 Task: Find connections with filter location Mangalagiri with filter topic #Personalbrandingwith filter profile language German with filter current company CloudSEK with filter school Valliammai Engineering College with filter industry Retail Motor Vehicles with filter service category Negotiation with filter keywords title Sociologist
Action: Mouse moved to (618, 80)
Screenshot: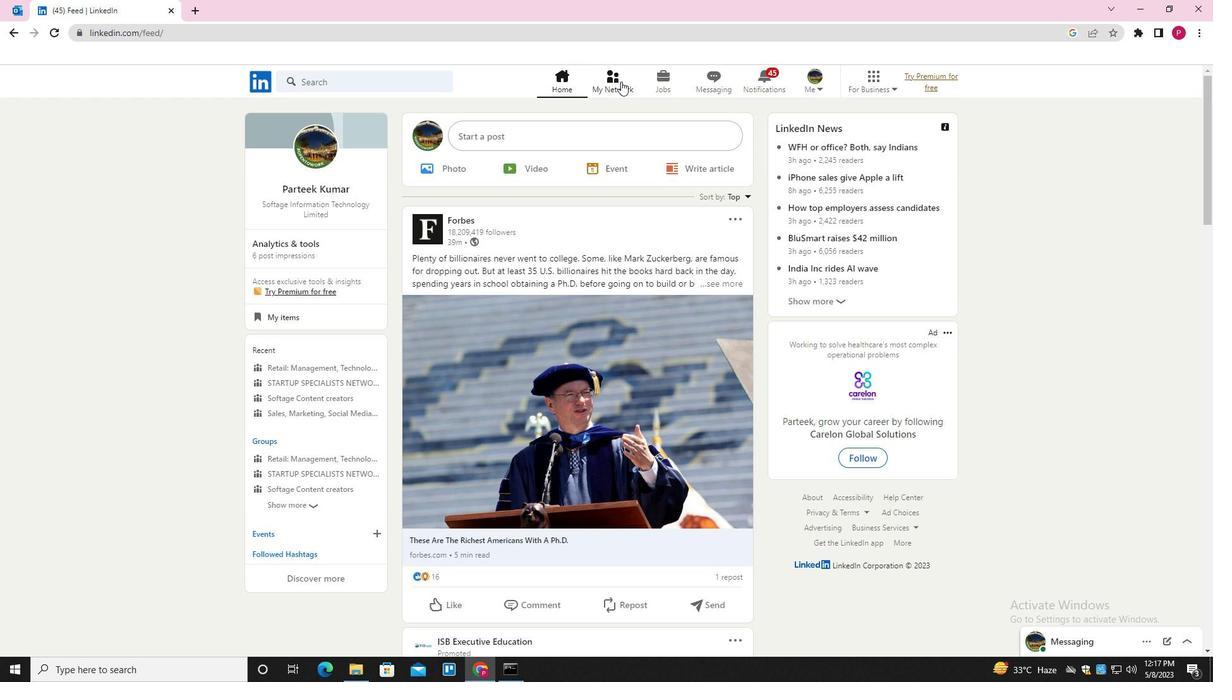 
Action: Mouse pressed left at (618, 80)
Screenshot: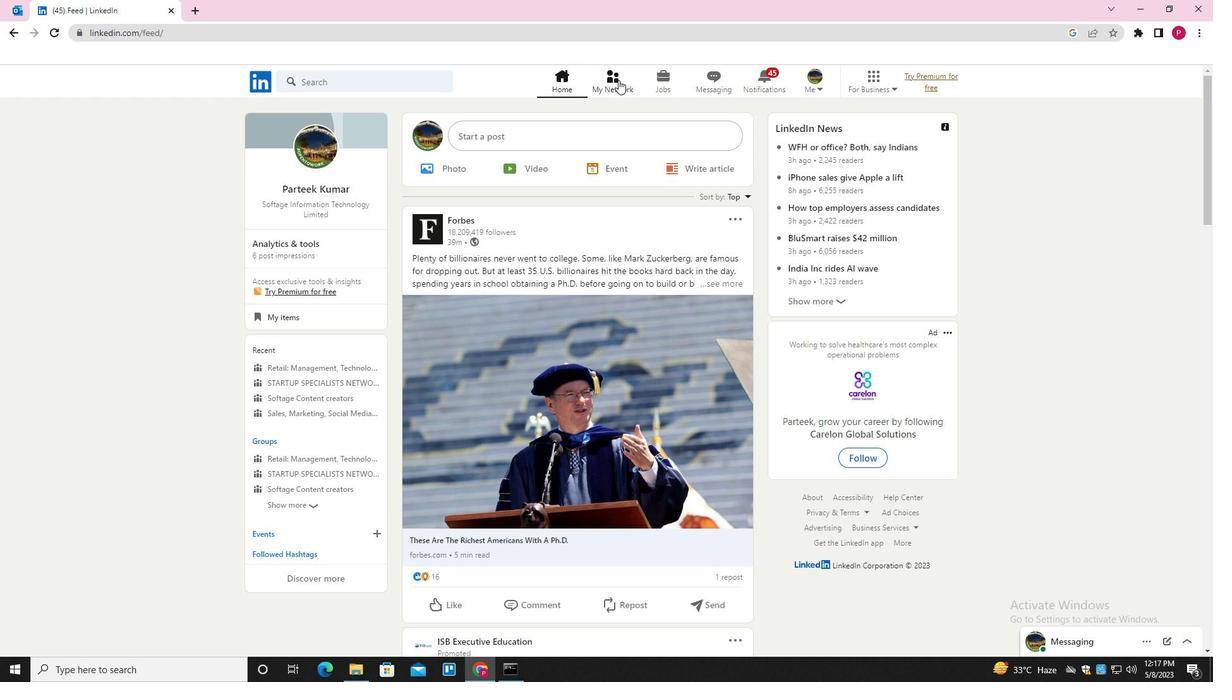 
Action: Mouse moved to (378, 154)
Screenshot: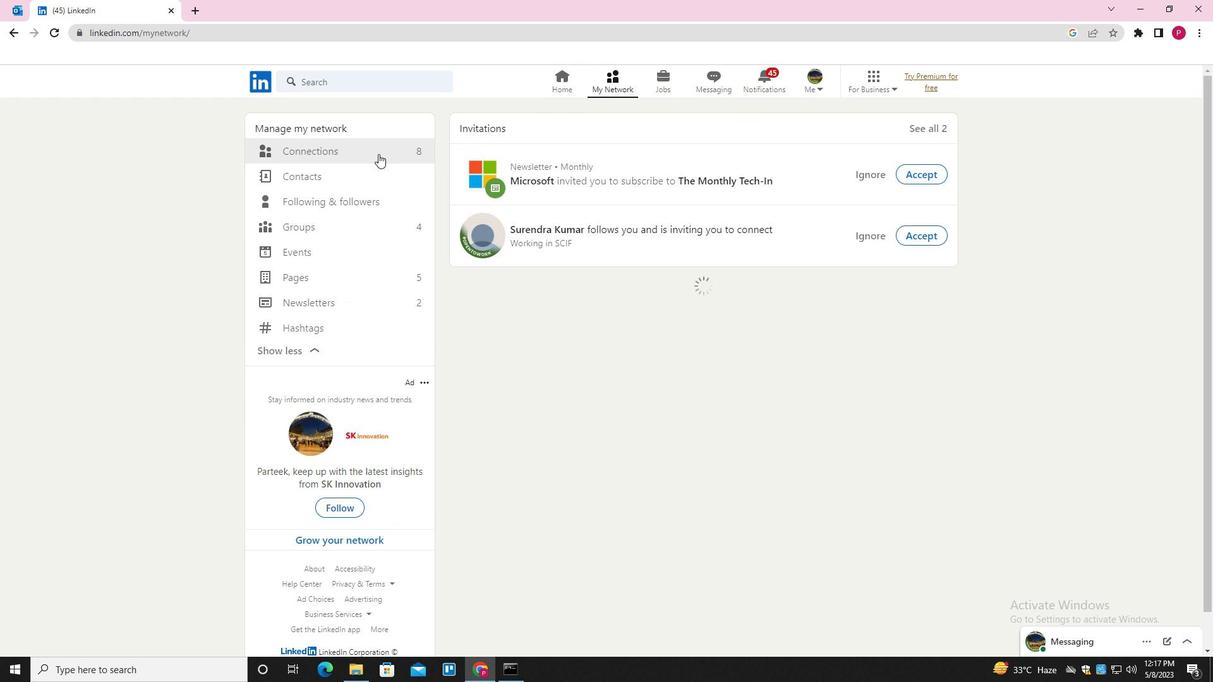 
Action: Mouse pressed left at (378, 154)
Screenshot: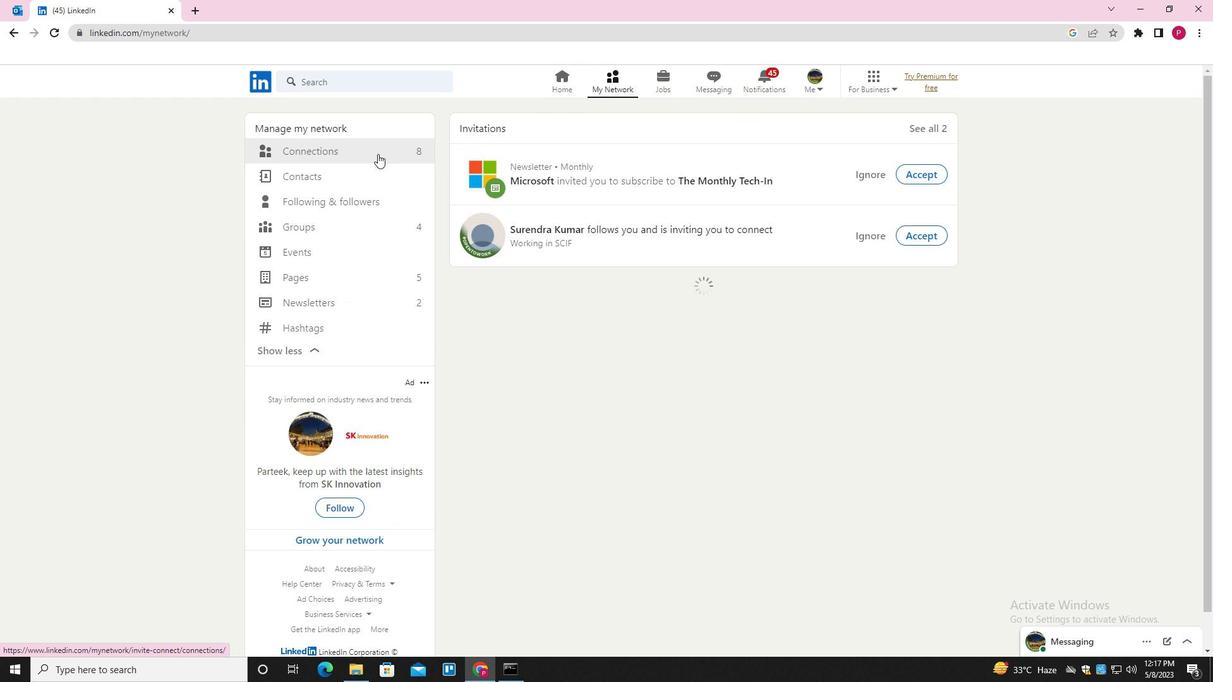 
Action: Mouse moved to (703, 151)
Screenshot: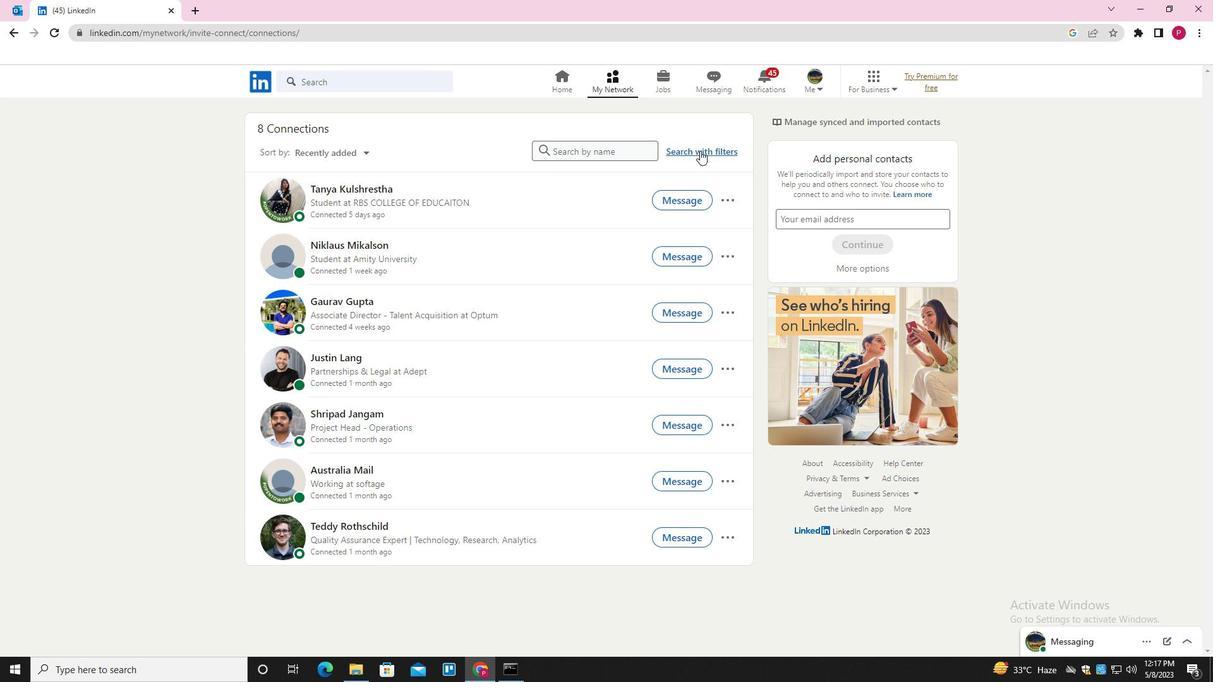
Action: Mouse pressed left at (703, 151)
Screenshot: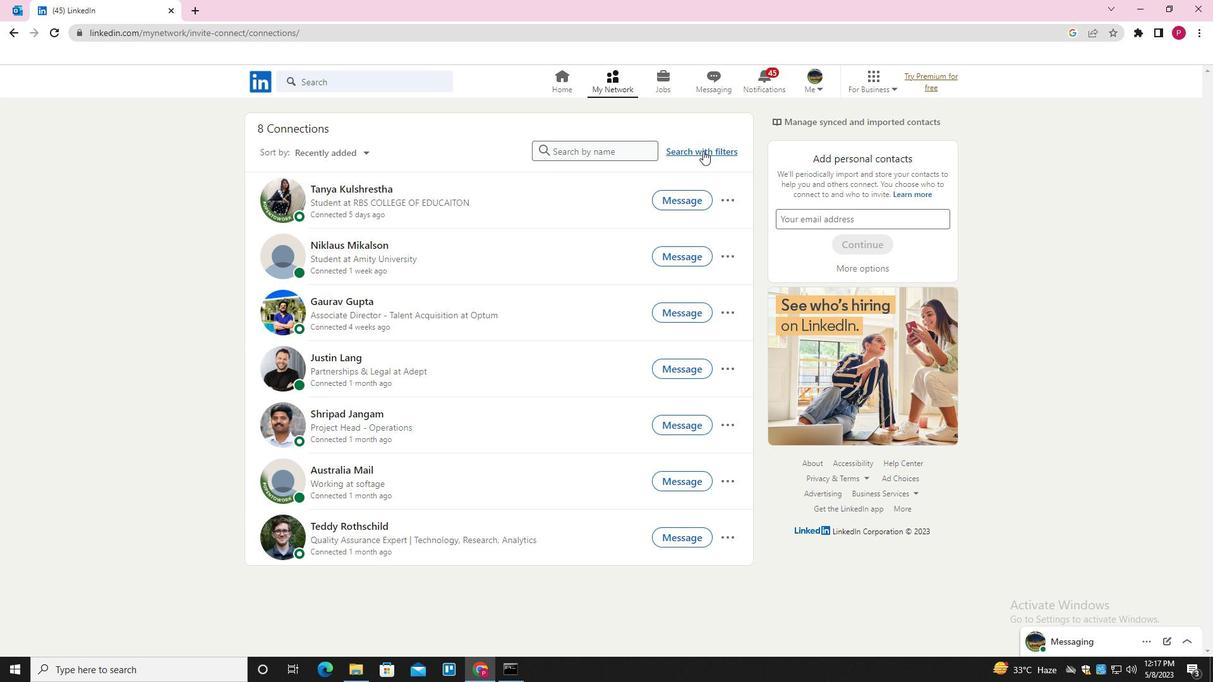 
Action: Mouse moved to (650, 119)
Screenshot: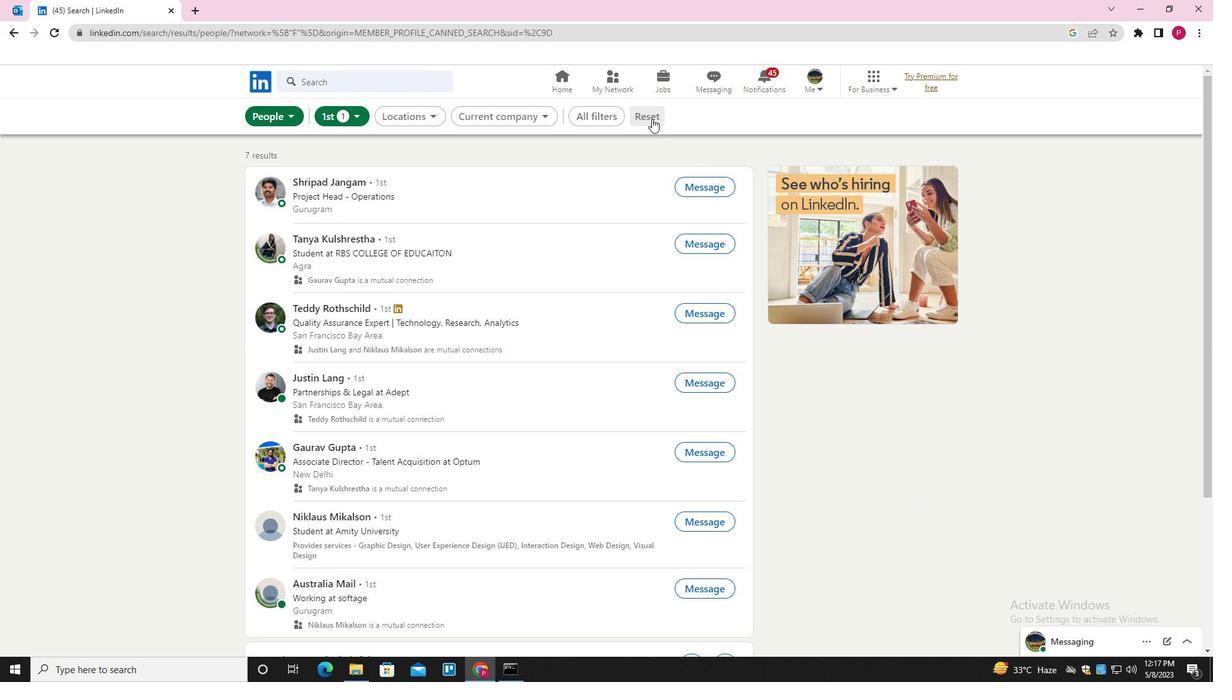 
Action: Mouse pressed left at (650, 119)
Screenshot: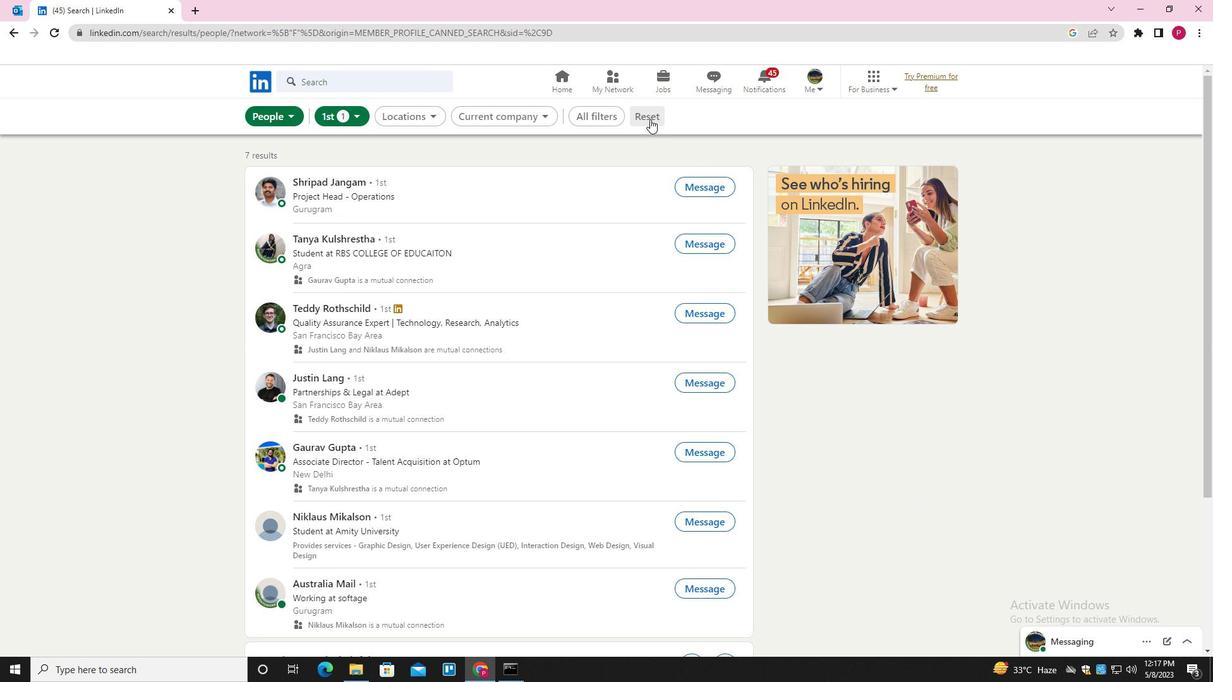 
Action: Mouse moved to (630, 115)
Screenshot: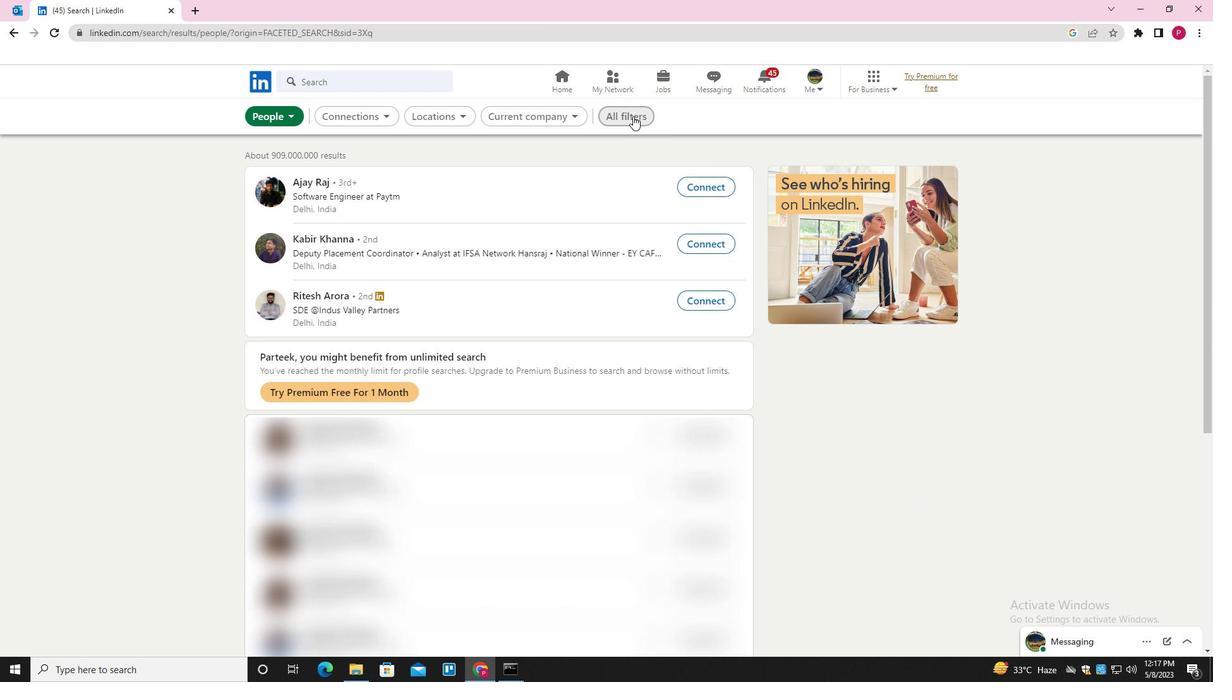 
Action: Mouse pressed left at (630, 115)
Screenshot: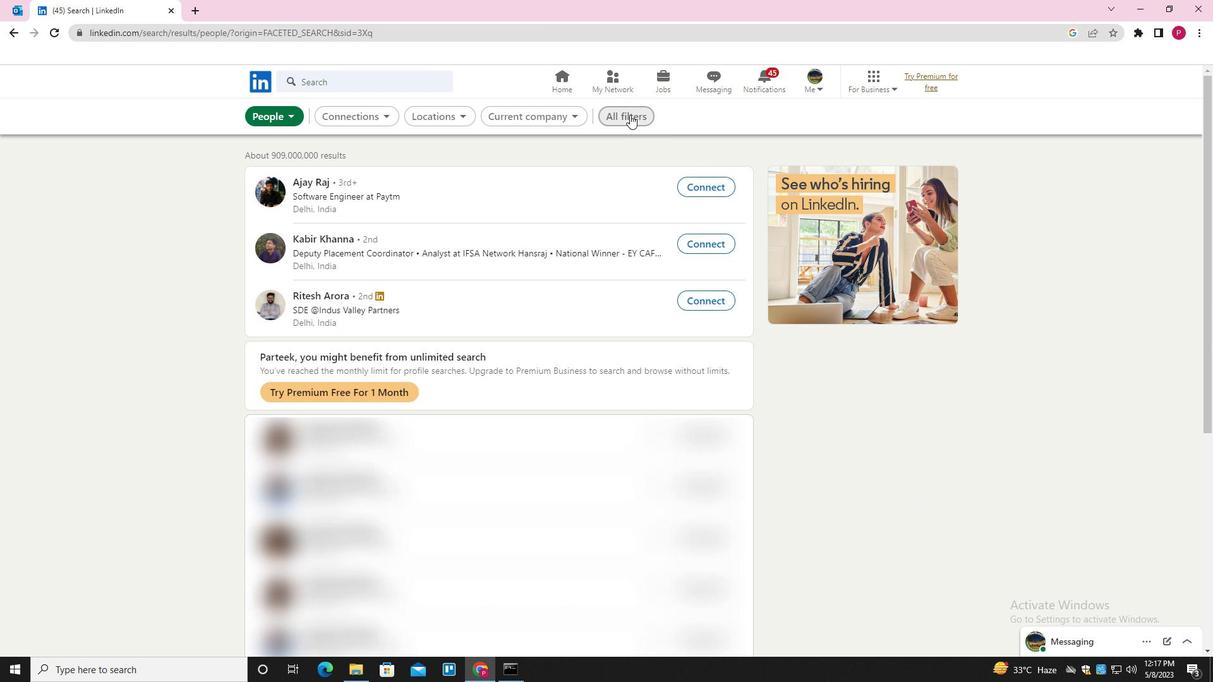 
Action: Mouse moved to (964, 284)
Screenshot: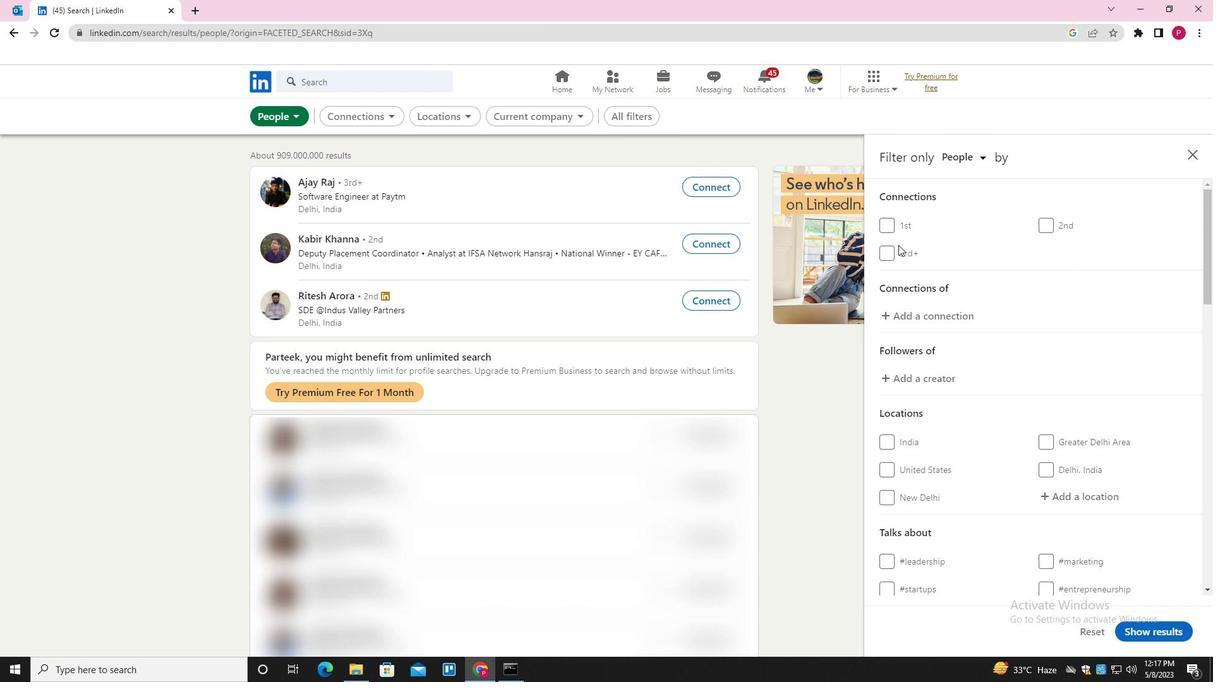 
Action: Mouse scrolled (964, 283) with delta (0, 0)
Screenshot: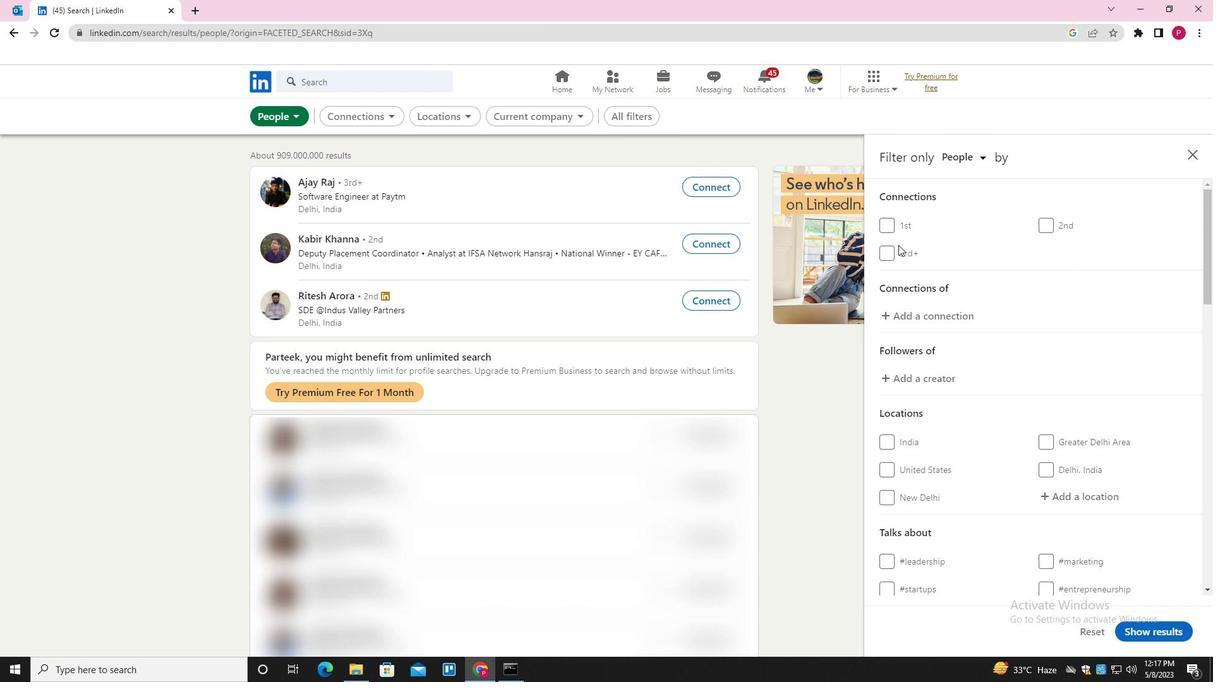 
Action: Mouse moved to (994, 299)
Screenshot: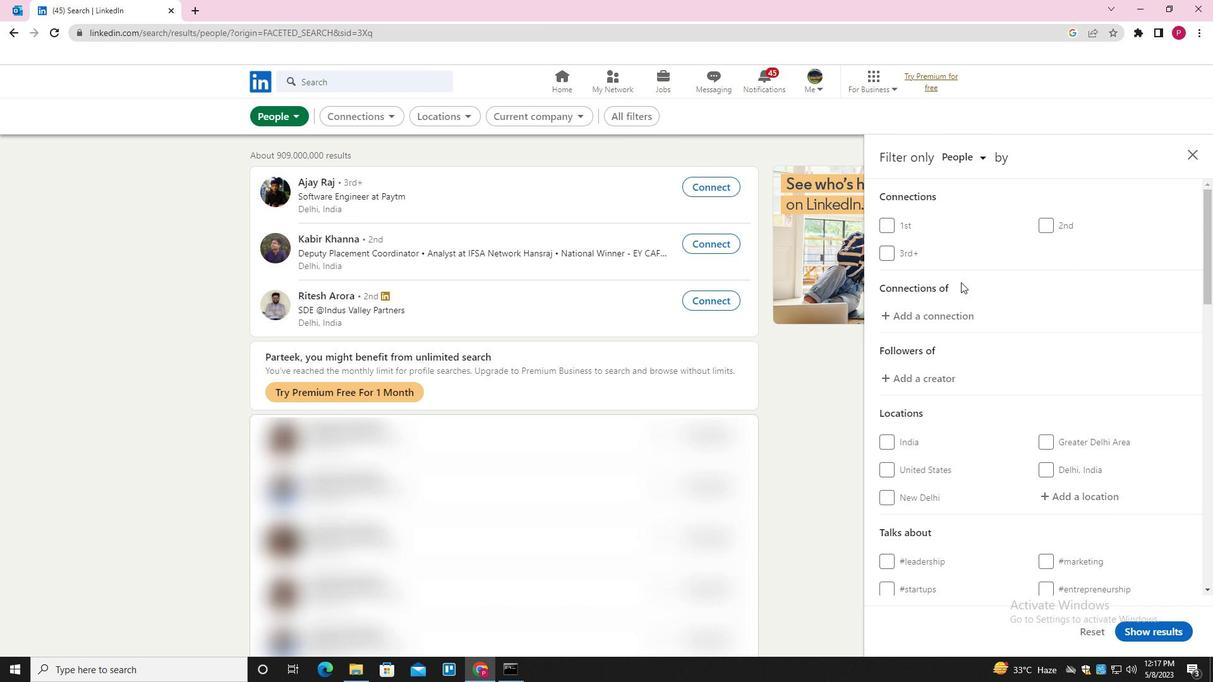 
Action: Mouse scrolled (994, 298) with delta (0, 0)
Screenshot: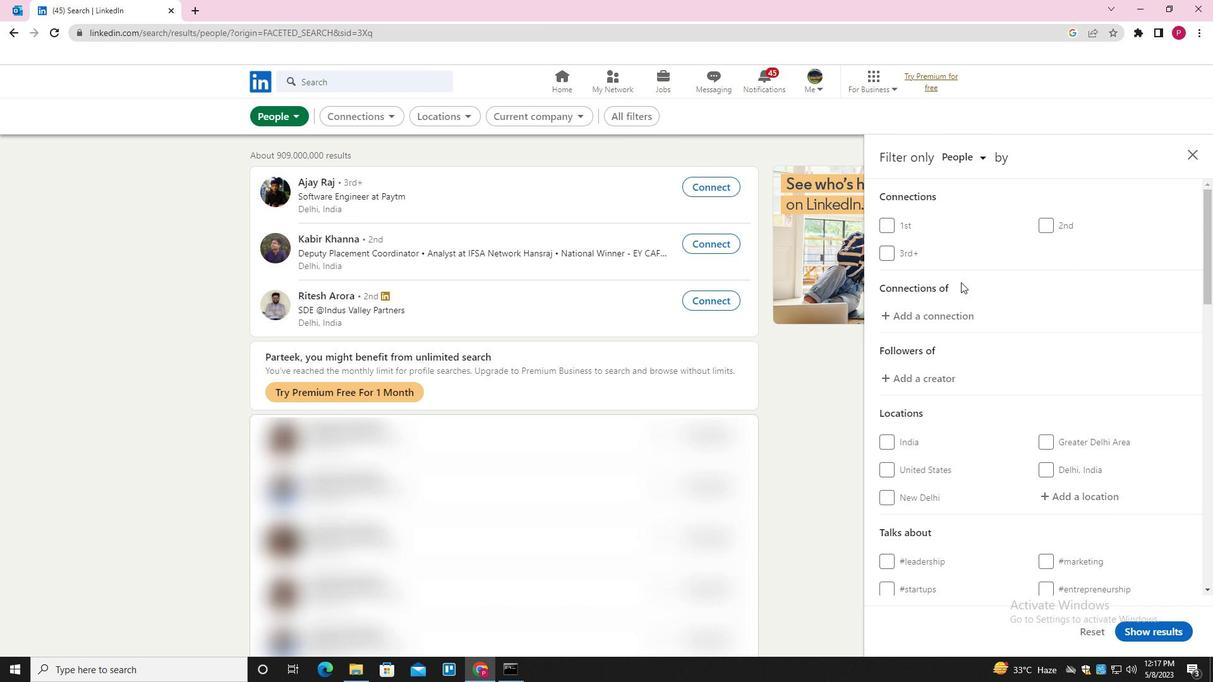 
Action: Mouse moved to (1103, 371)
Screenshot: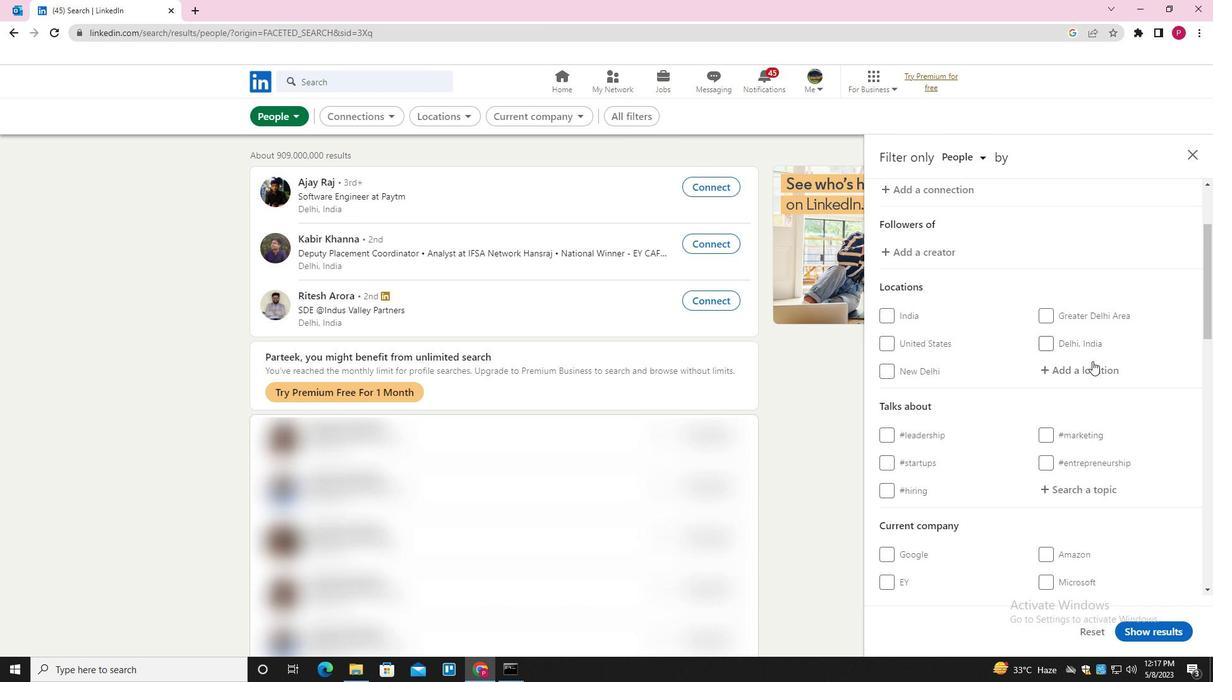 
Action: Mouse pressed left at (1103, 371)
Screenshot: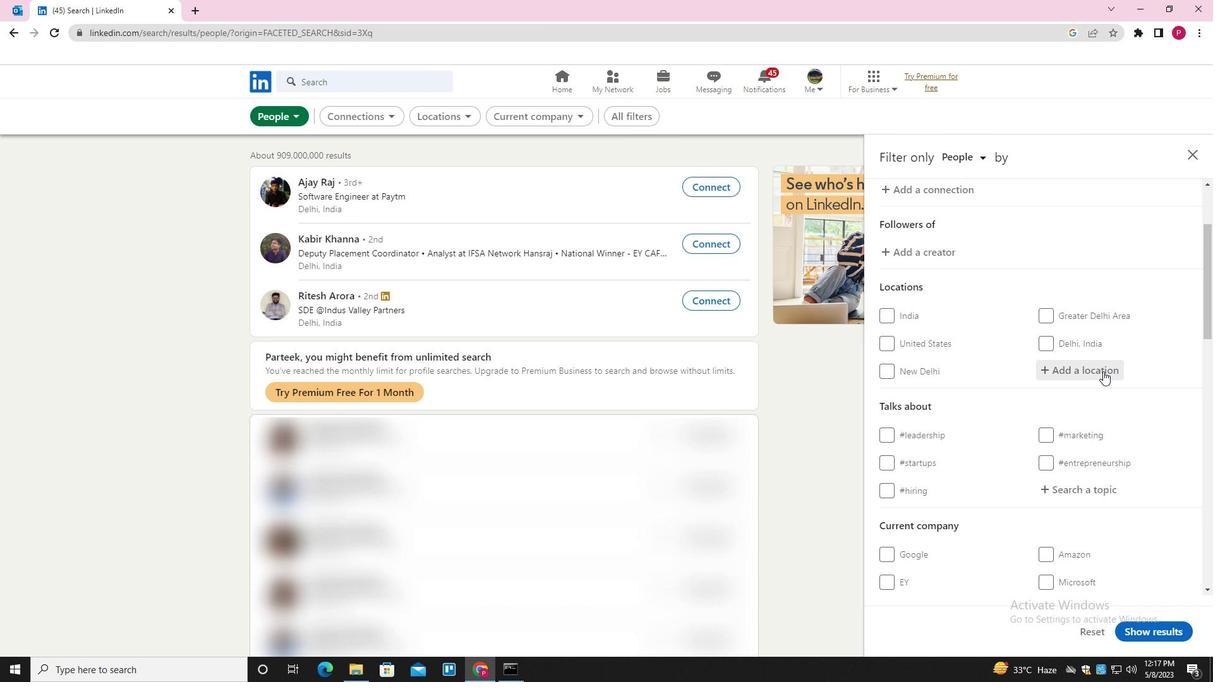 
Action: Mouse moved to (1057, 398)
Screenshot: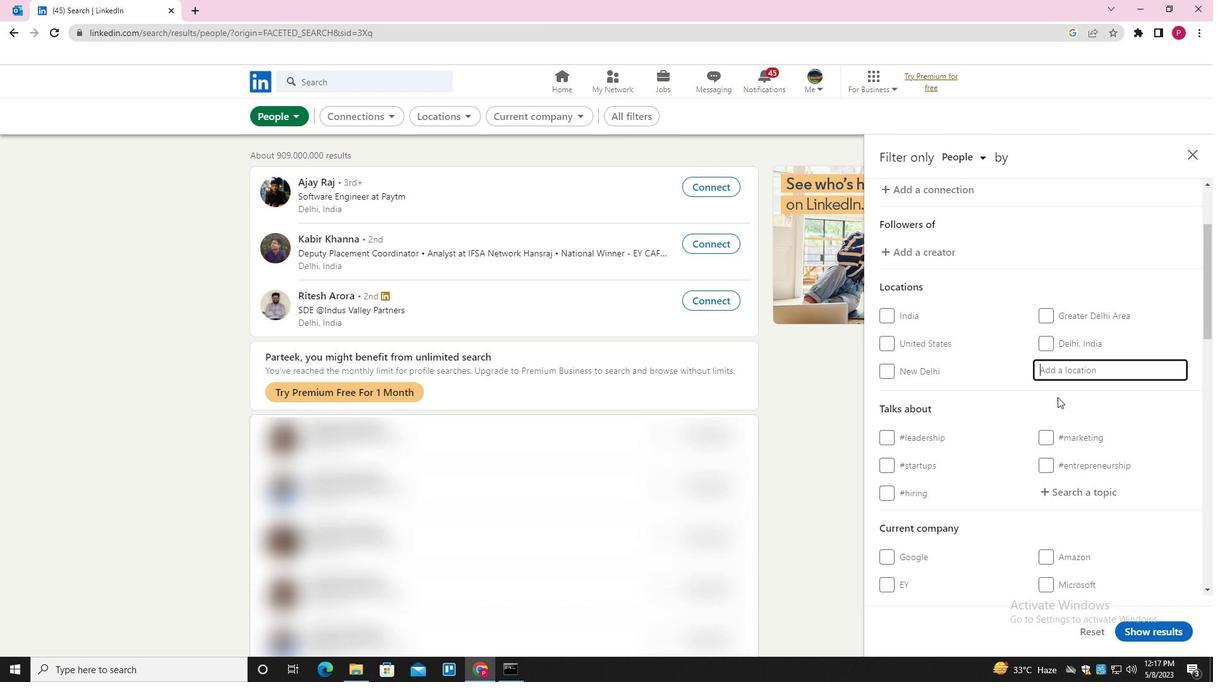 
Action: Key pressed <Key.shift>MANGALAGIRI<Key.down><Key.enter>
Screenshot: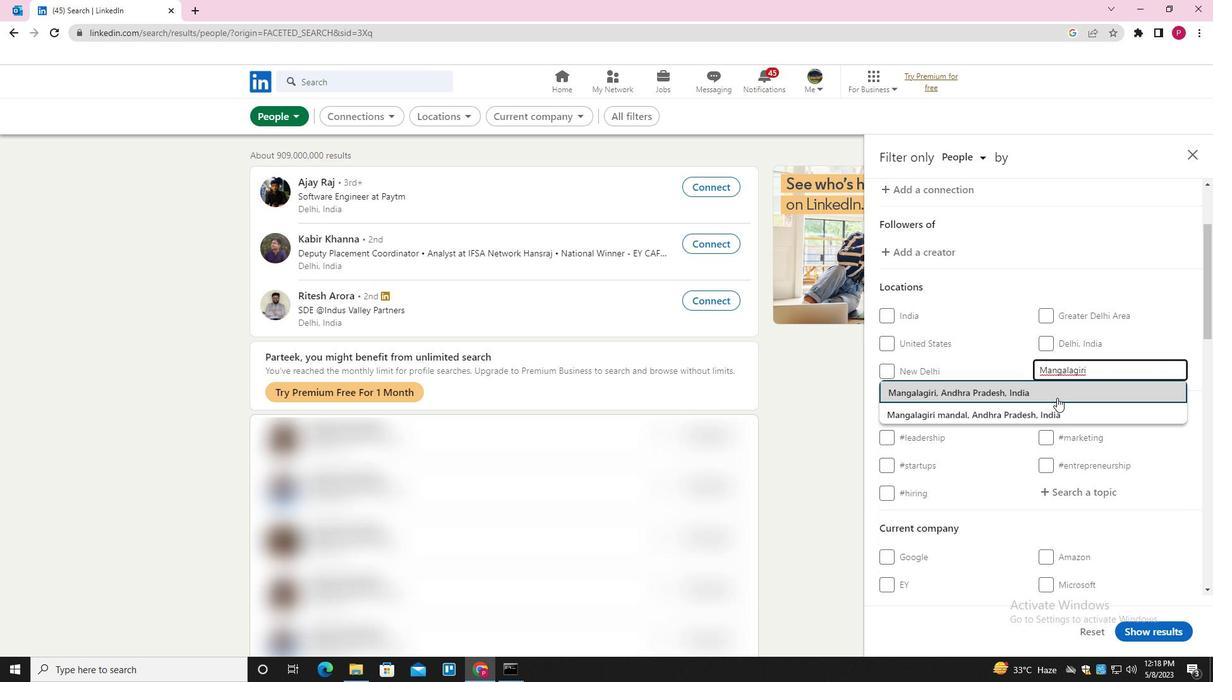 
Action: Mouse moved to (1064, 419)
Screenshot: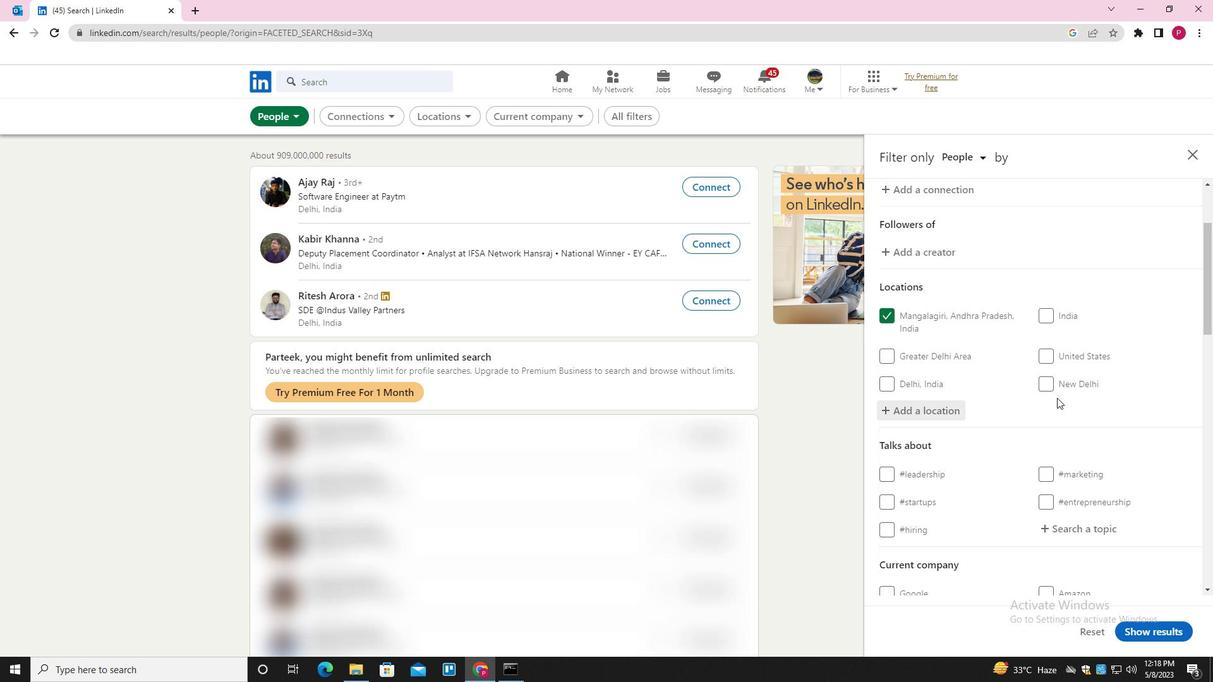 
Action: Mouse scrolled (1064, 419) with delta (0, 0)
Screenshot: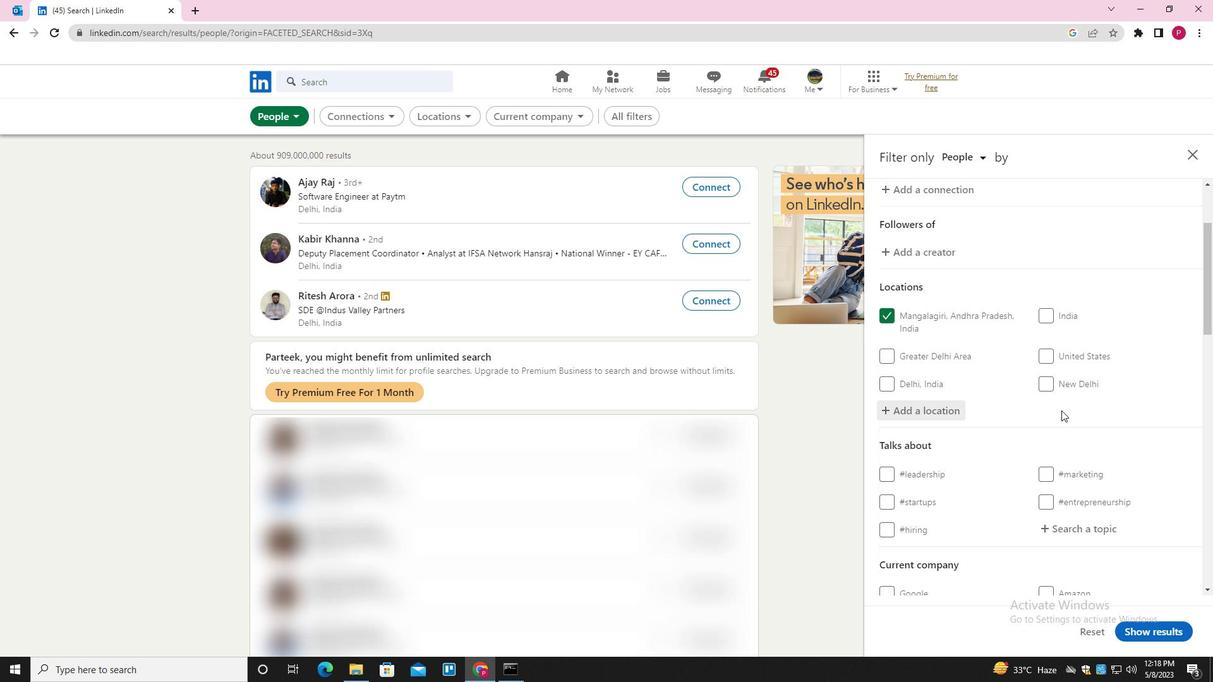 
Action: Mouse moved to (1064, 420)
Screenshot: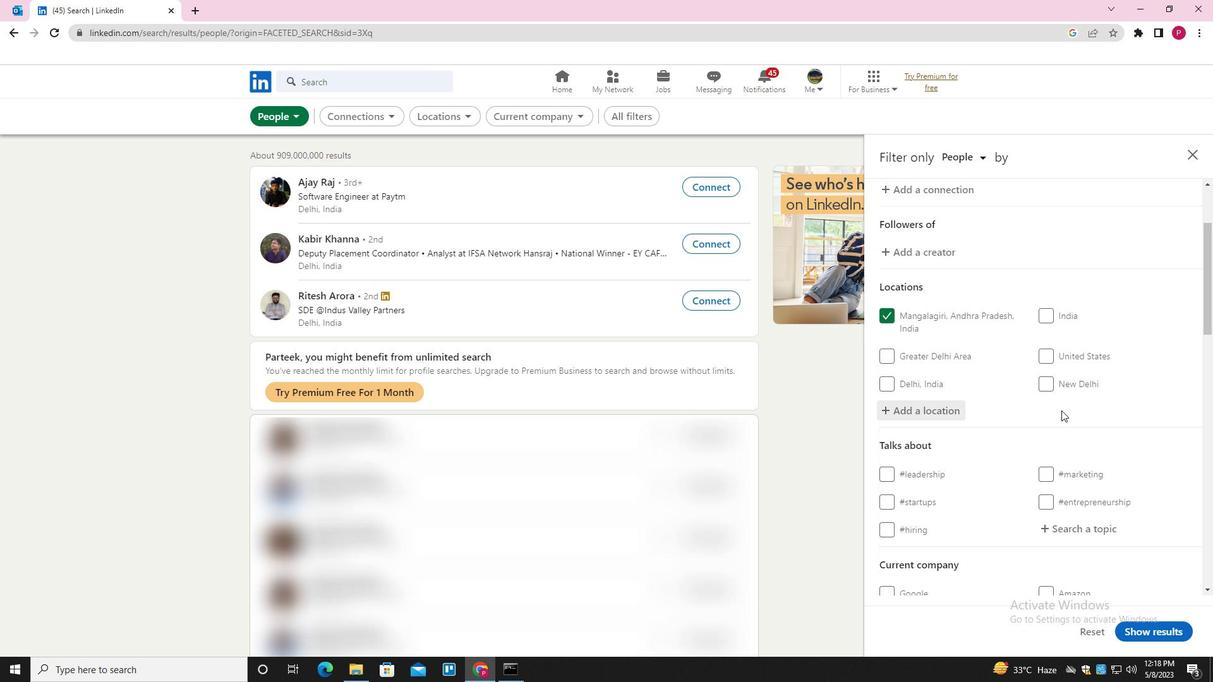
Action: Mouse scrolled (1064, 419) with delta (0, 0)
Screenshot: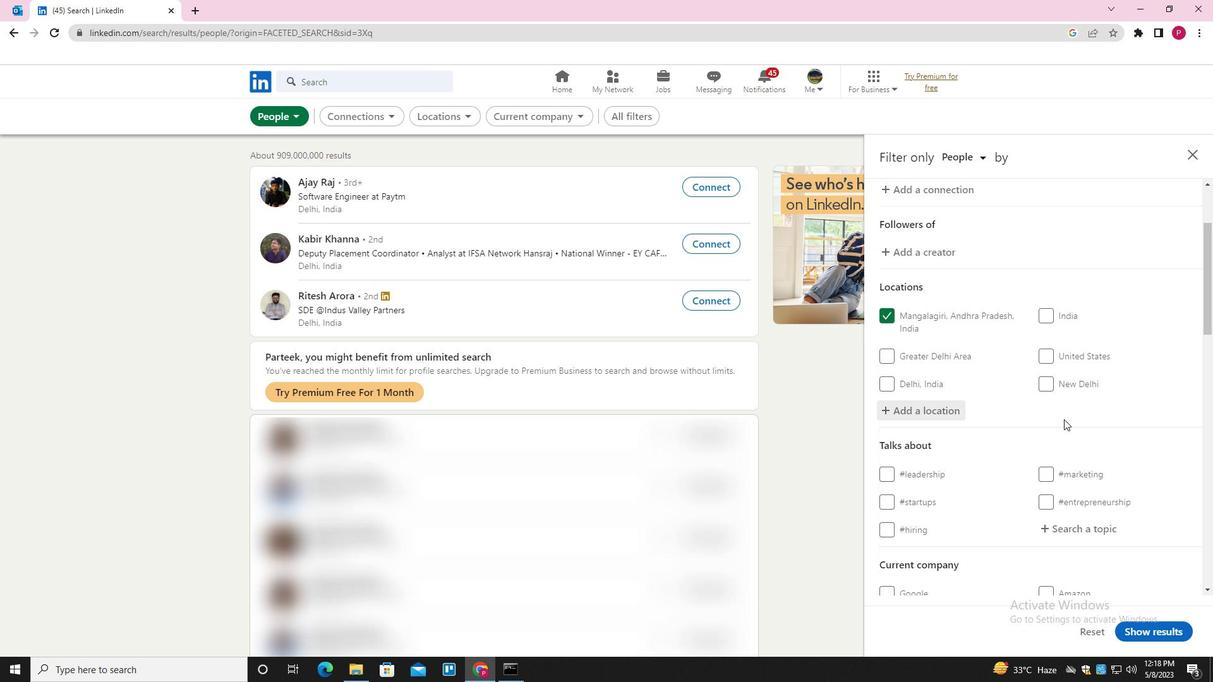 
Action: Mouse scrolled (1064, 419) with delta (0, 0)
Screenshot: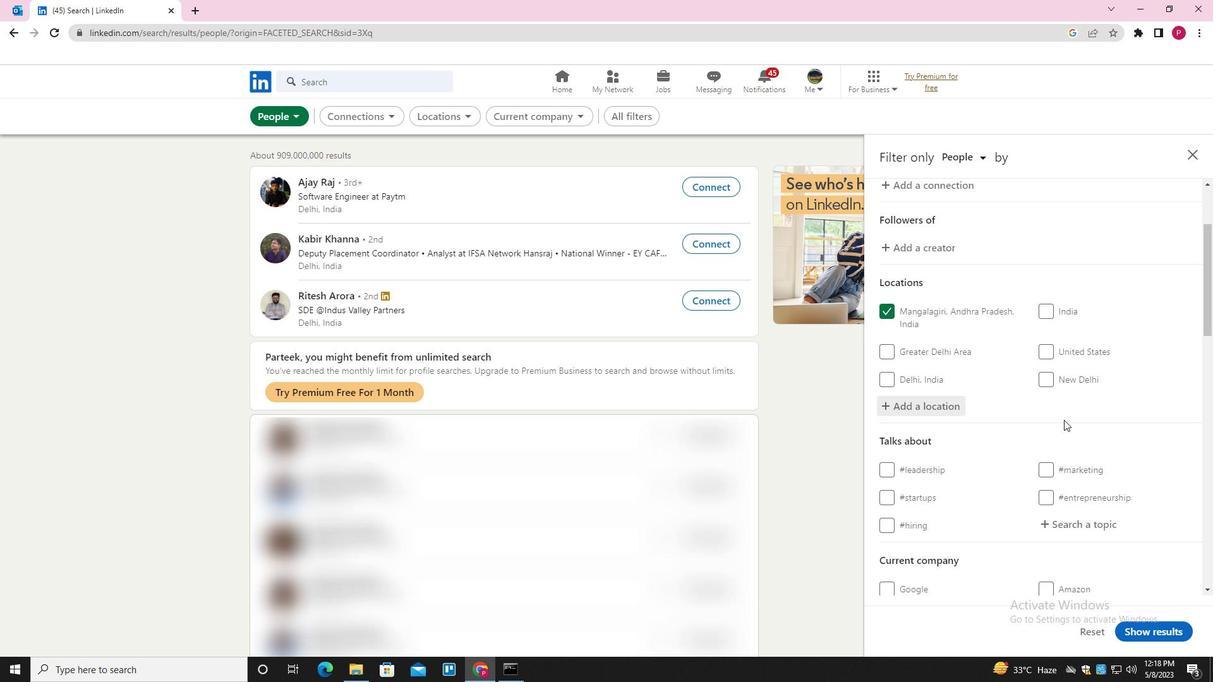 
Action: Mouse moved to (1079, 341)
Screenshot: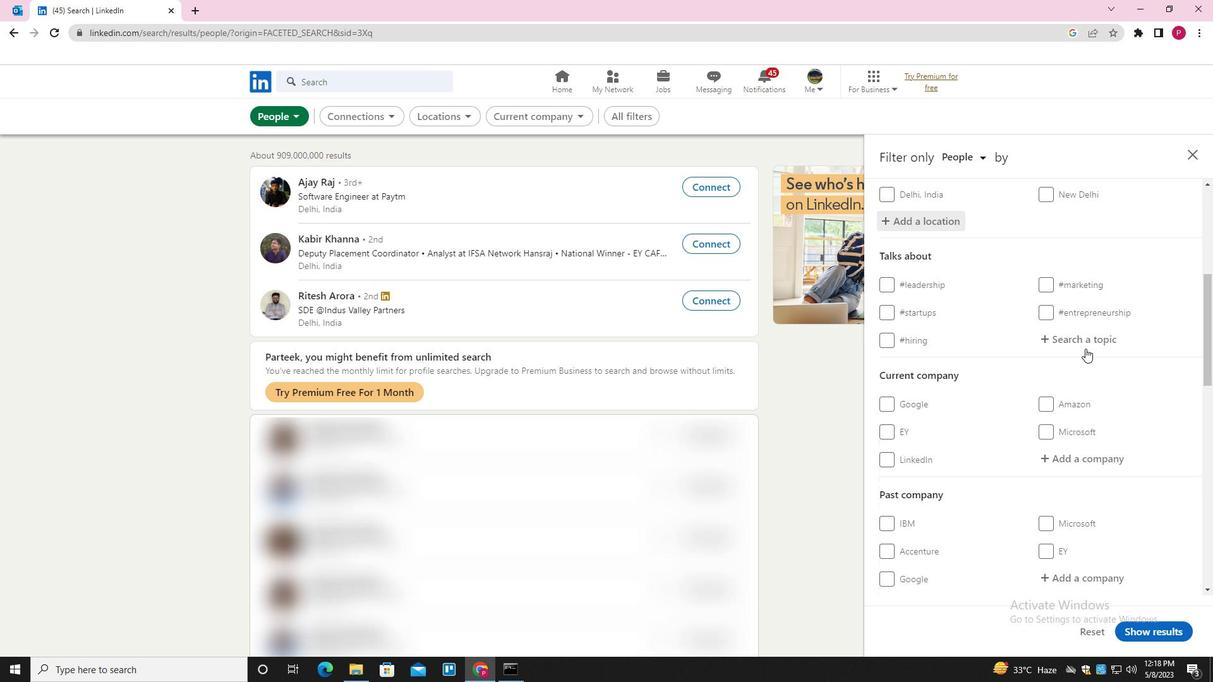 
Action: Mouse pressed left at (1079, 341)
Screenshot: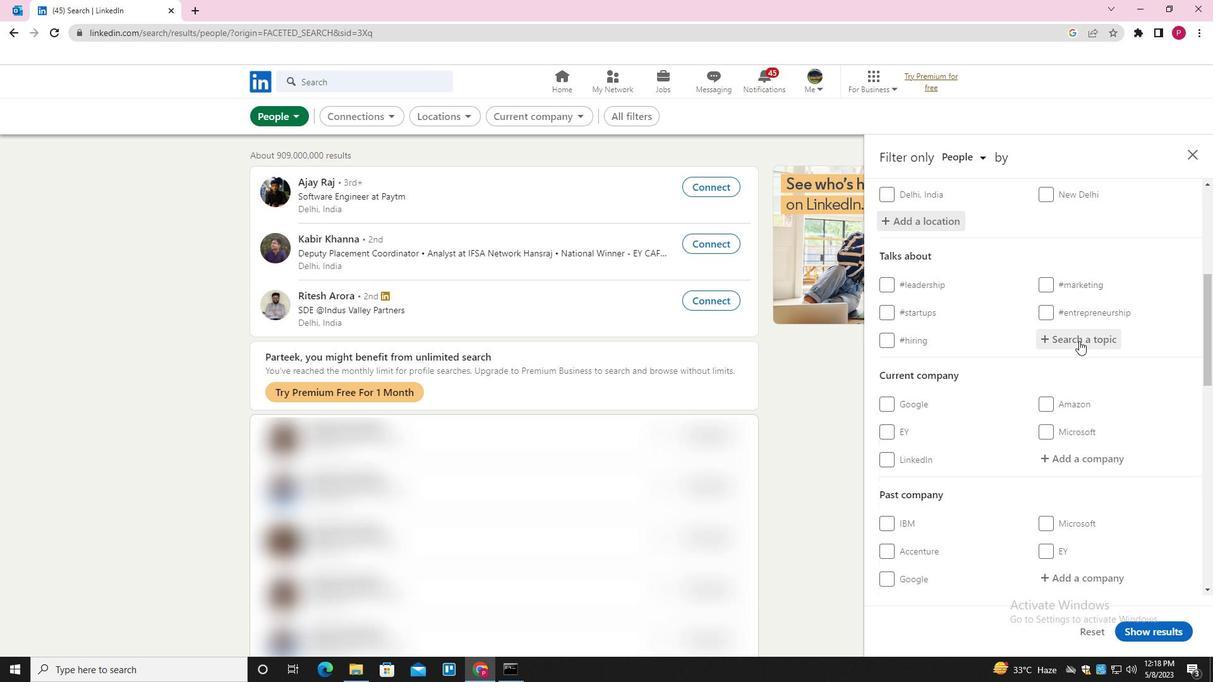 
Action: Key pressed PERSONALBRANDING<Key.down><Key.enter>
Screenshot: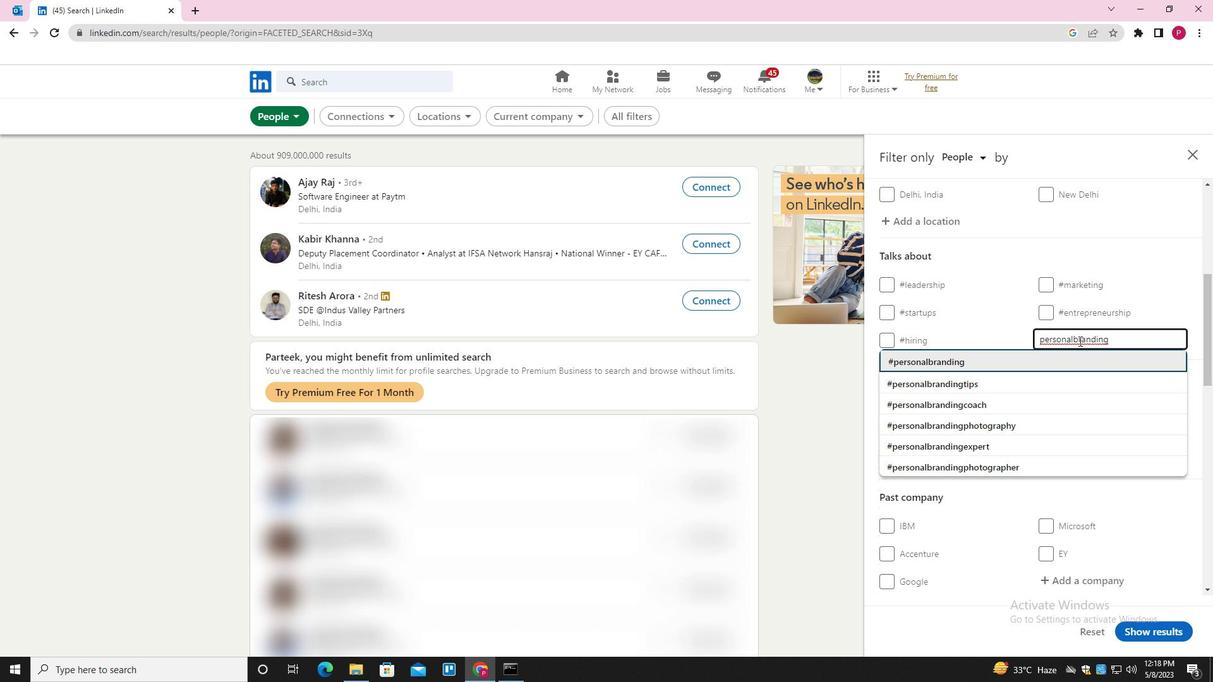 
Action: Mouse moved to (1007, 376)
Screenshot: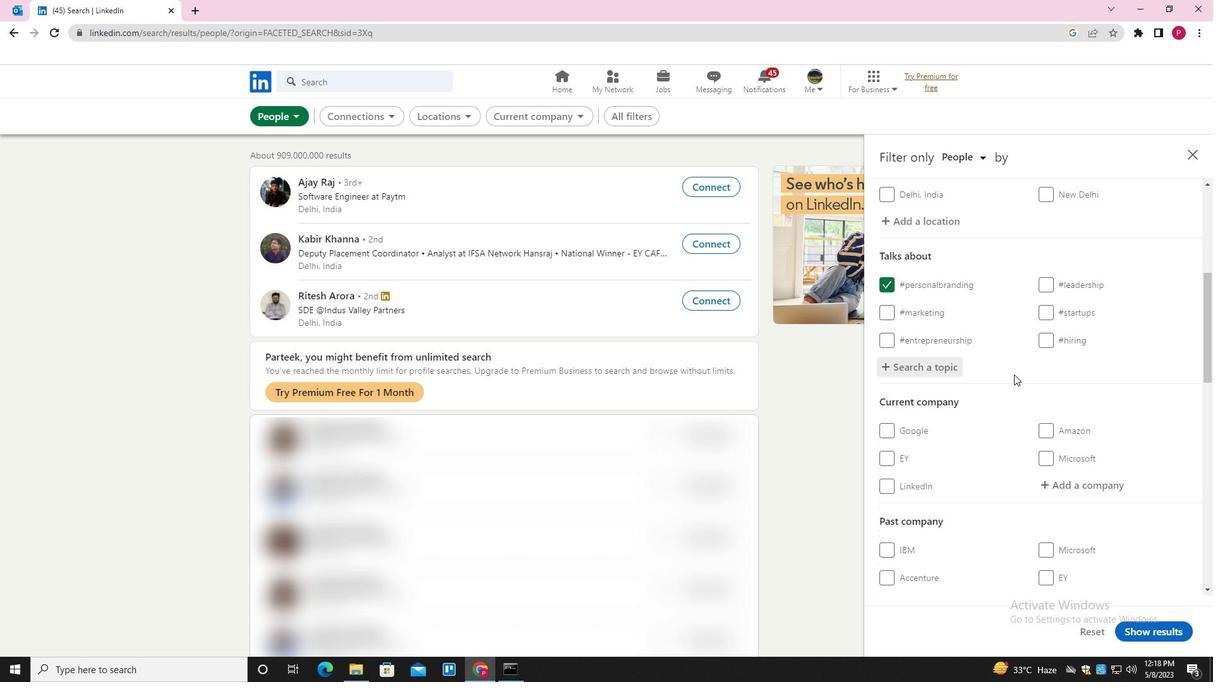 
Action: Mouse scrolled (1007, 376) with delta (0, 0)
Screenshot: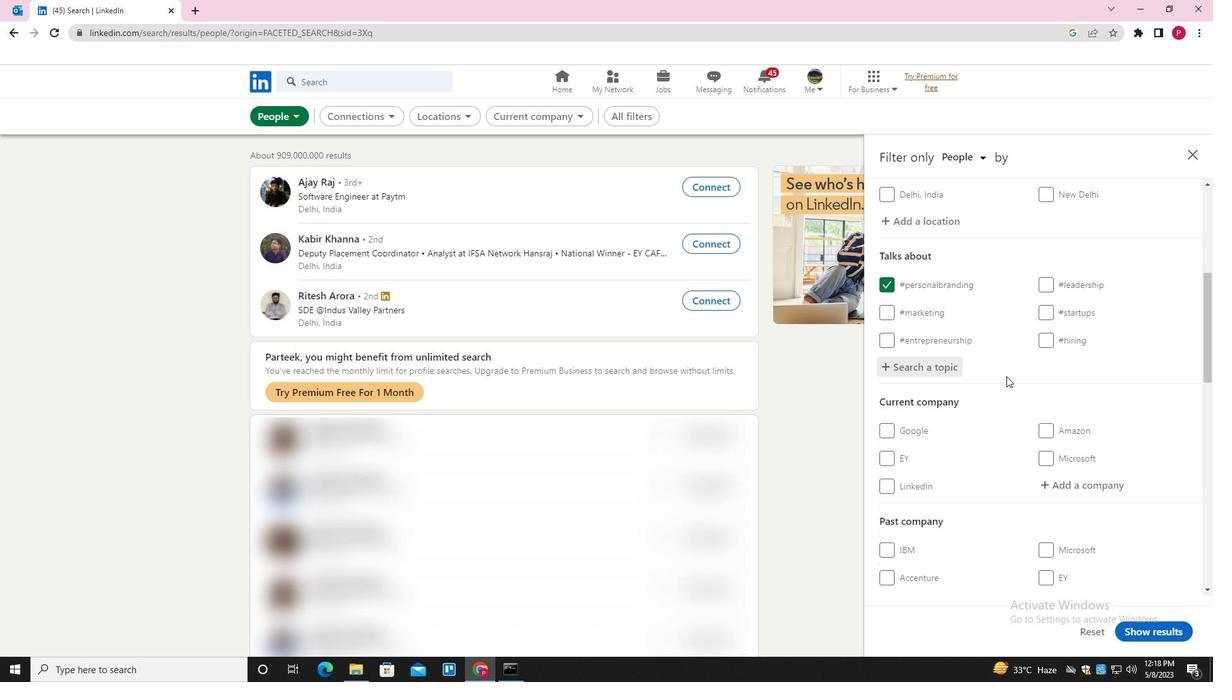 
Action: Mouse scrolled (1007, 376) with delta (0, 0)
Screenshot: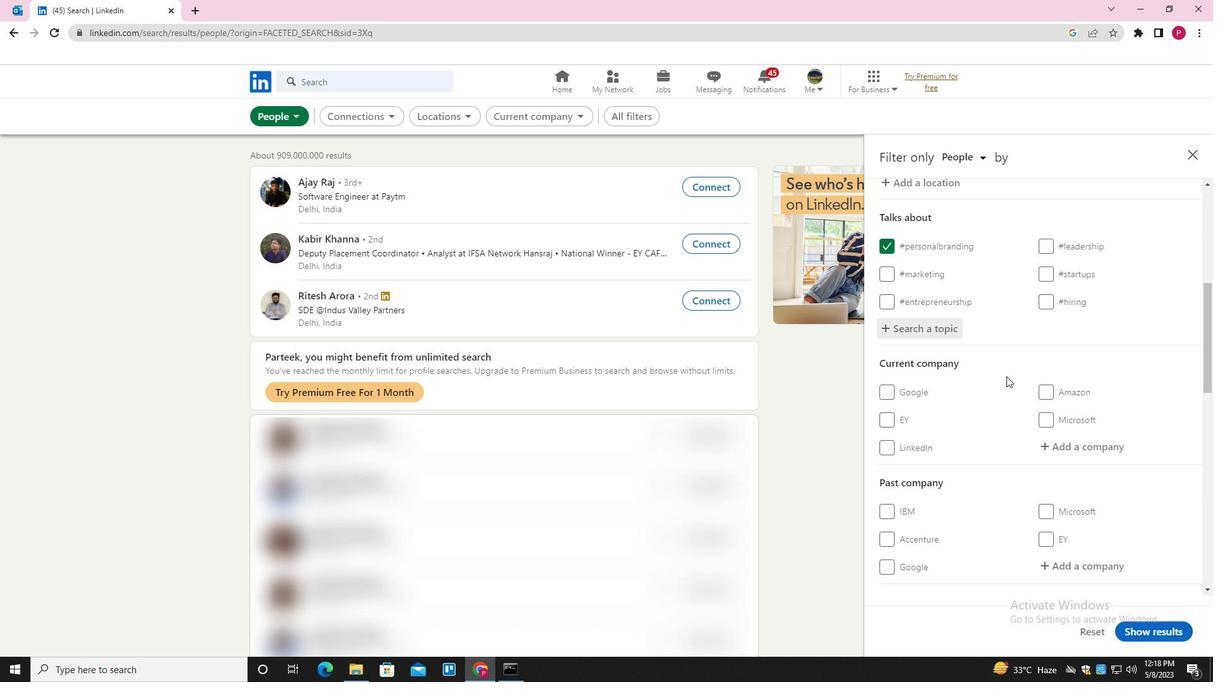 
Action: Mouse scrolled (1007, 376) with delta (0, 0)
Screenshot: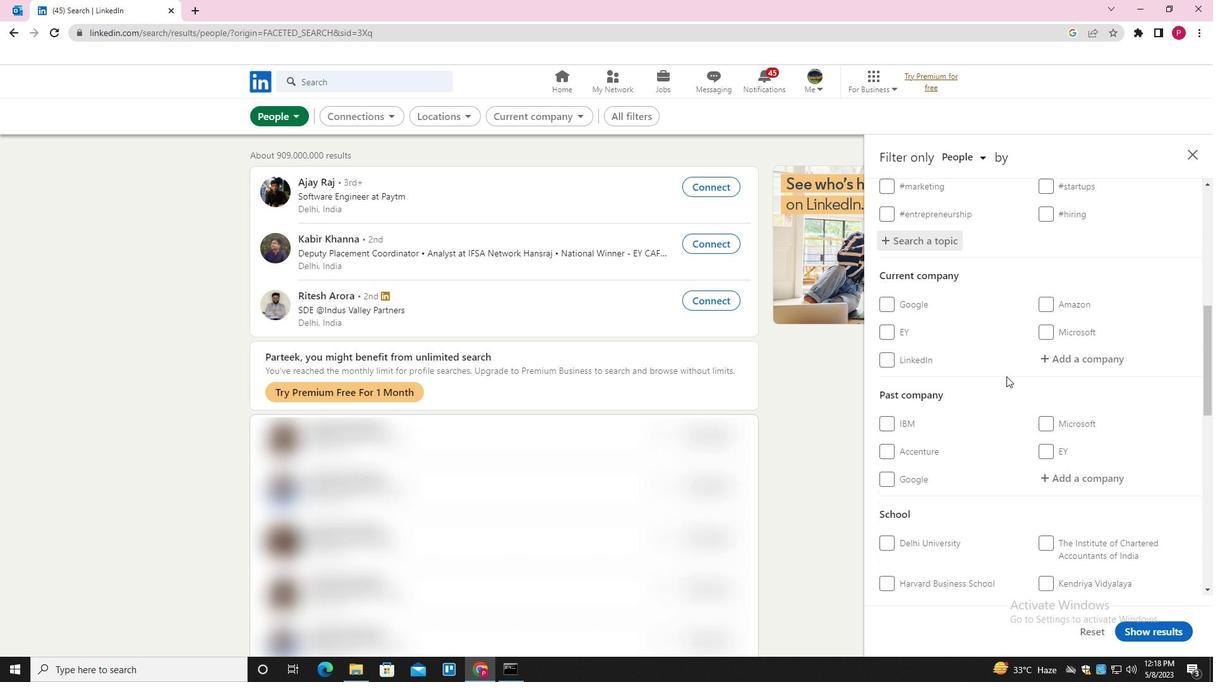 
Action: Mouse scrolled (1007, 376) with delta (0, 0)
Screenshot: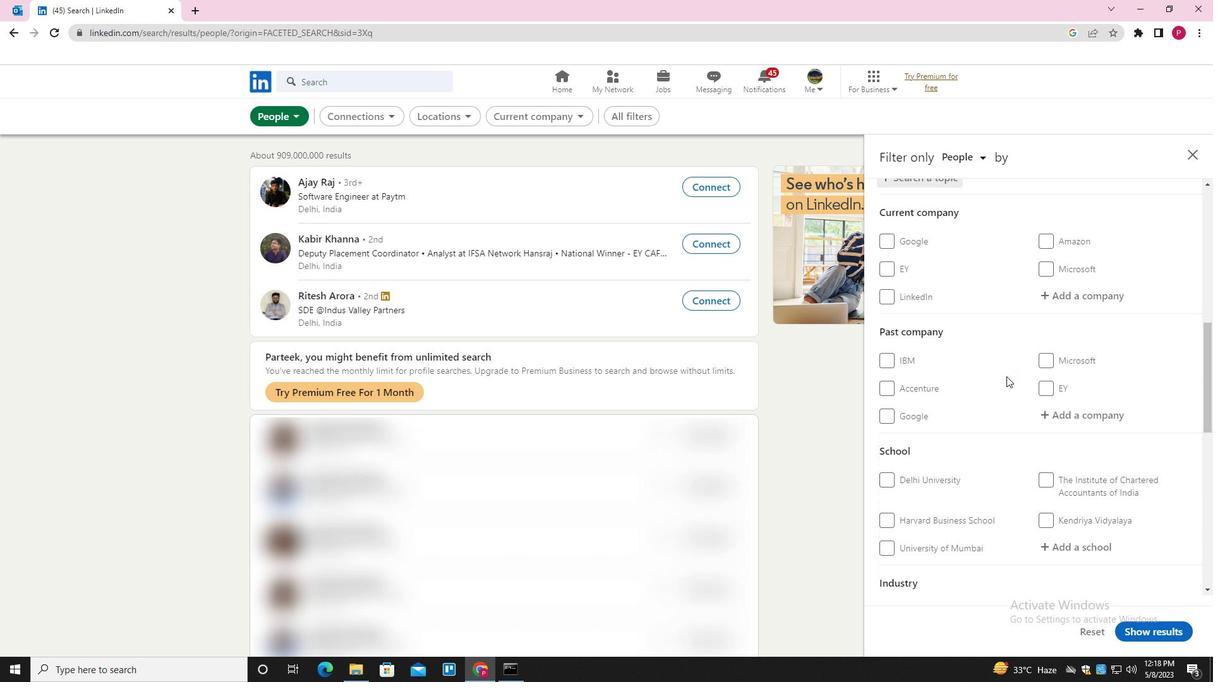 
Action: Mouse scrolled (1007, 376) with delta (0, 0)
Screenshot: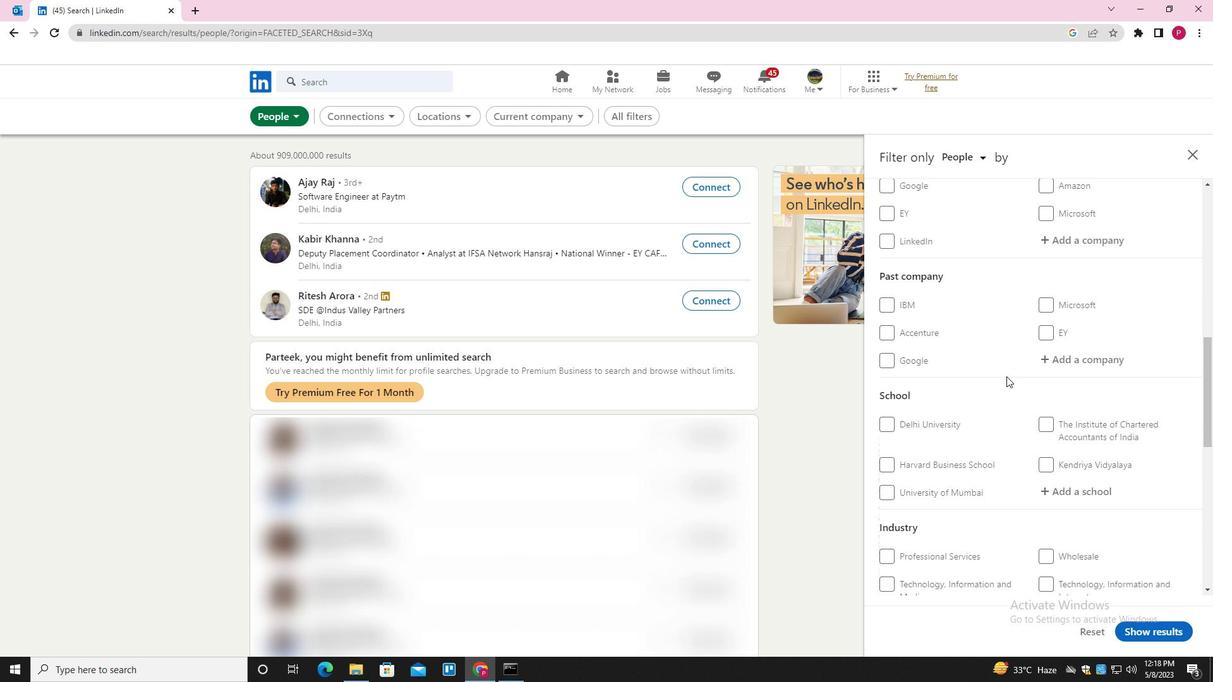 
Action: Mouse scrolled (1007, 376) with delta (0, 0)
Screenshot: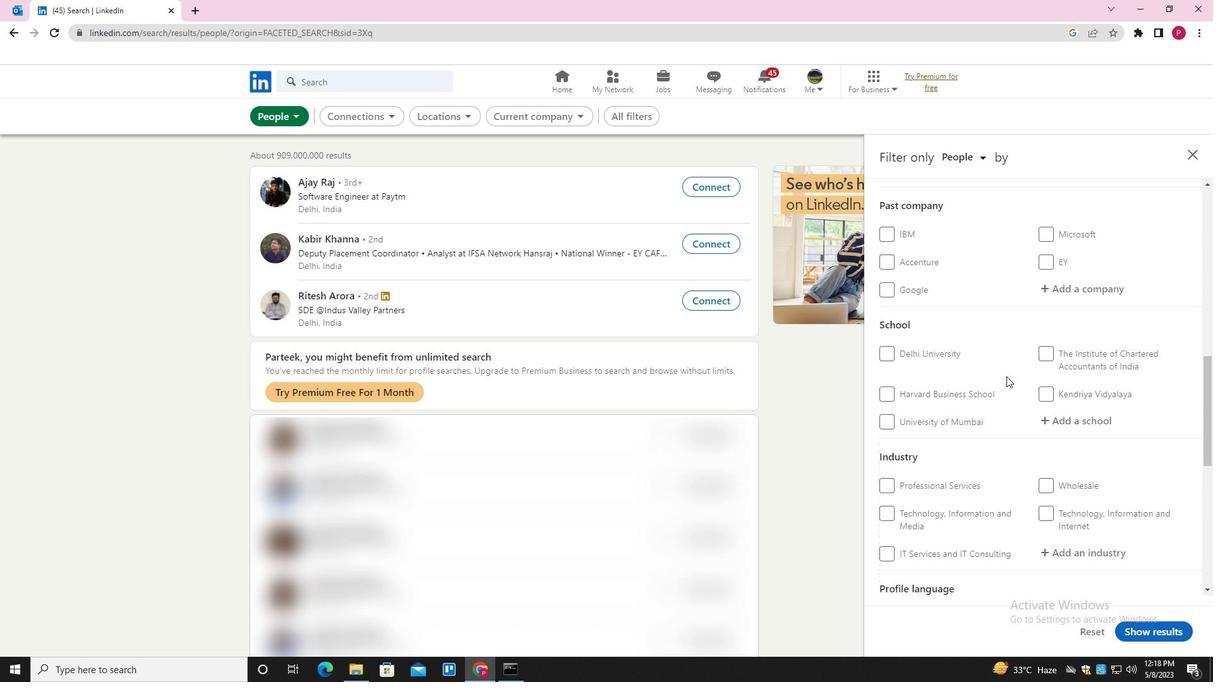 
Action: Mouse scrolled (1007, 376) with delta (0, 0)
Screenshot: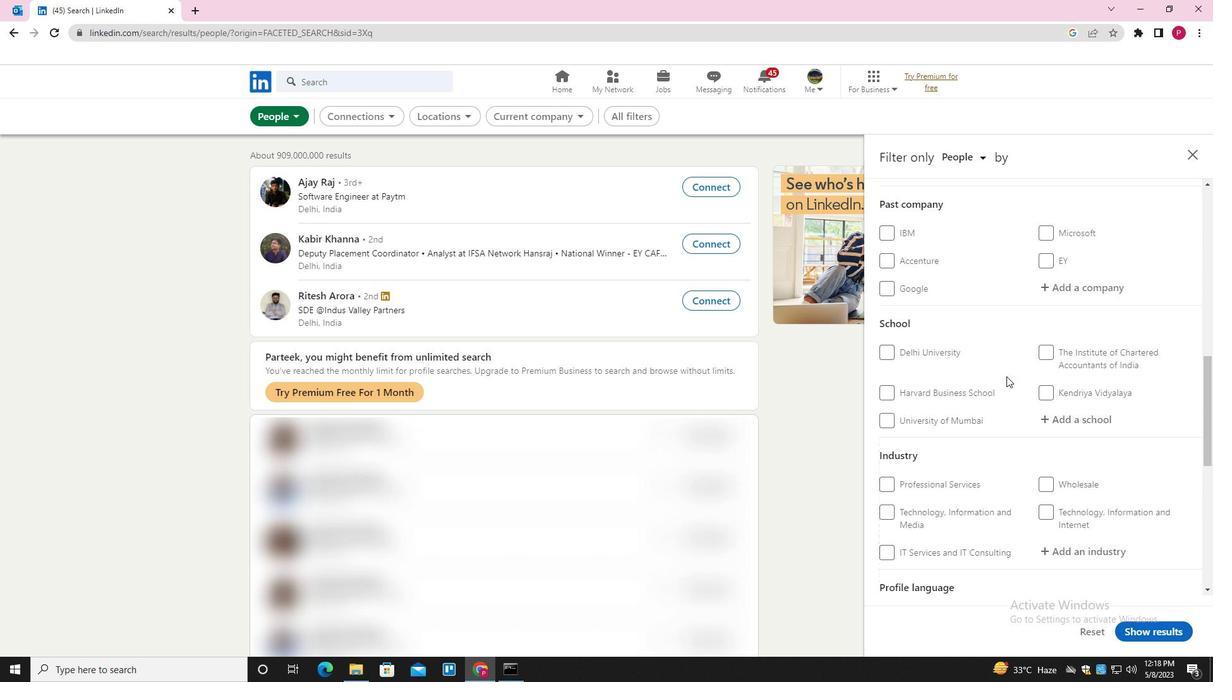 
Action: Mouse scrolled (1007, 376) with delta (0, 0)
Screenshot: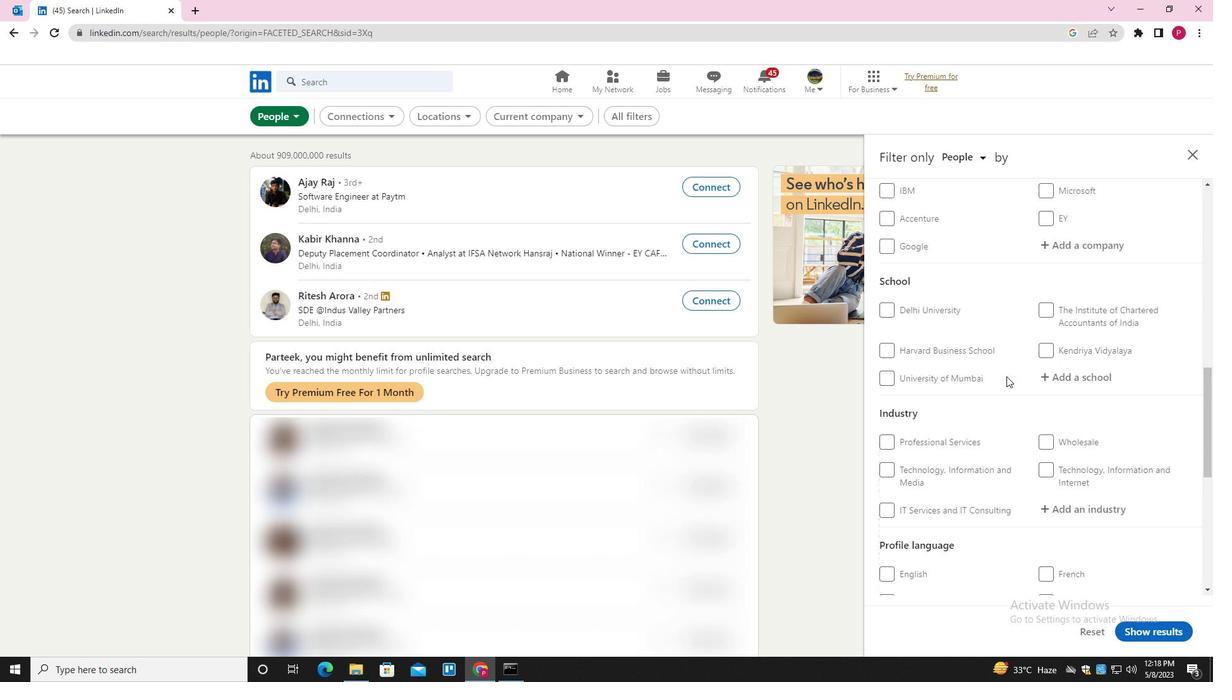 
Action: Mouse scrolled (1007, 376) with delta (0, 0)
Screenshot: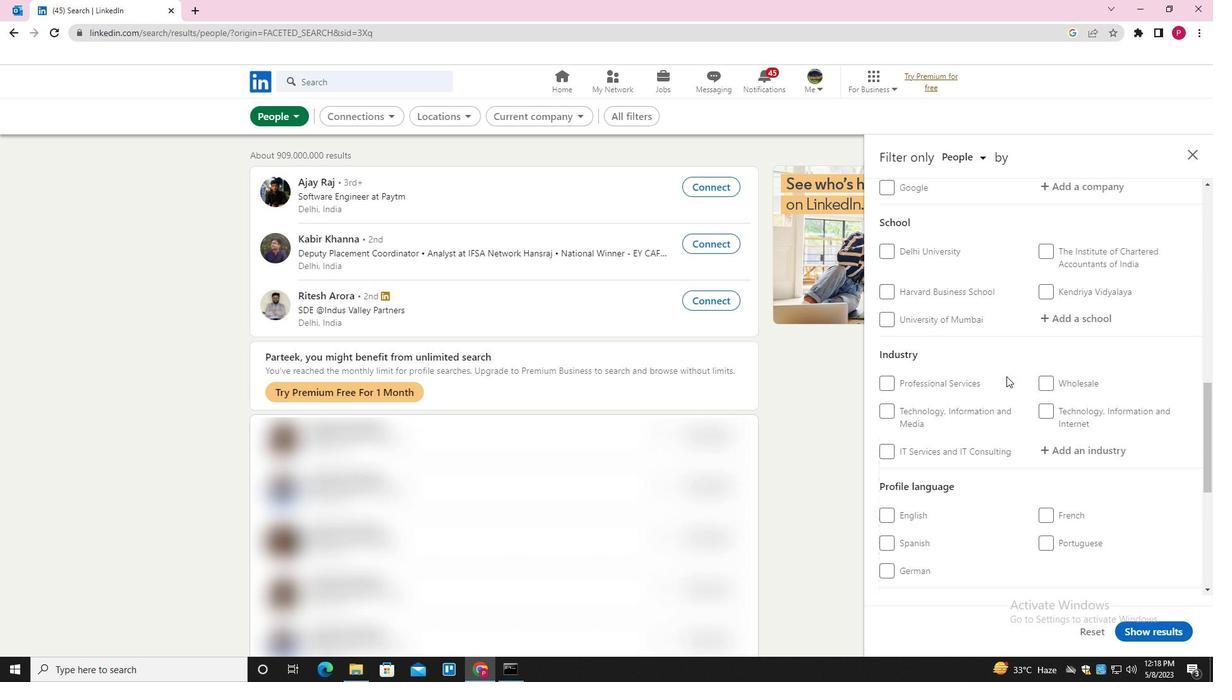 
Action: Mouse moved to (923, 422)
Screenshot: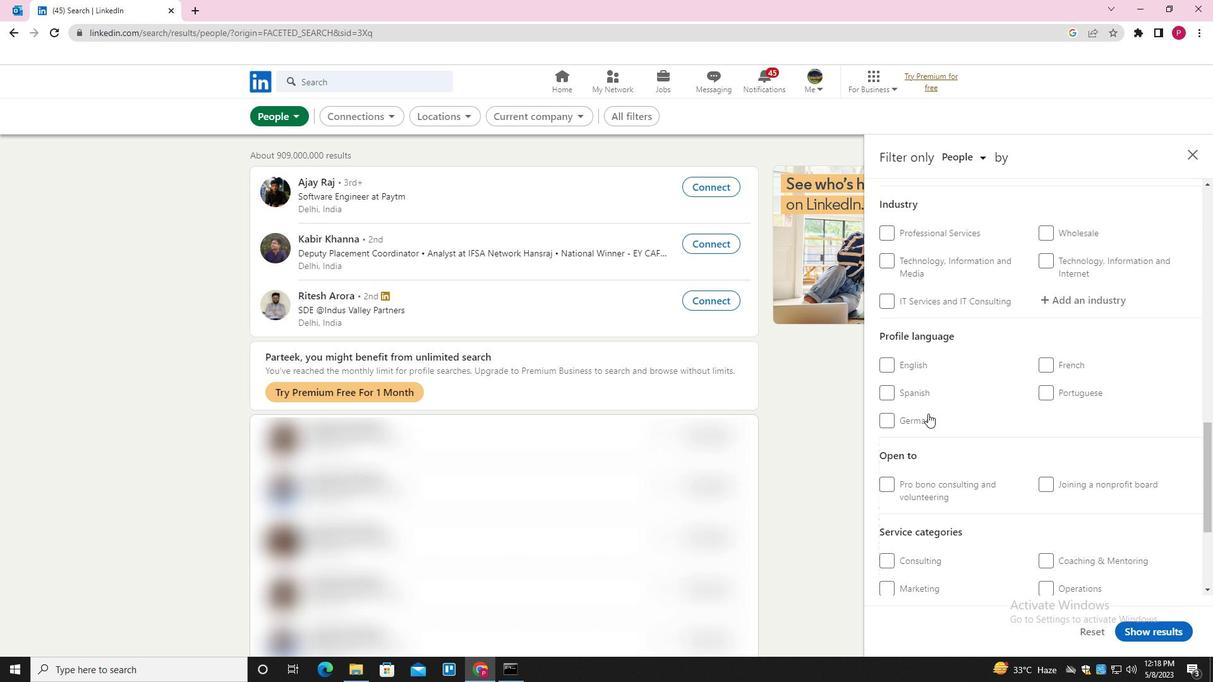 
Action: Mouse pressed left at (923, 422)
Screenshot: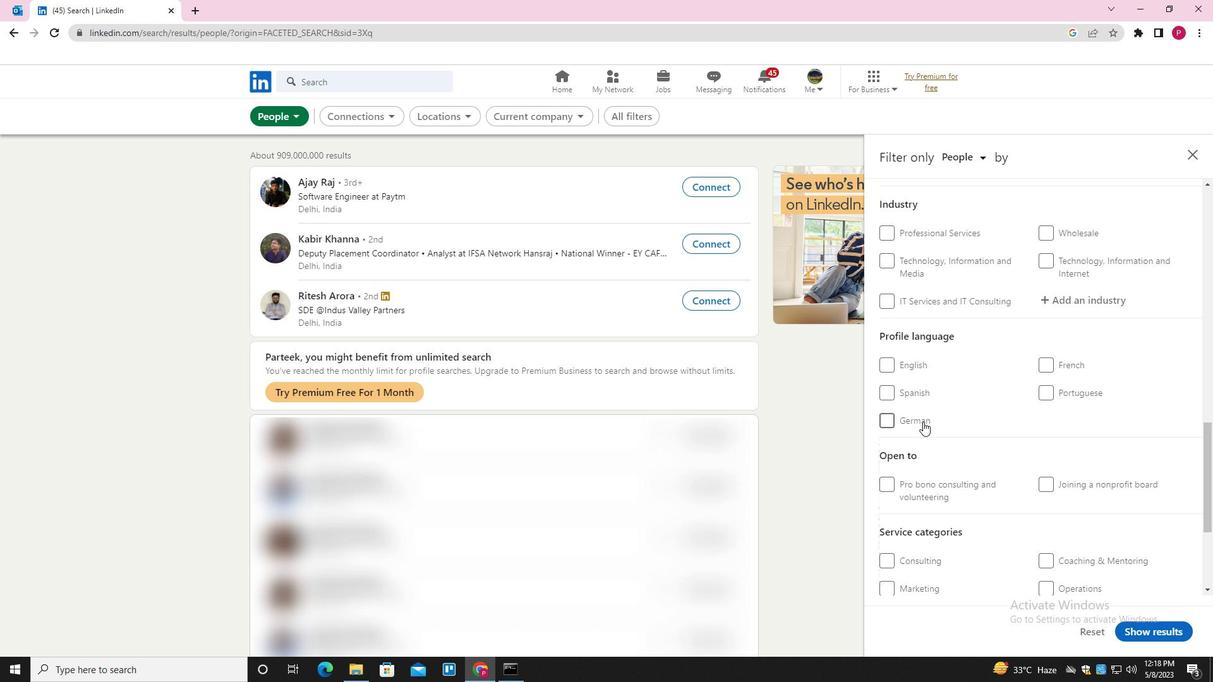 
Action: Mouse moved to (986, 434)
Screenshot: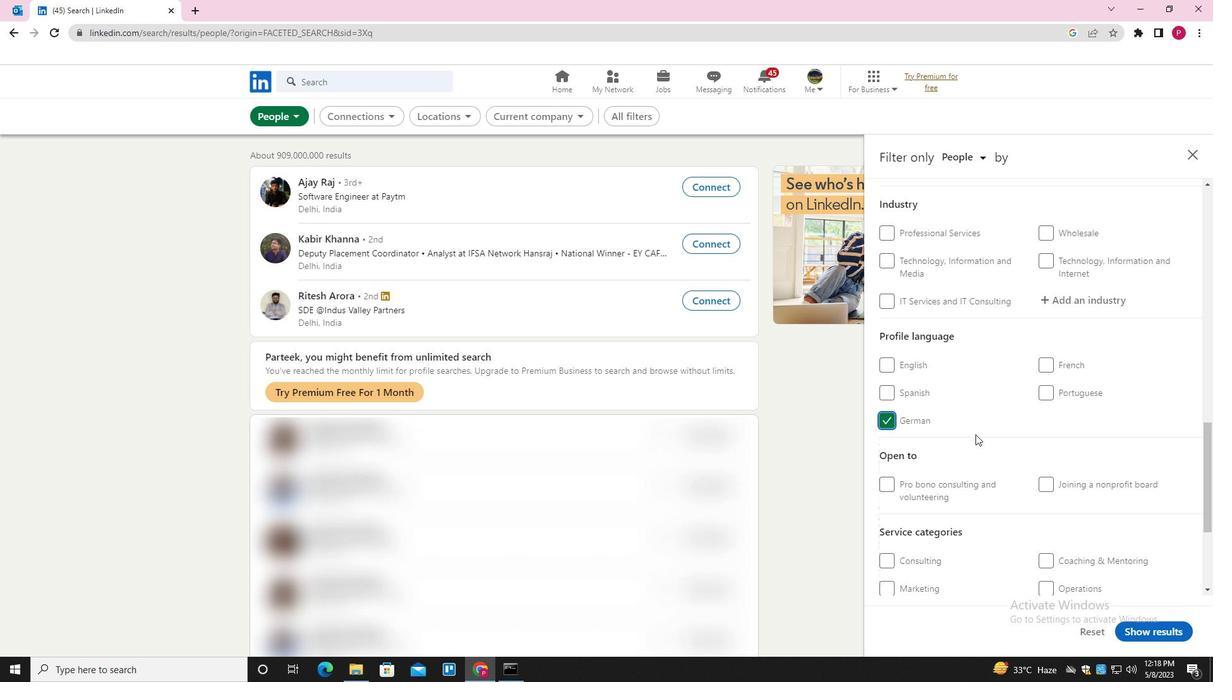 
Action: Mouse scrolled (986, 435) with delta (0, 0)
Screenshot: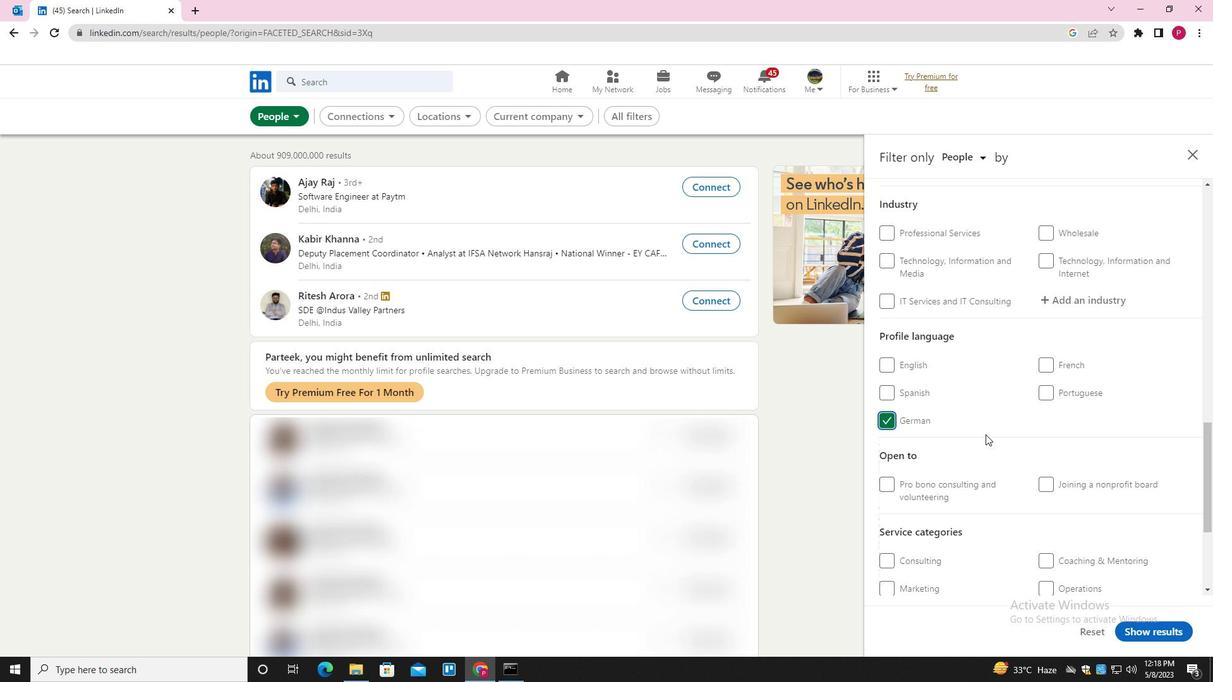 
Action: Mouse scrolled (986, 435) with delta (0, 0)
Screenshot: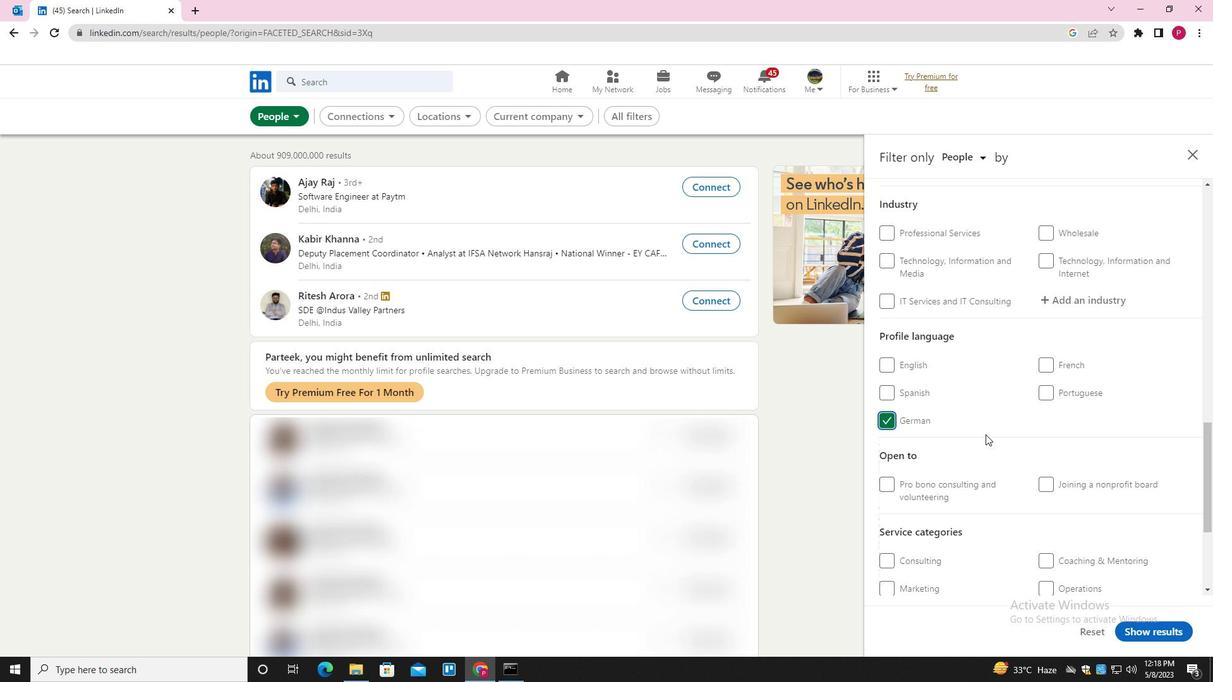 
Action: Mouse scrolled (986, 435) with delta (0, 0)
Screenshot: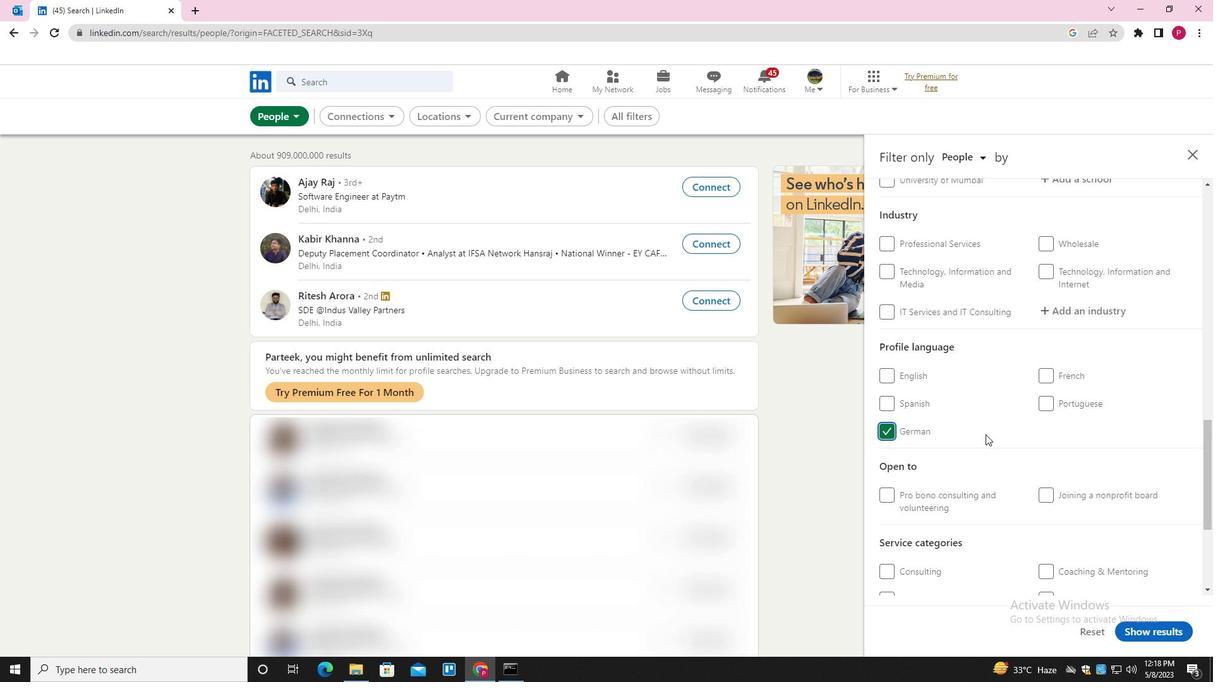
Action: Mouse scrolled (986, 435) with delta (0, 0)
Screenshot: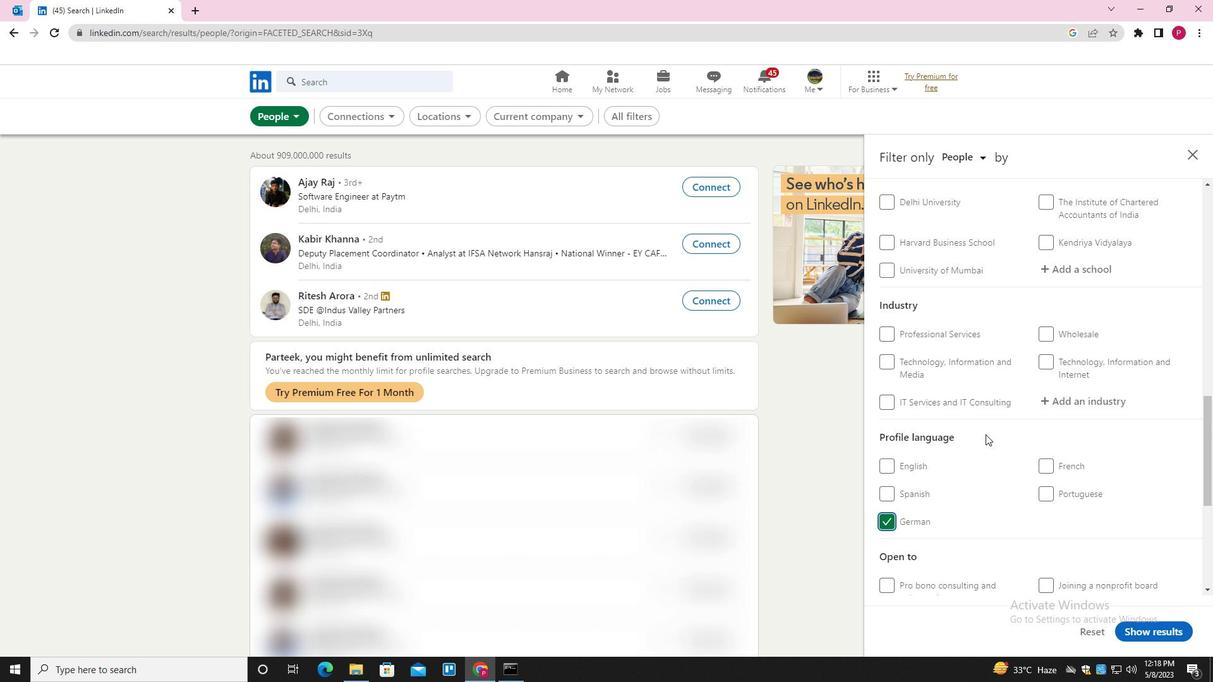 
Action: Mouse scrolled (986, 435) with delta (0, 0)
Screenshot: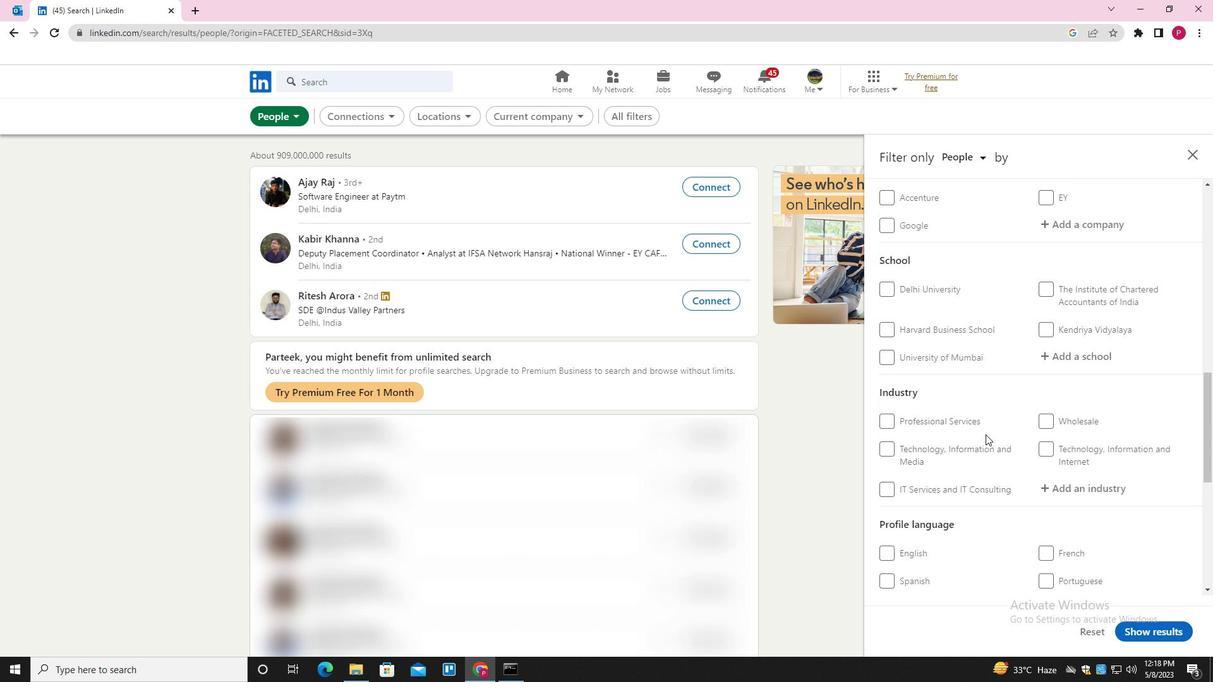 
Action: Mouse scrolled (986, 435) with delta (0, 0)
Screenshot: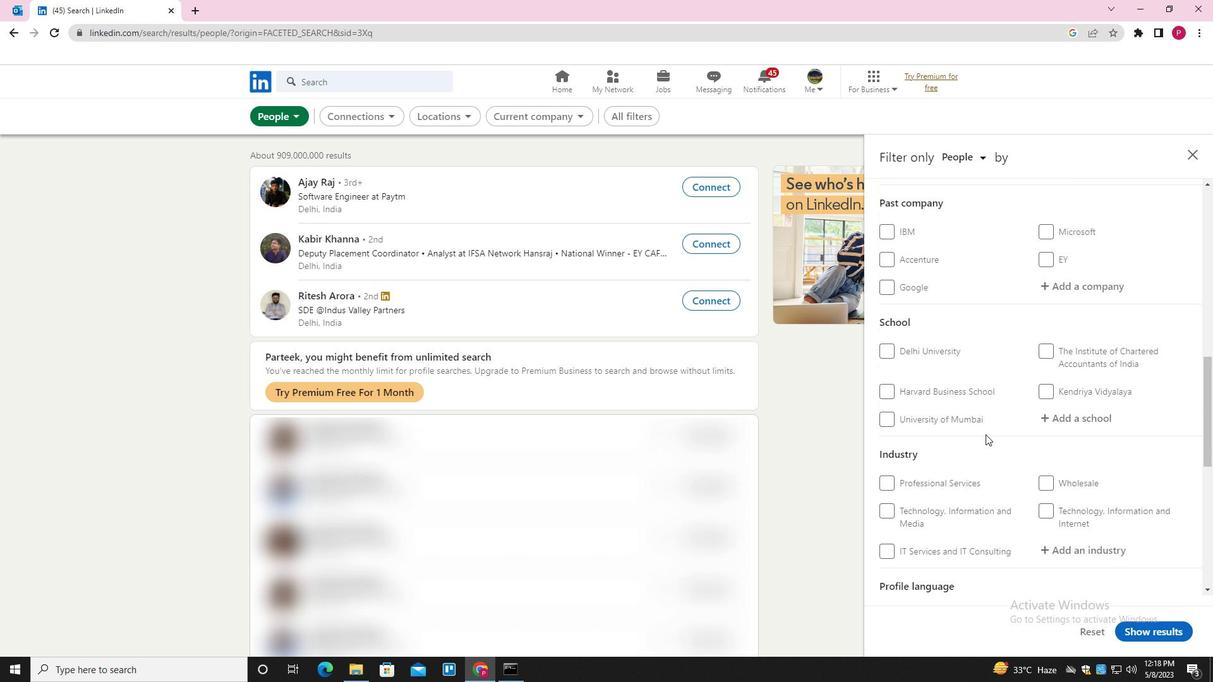 
Action: Mouse scrolled (986, 435) with delta (0, 0)
Screenshot: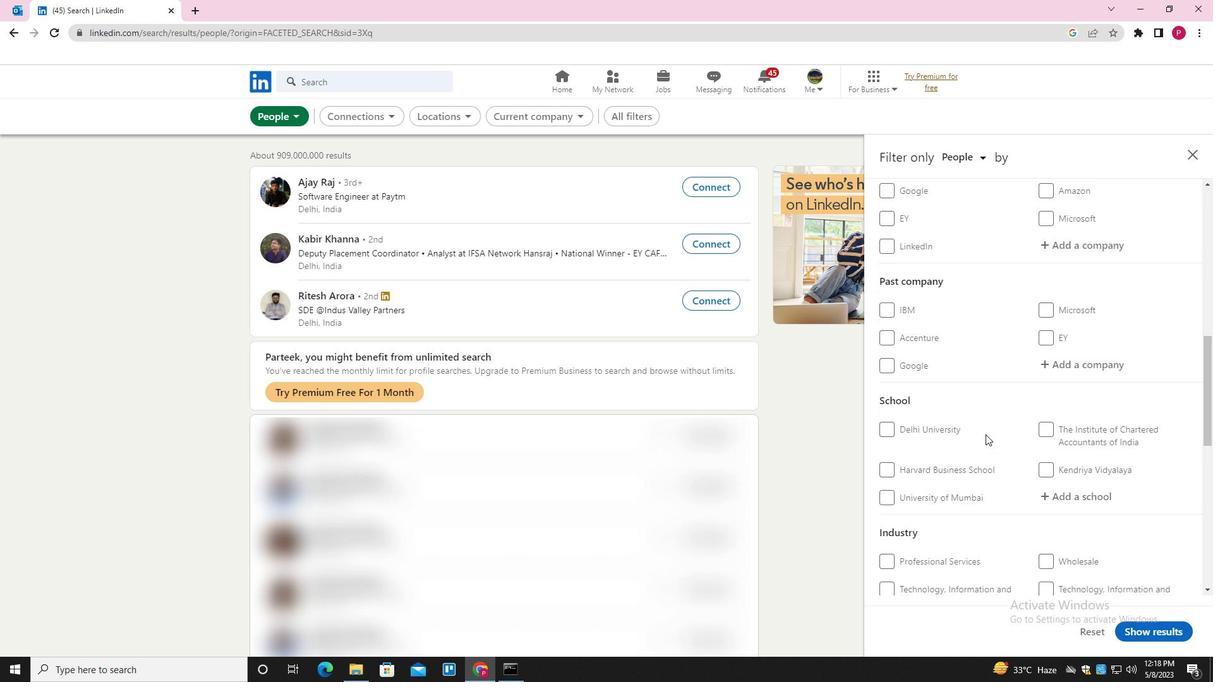 
Action: Mouse moved to (1068, 356)
Screenshot: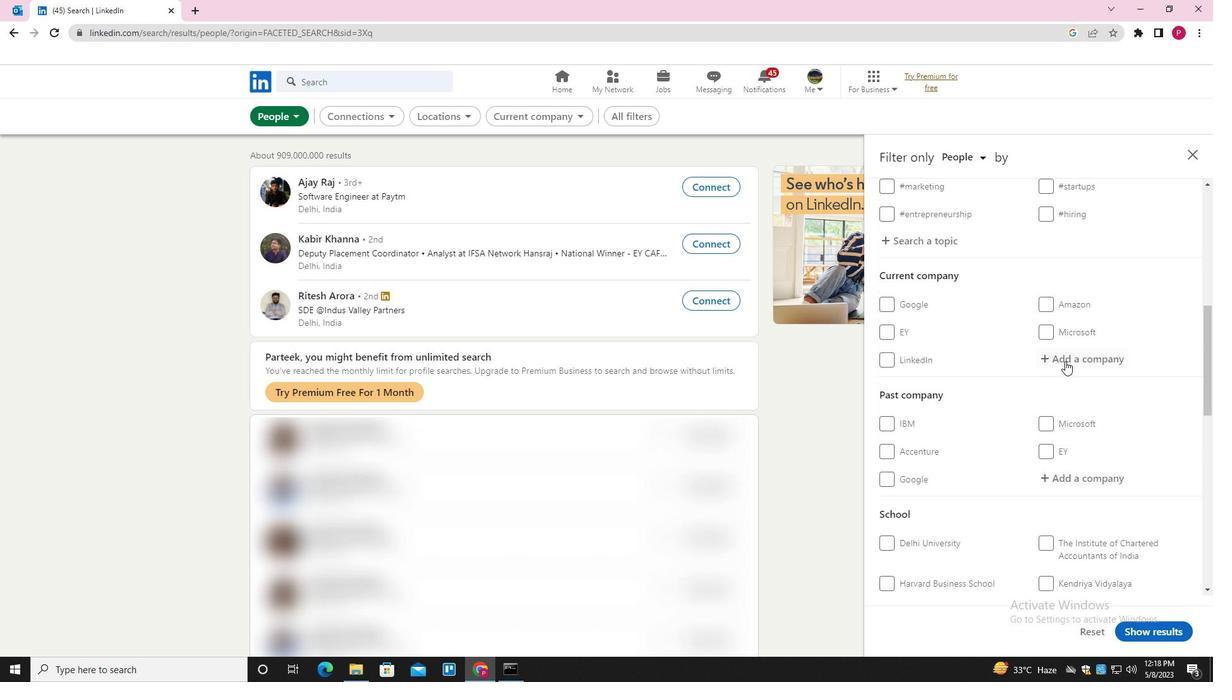 
Action: Mouse pressed left at (1068, 356)
Screenshot: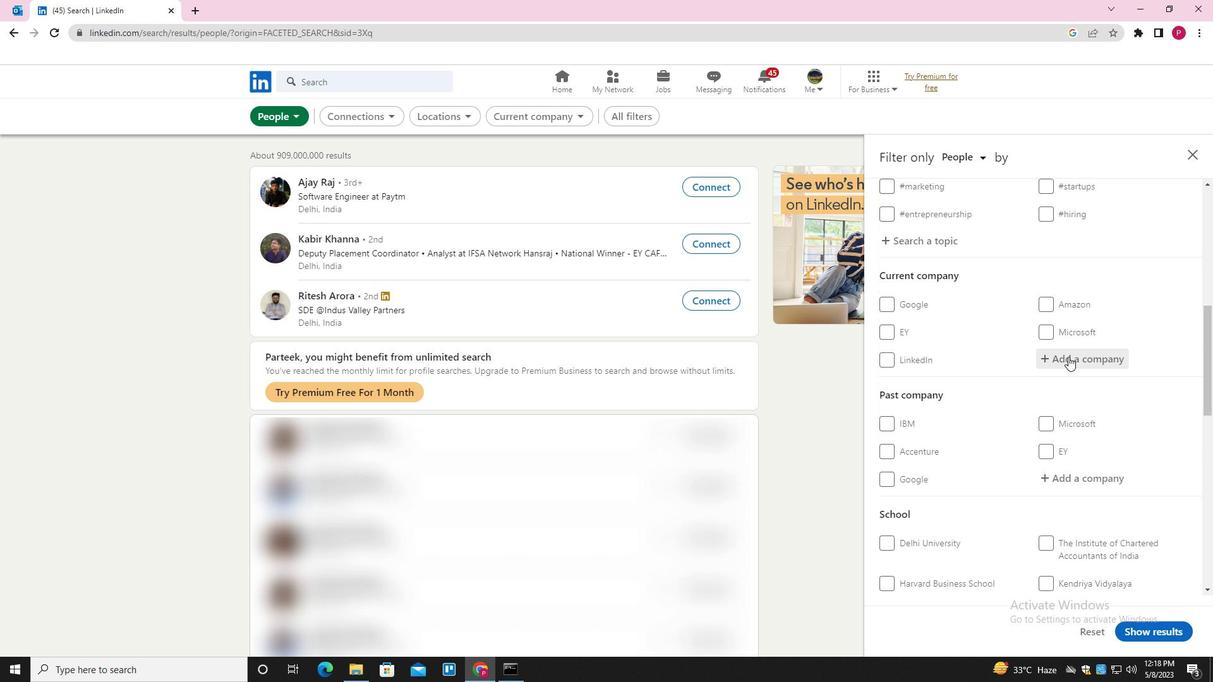 
Action: Key pressed <Key.shift><Key.shift><Key.shift><Key.shift><Key.shift><Key.shift><Key.shift>CLOUD<Key.shift>SEK<Key.space><Key.down><Key.enter>
Screenshot: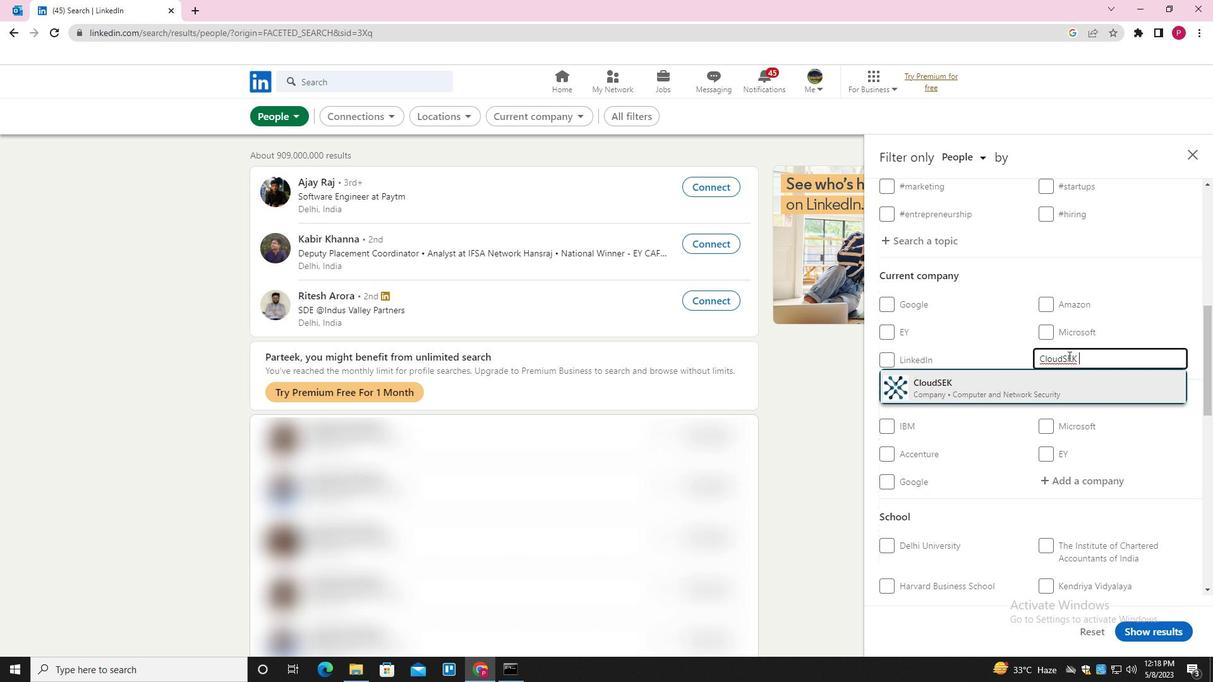 
Action: Mouse scrolled (1068, 355) with delta (0, 0)
Screenshot: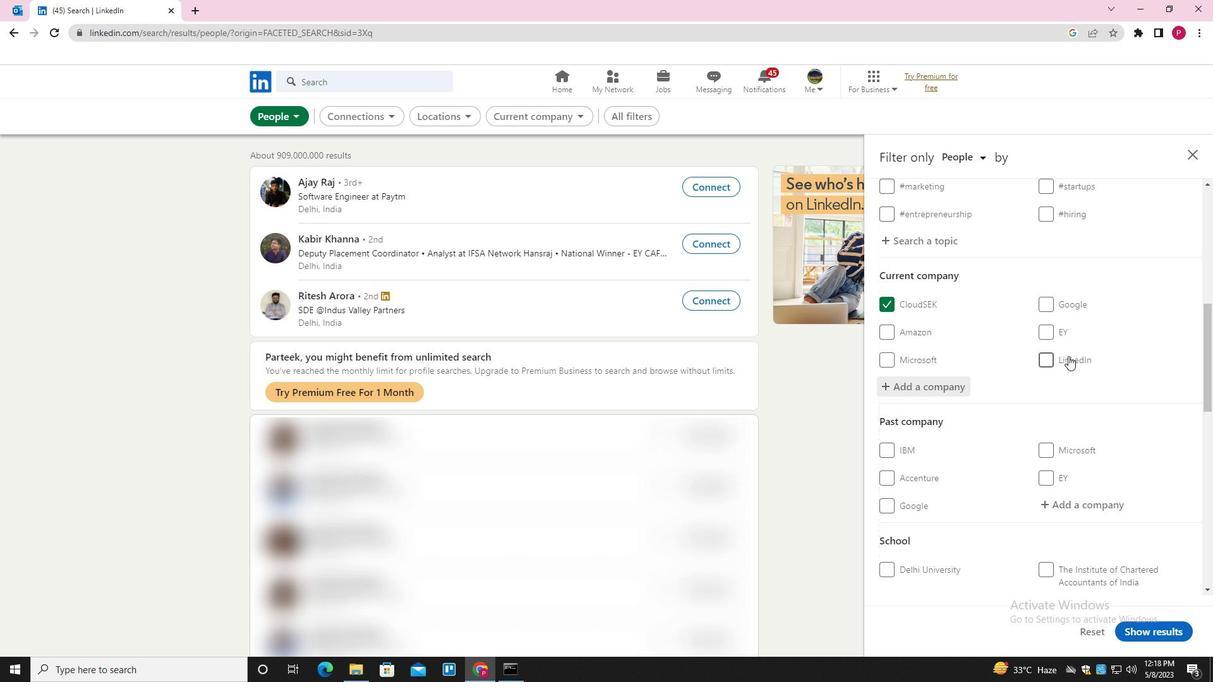
Action: Mouse scrolled (1068, 355) with delta (0, 0)
Screenshot: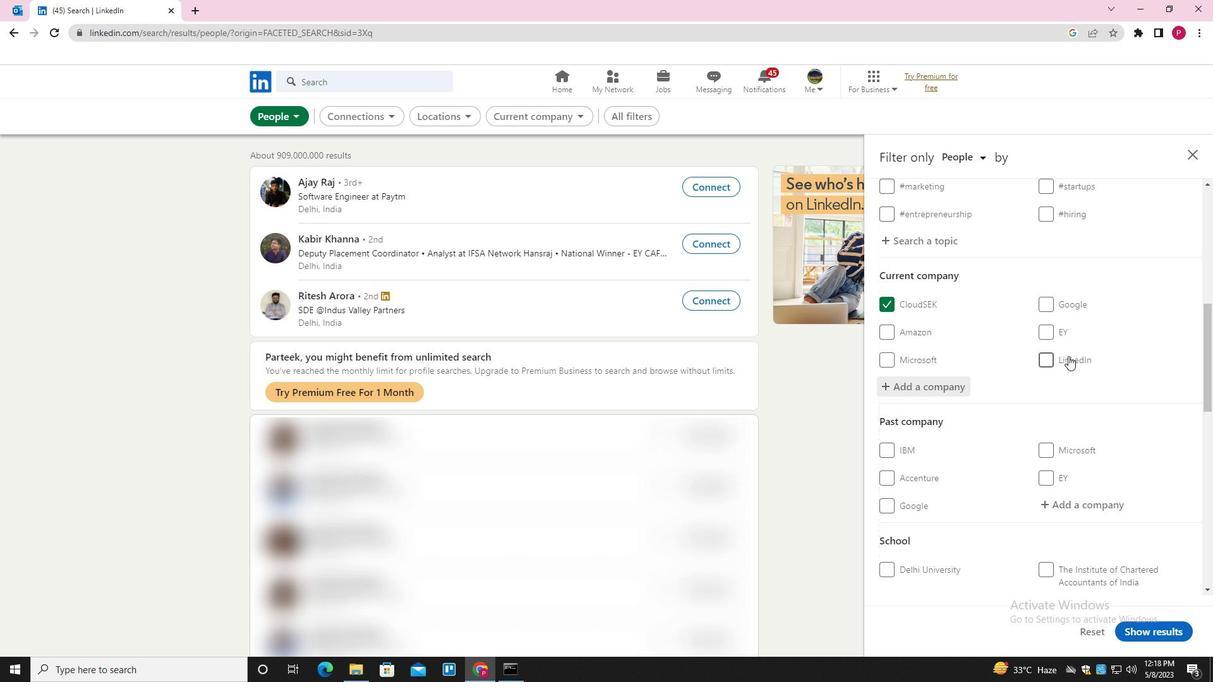 
Action: Mouse scrolled (1068, 355) with delta (0, 0)
Screenshot: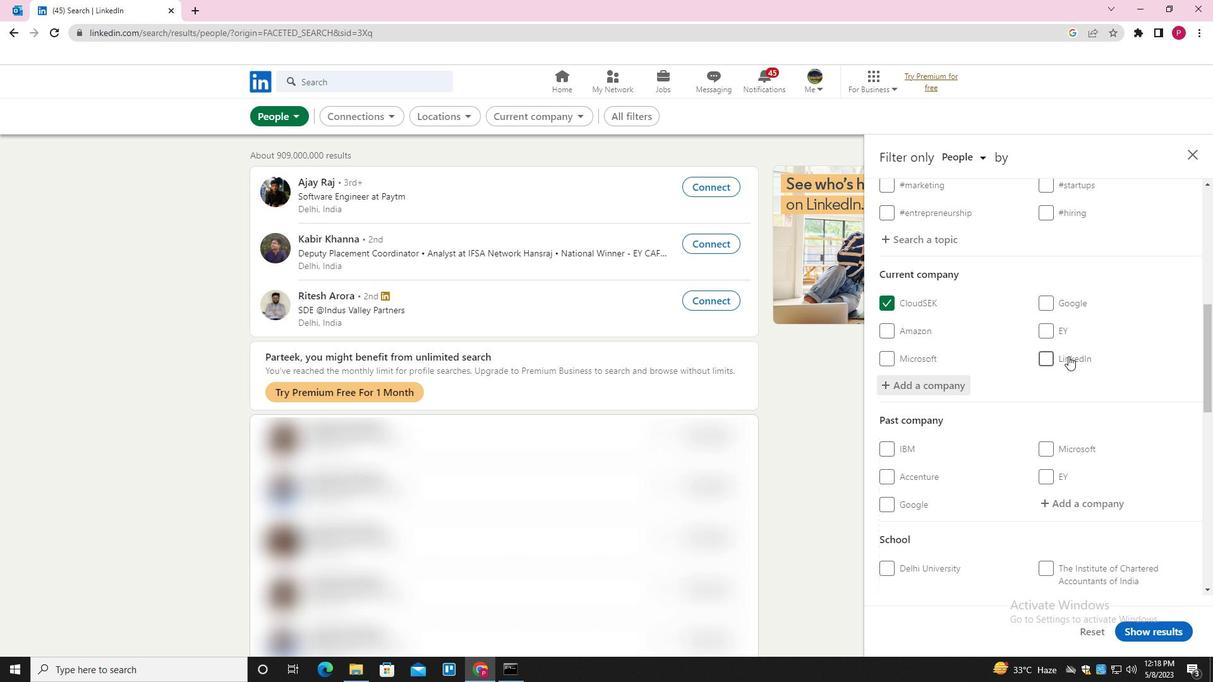 
Action: Mouse scrolled (1068, 355) with delta (0, 0)
Screenshot: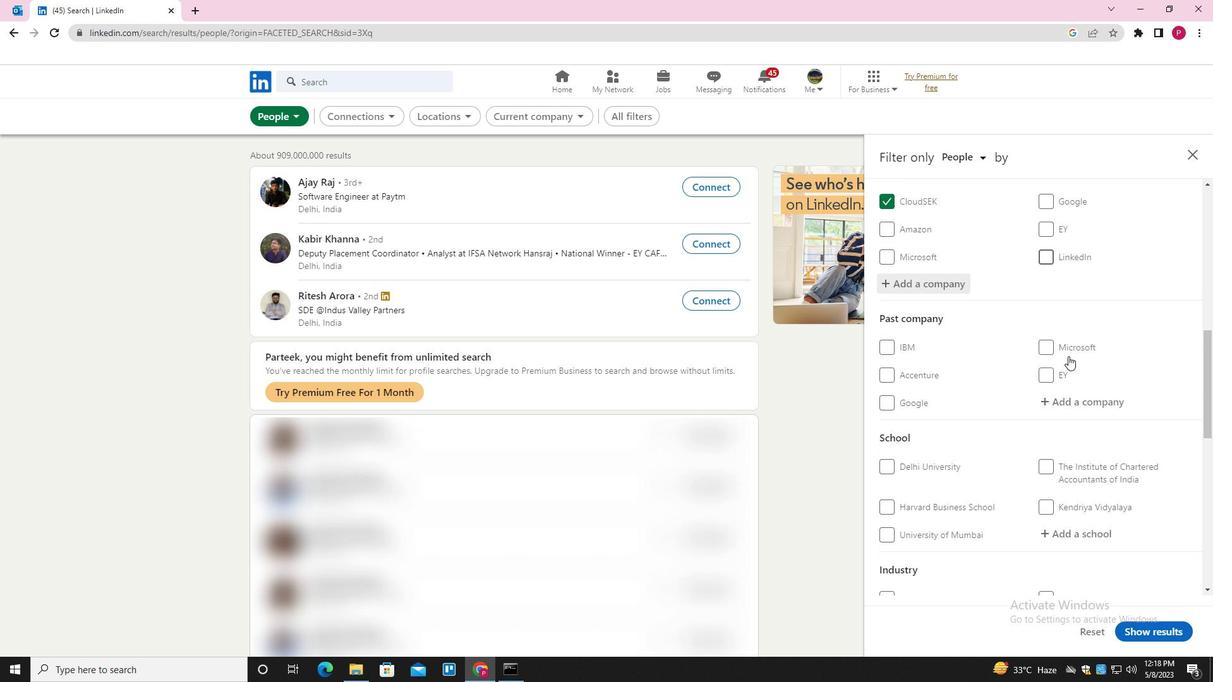 
Action: Mouse moved to (1068, 356)
Screenshot: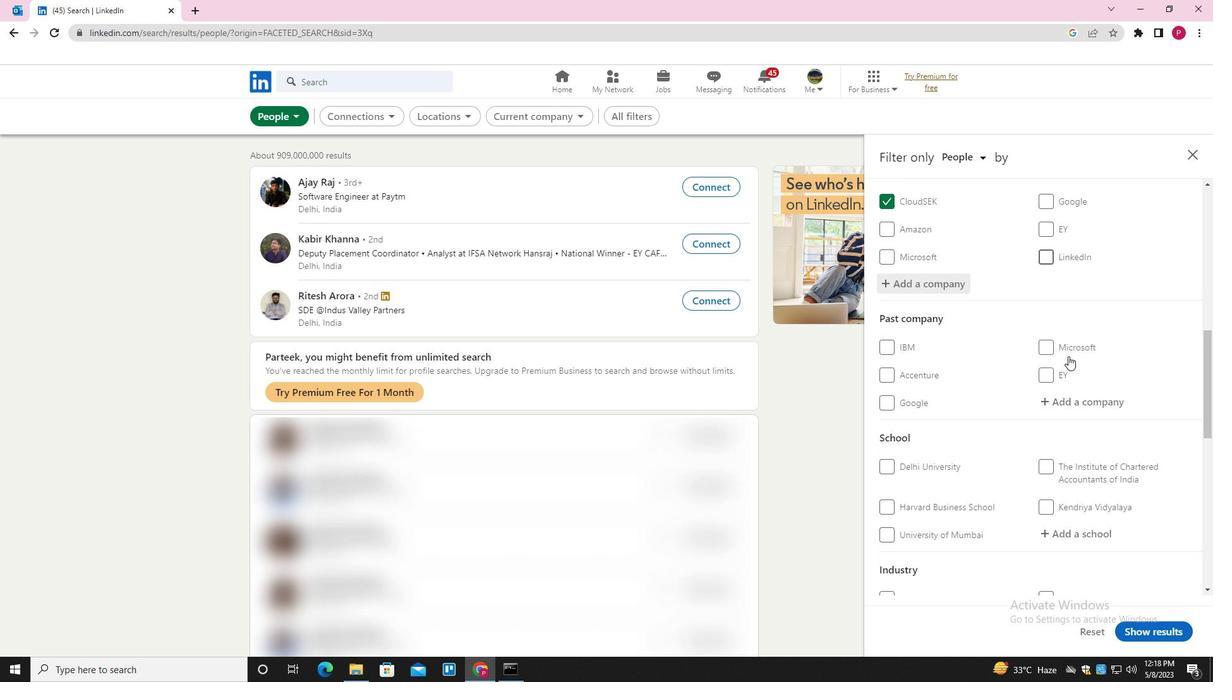 
Action: Mouse scrolled (1068, 355) with delta (0, 0)
Screenshot: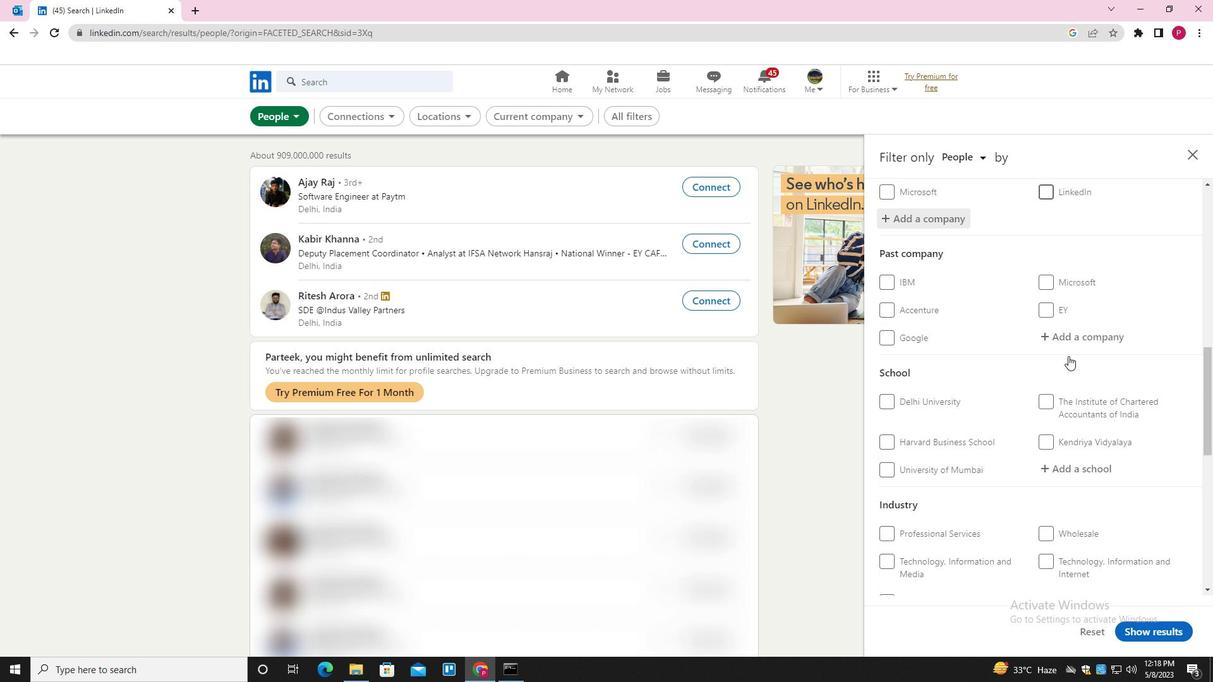 
Action: Mouse moved to (1077, 319)
Screenshot: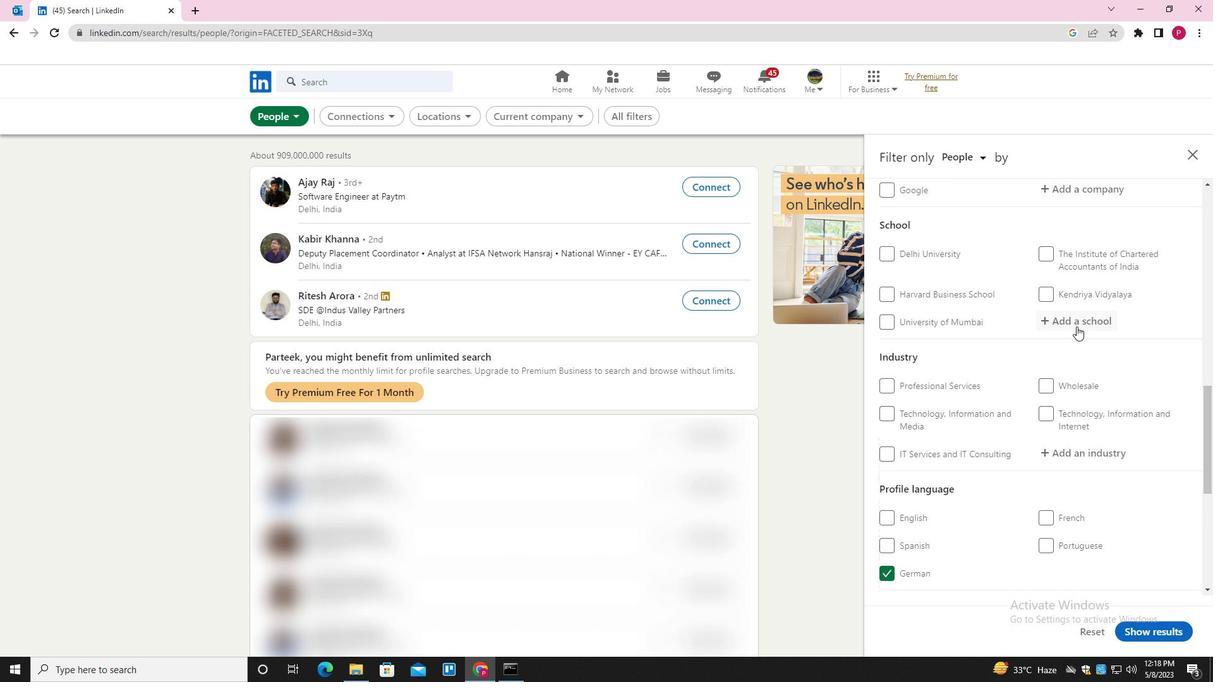 
Action: Mouse pressed left at (1077, 319)
Screenshot: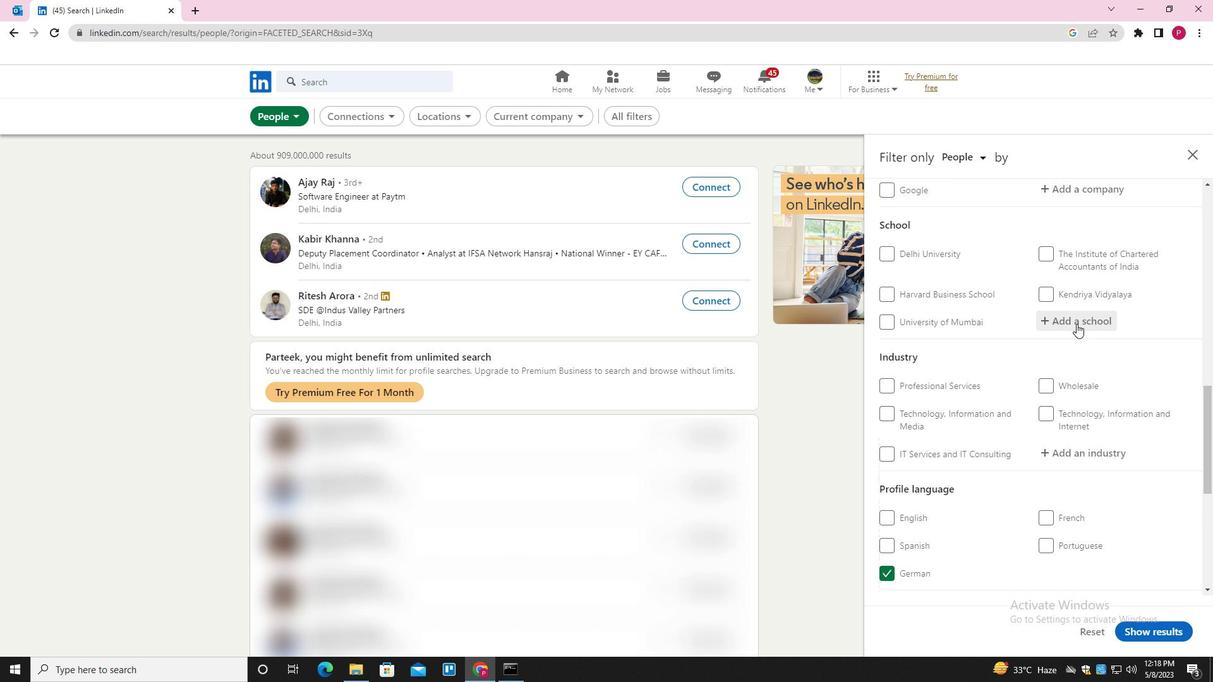 
Action: Key pressed <Key.shift><Key.shift><Key.shift><Key.shift><Key.shift><Key.shift><Key.shift><Key.shift><Key.shift><Key.shift>VALIIAMMAI
Screenshot: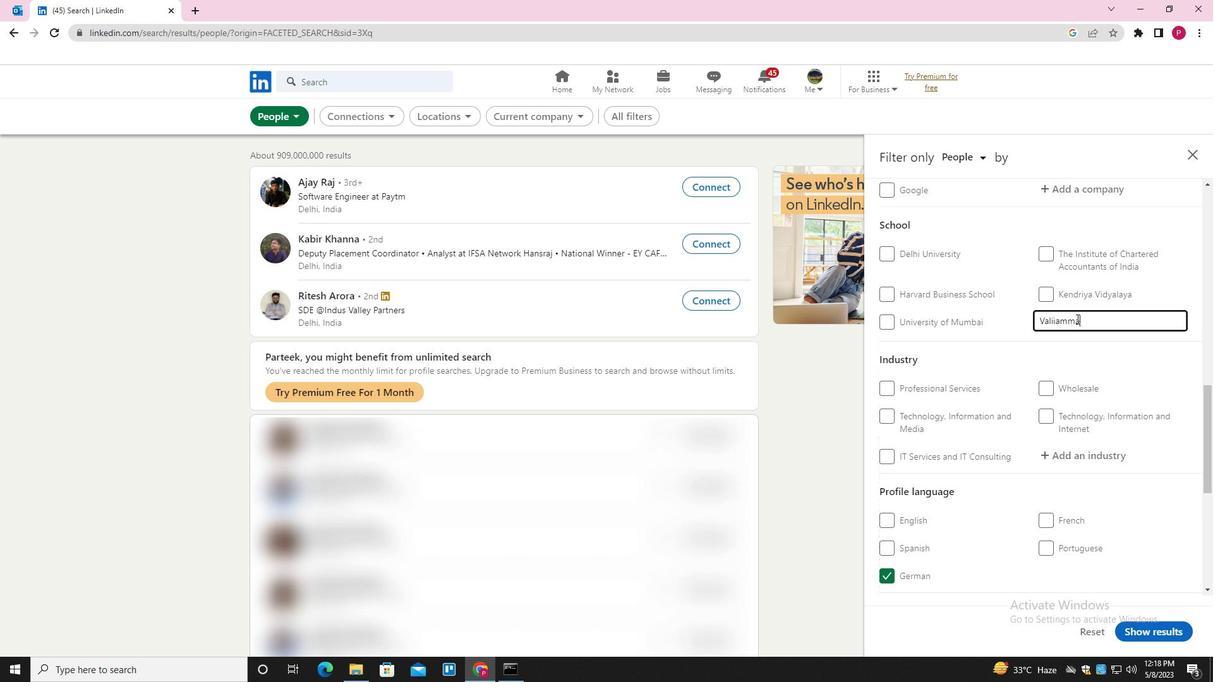 
Action: Mouse moved to (1077, 319)
Screenshot: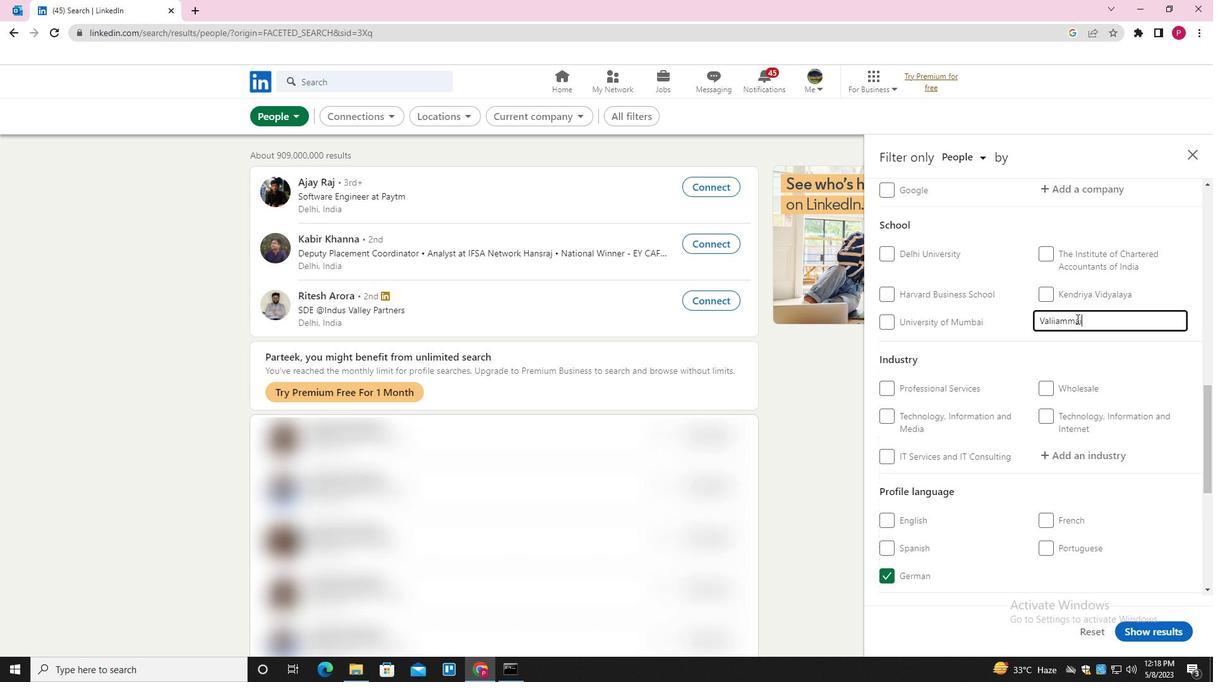 
Action: Key pressed <Key.space><Key.backspace><Key.backspace><Key.backspace><Key.backspace><Key.backspace><Key.backspace><Key.backspace><Key.backspace>LIAMMAI<Key.space><Key.shift><Key.shift><Key.shift><Key.shift><Key.shift><Key.shift><Key.shift><Key.shift><Key.shift><Key.shift><Key.shift>ENGINEERING<Key.space><Key.shift>COLLEGE<Key.down><Key.enter>
Screenshot: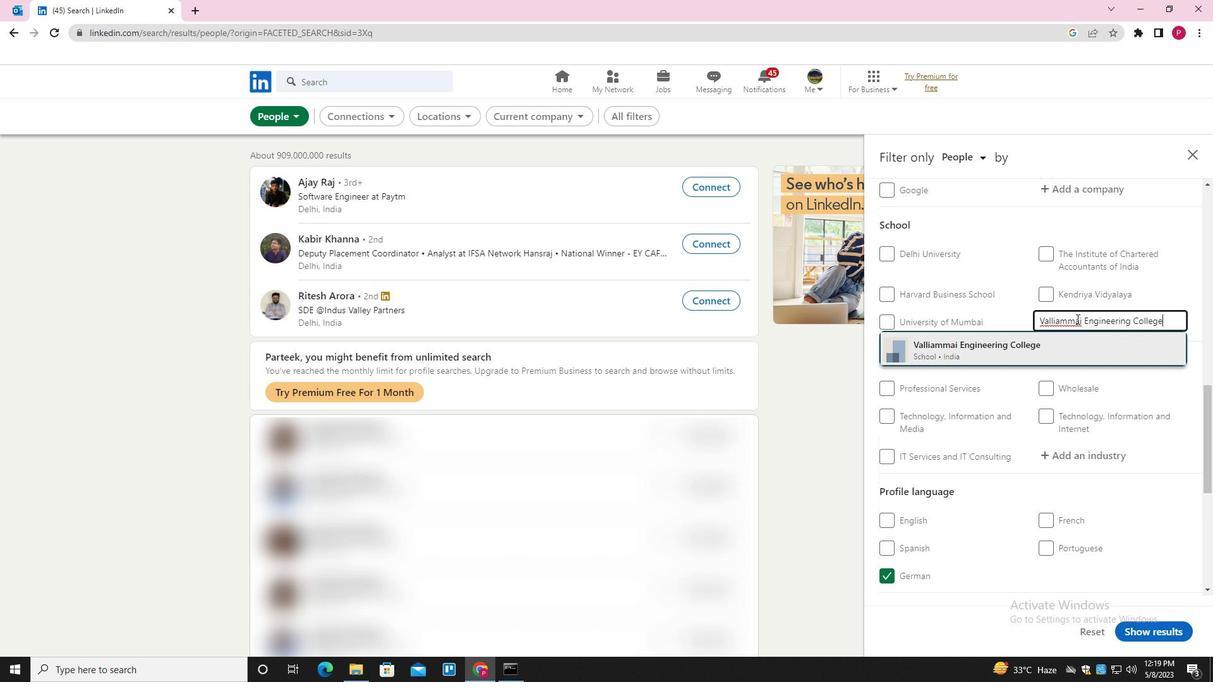 
Action: Mouse moved to (1098, 345)
Screenshot: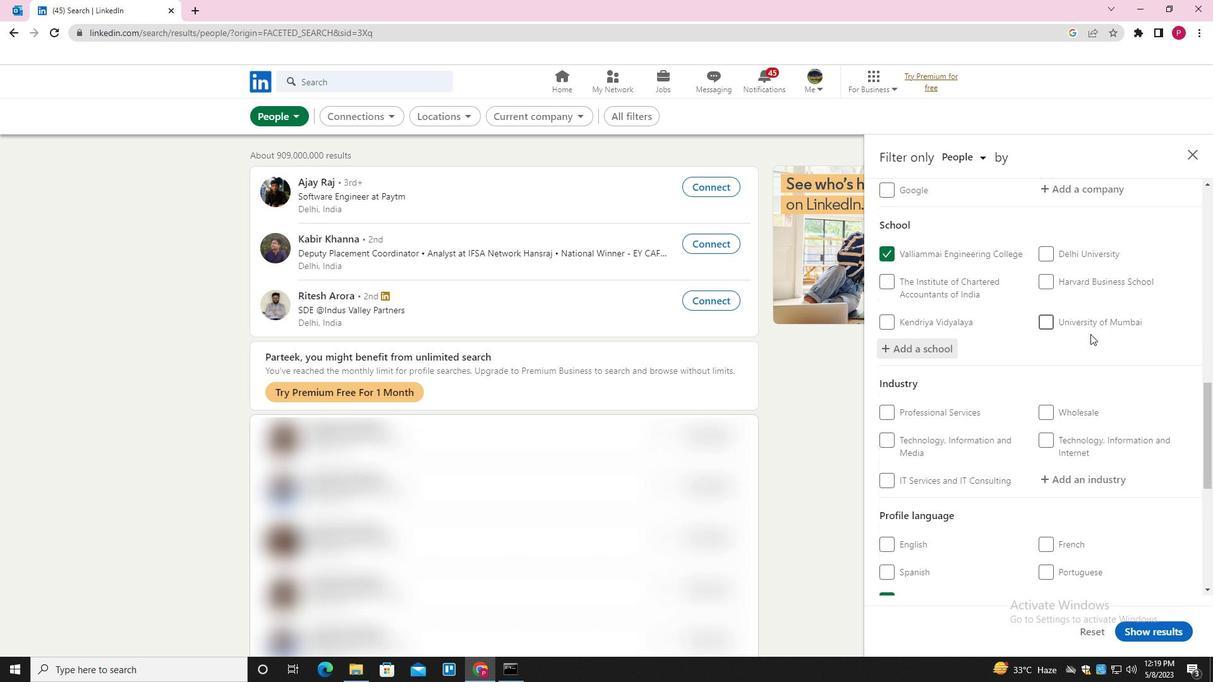 
Action: Mouse scrolled (1098, 345) with delta (0, 0)
Screenshot: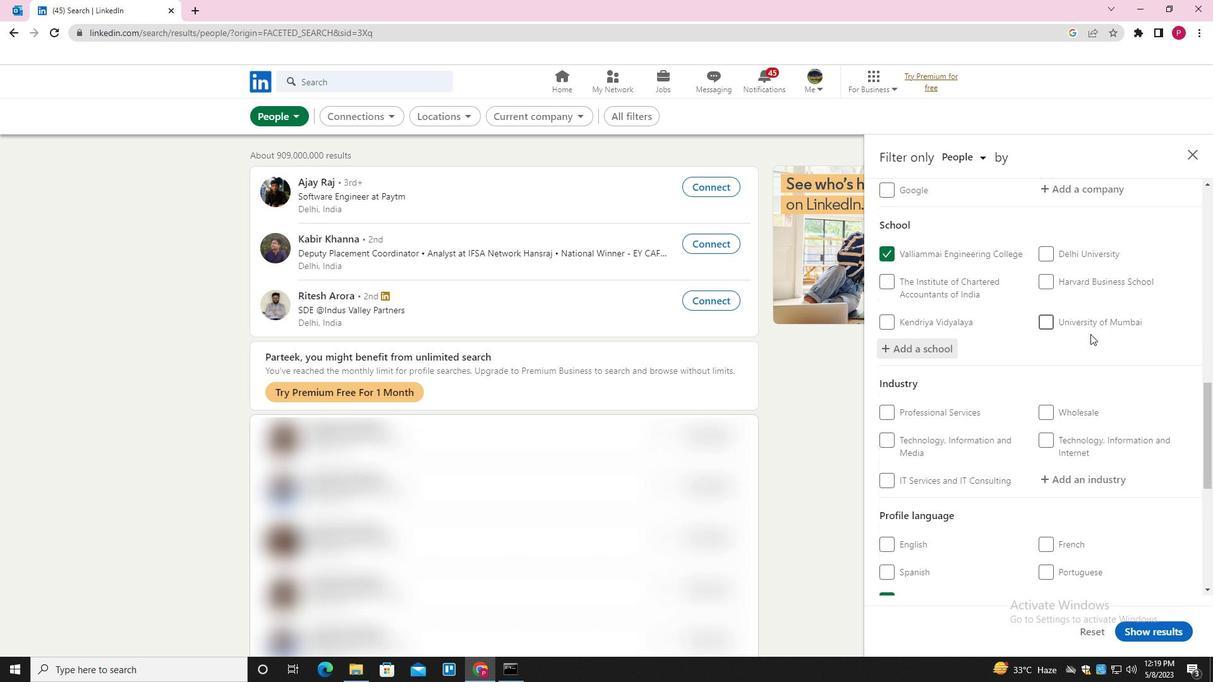 
Action: Mouse moved to (1103, 354)
Screenshot: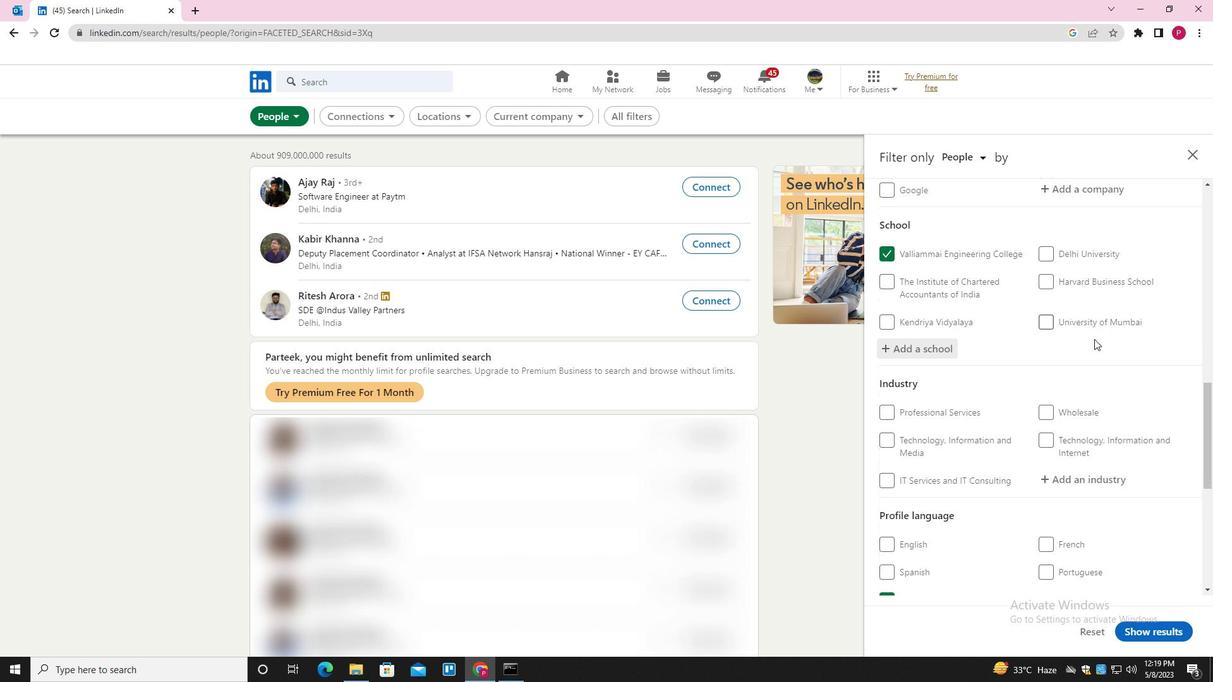 
Action: Mouse scrolled (1103, 353) with delta (0, 0)
Screenshot: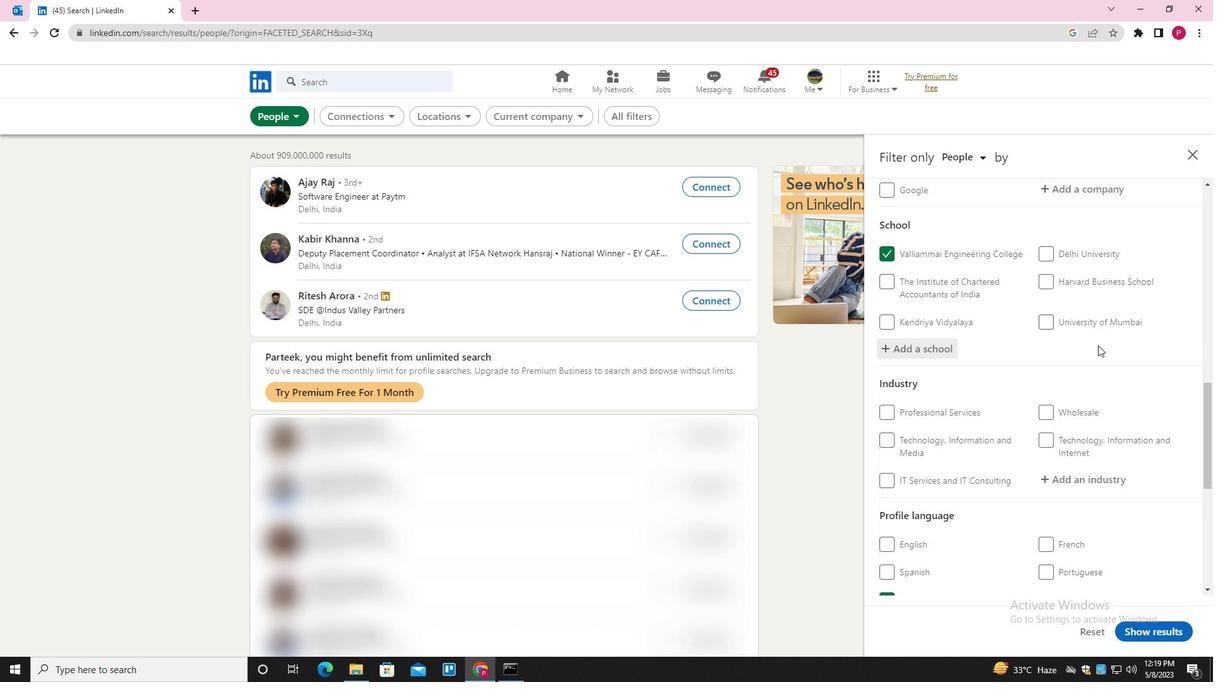 
Action: Mouse moved to (1099, 354)
Screenshot: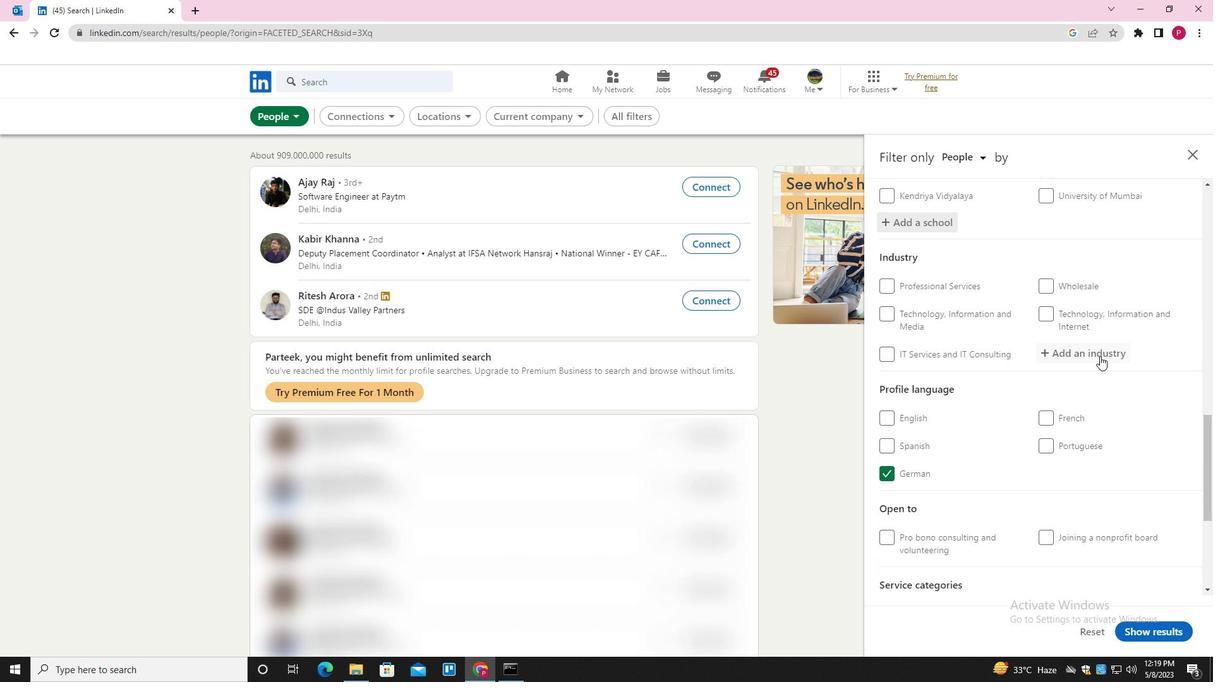 
Action: Mouse pressed left at (1099, 354)
Screenshot: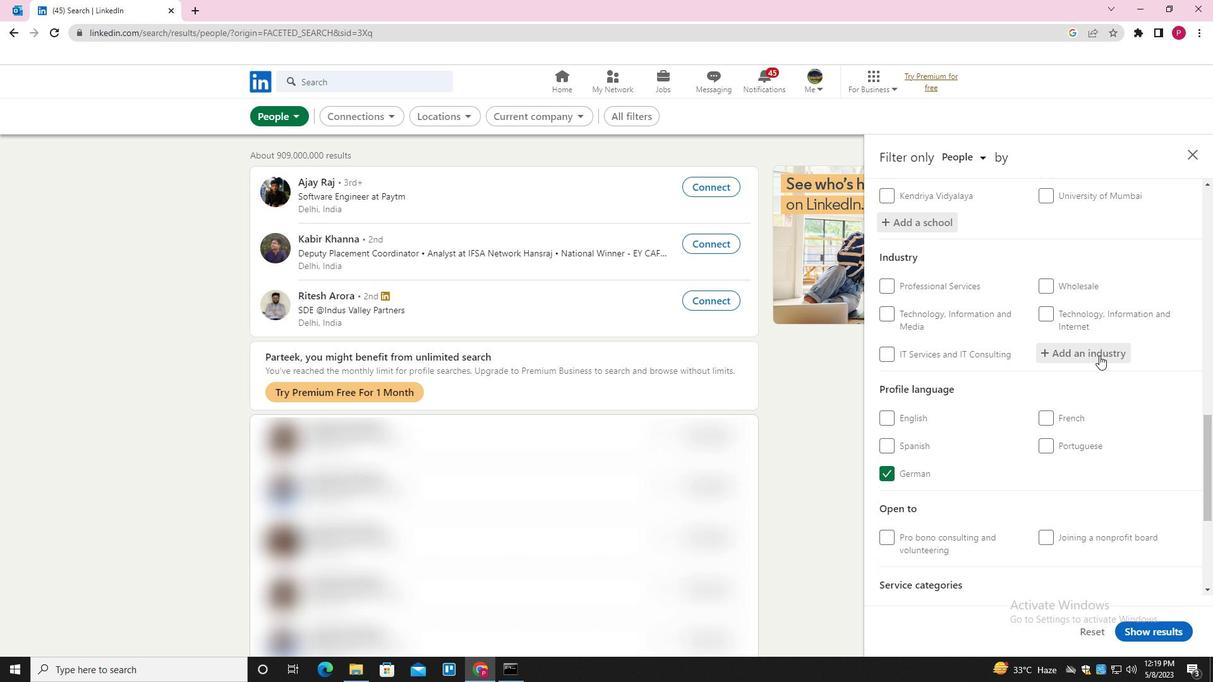 
Action: Key pressed <Key.shift>RETAIL<Key.space><Key.shift>MOTOR<Key.space><Key.shift>VEHIV<Key.backspace>CLES<Key.down><Key.enter>
Screenshot: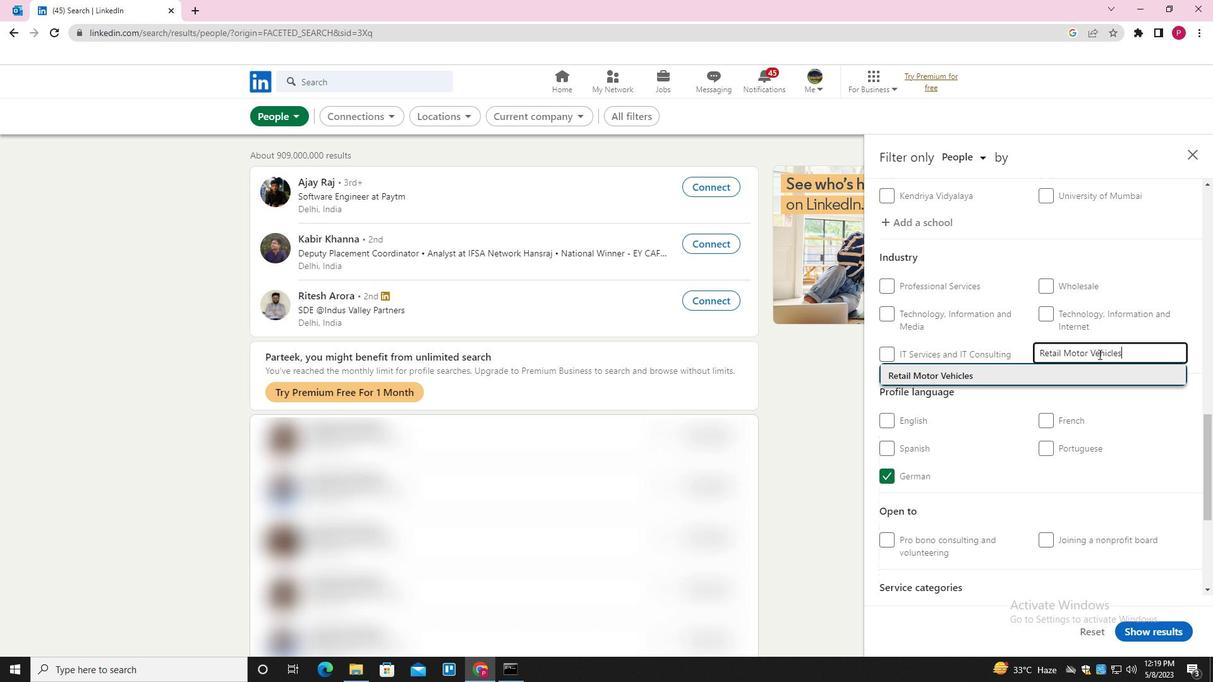 
Action: Mouse moved to (1005, 396)
Screenshot: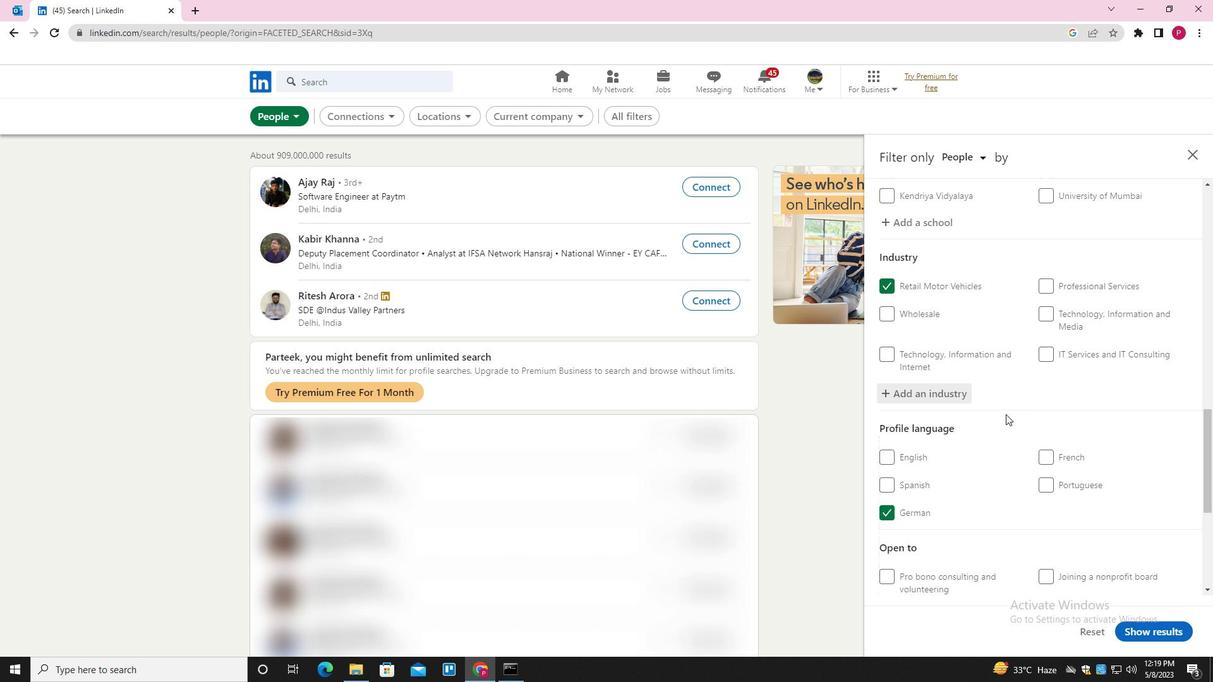 
Action: Mouse scrolled (1005, 396) with delta (0, 0)
Screenshot: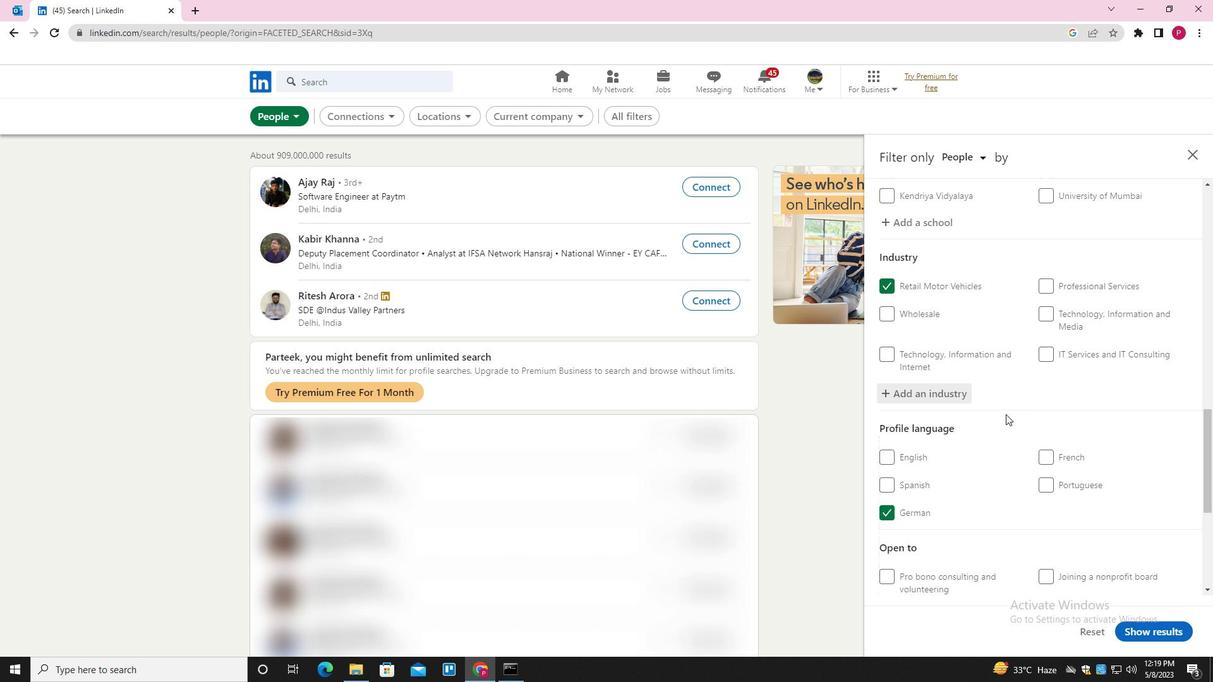 
Action: Mouse moved to (1002, 396)
Screenshot: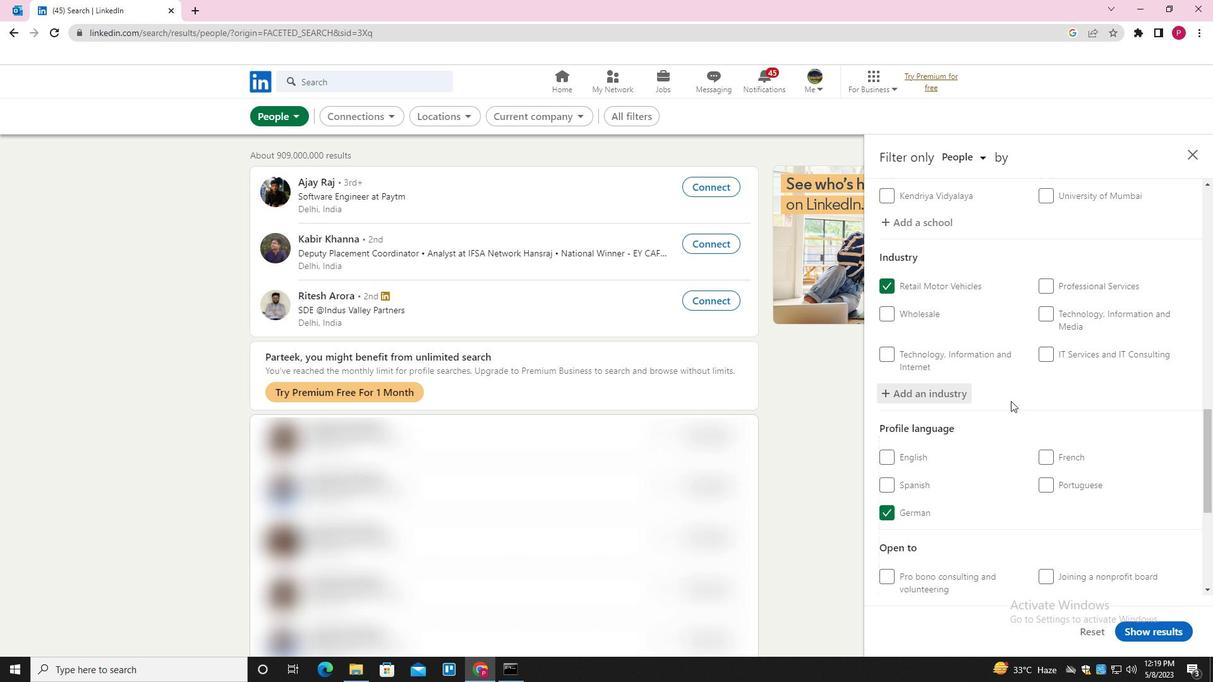 
Action: Mouse scrolled (1002, 395) with delta (0, 0)
Screenshot: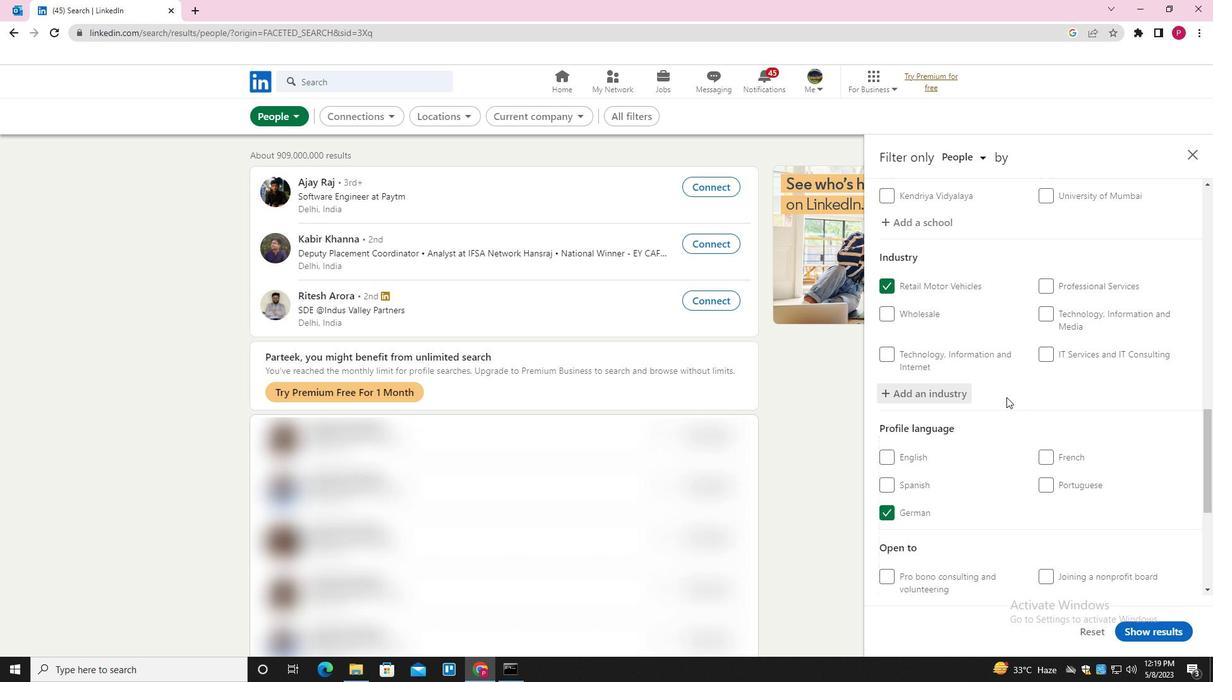 
Action: Mouse scrolled (1002, 395) with delta (0, 0)
Screenshot: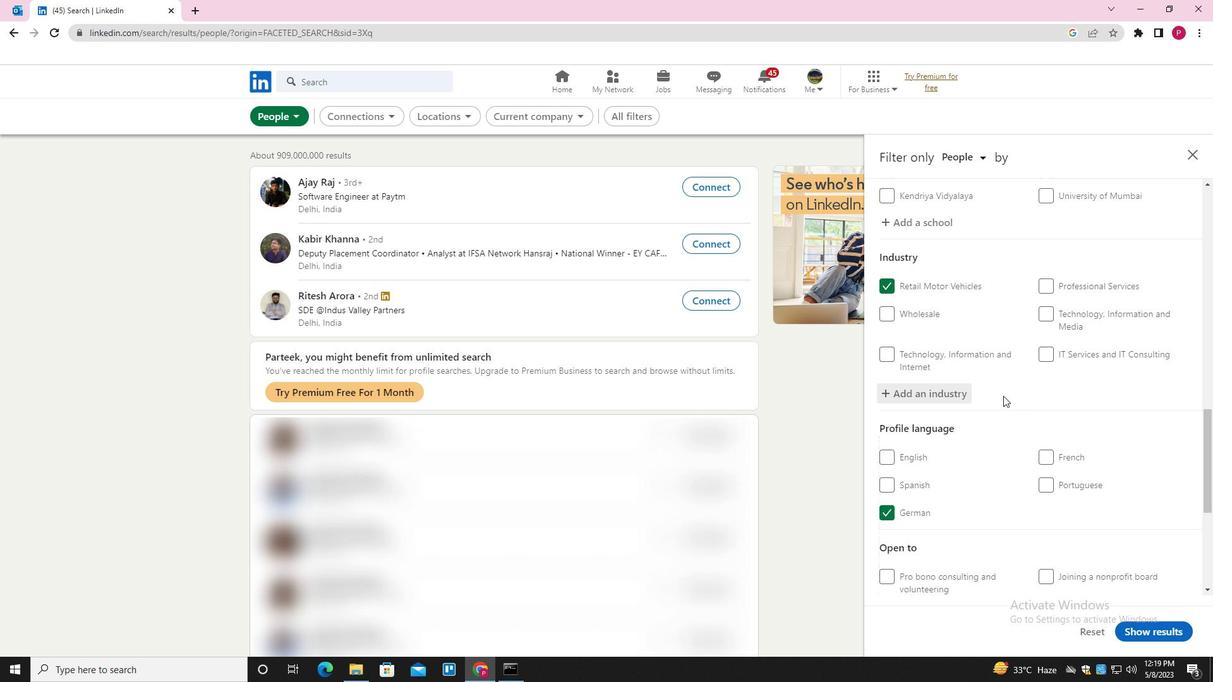 
Action: Mouse scrolled (1002, 395) with delta (0, 0)
Screenshot: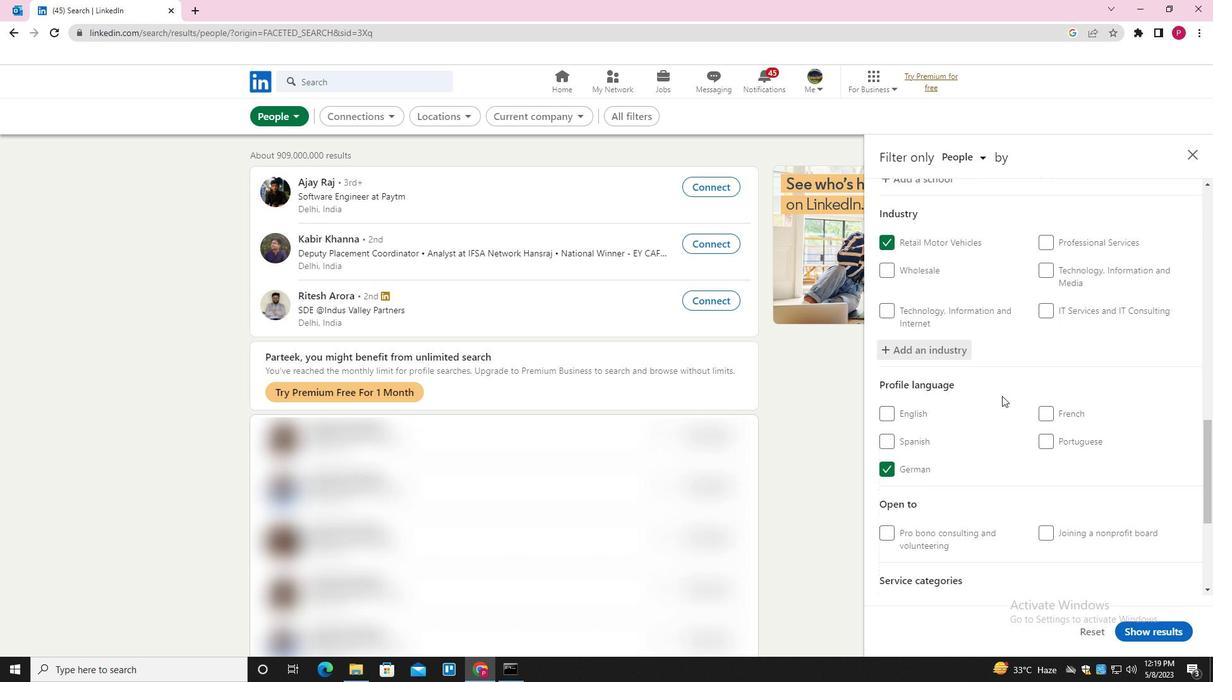 
Action: Mouse scrolled (1002, 395) with delta (0, 0)
Screenshot: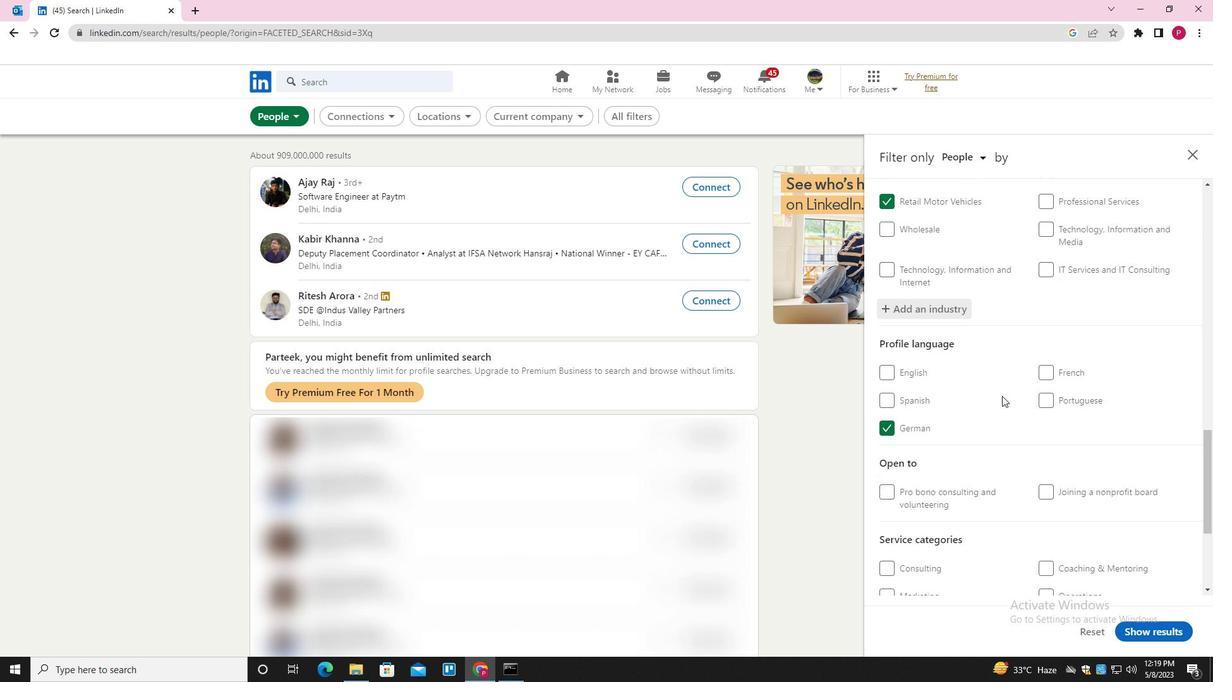 
Action: Mouse moved to (1063, 413)
Screenshot: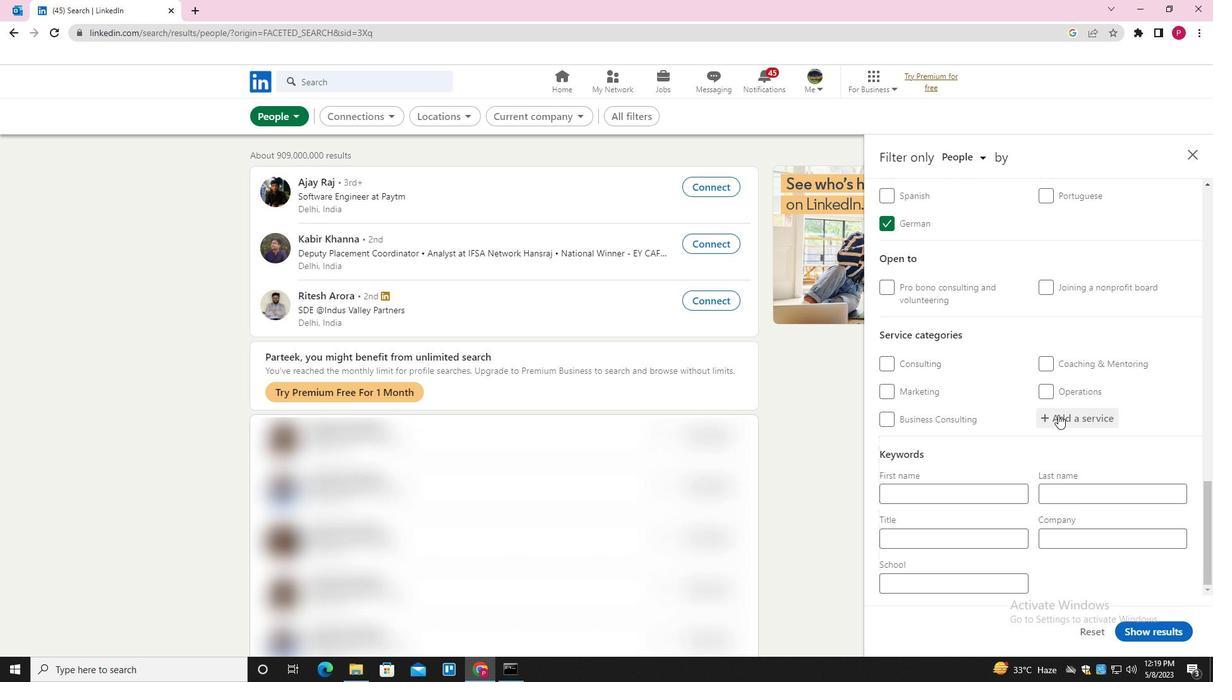 
Action: Mouse pressed left at (1063, 413)
Screenshot: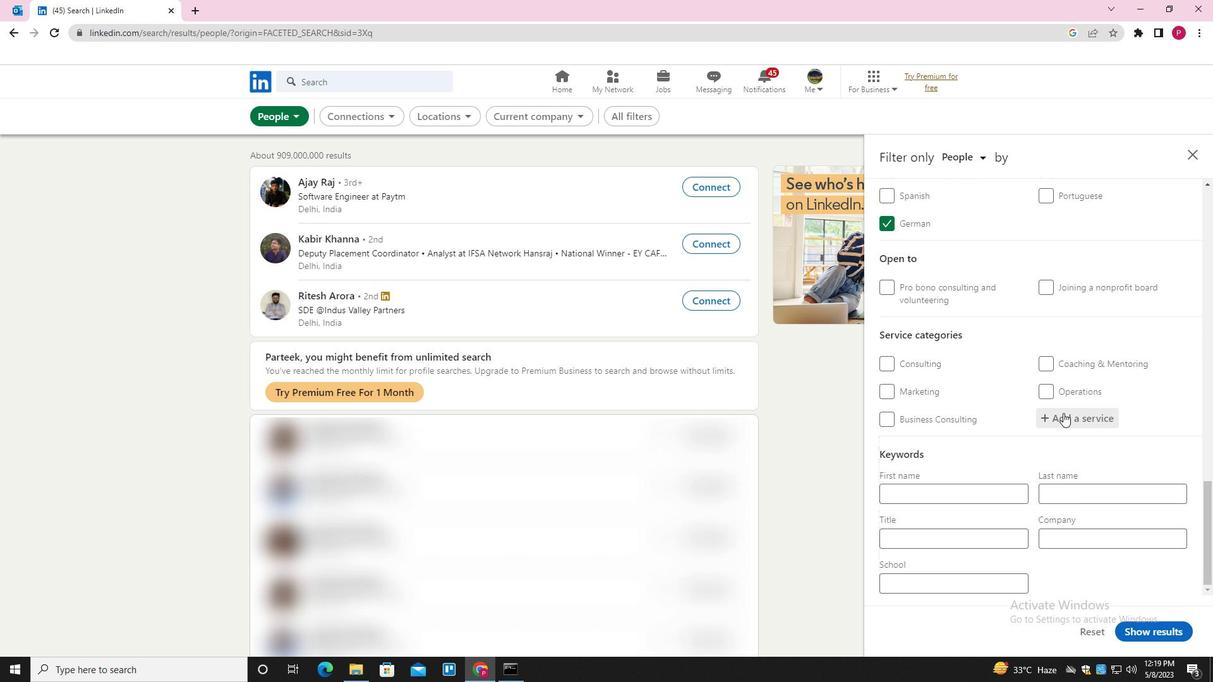 
Action: Key pressed <Key.shift><Key.shift><Key.shift><Key.shift><Key.shift>NEGOTIATION<Key.down><Key.down><Key.enter>
Screenshot: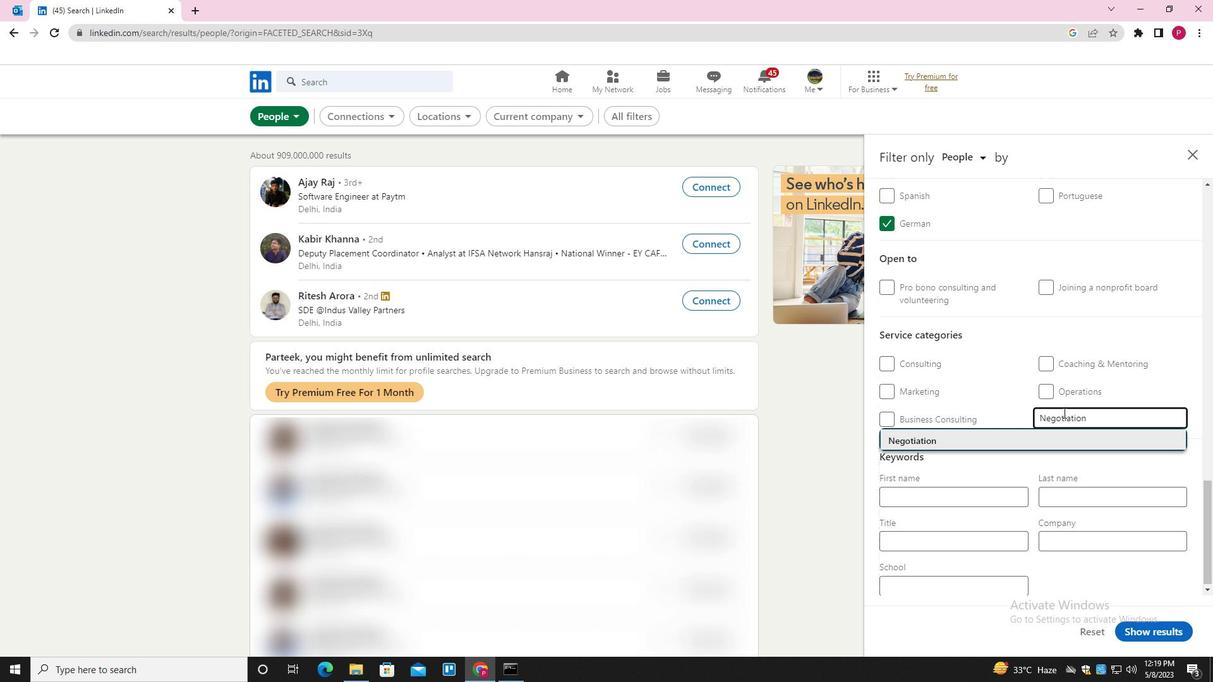 
Action: Mouse scrolled (1063, 412) with delta (0, 0)
Screenshot: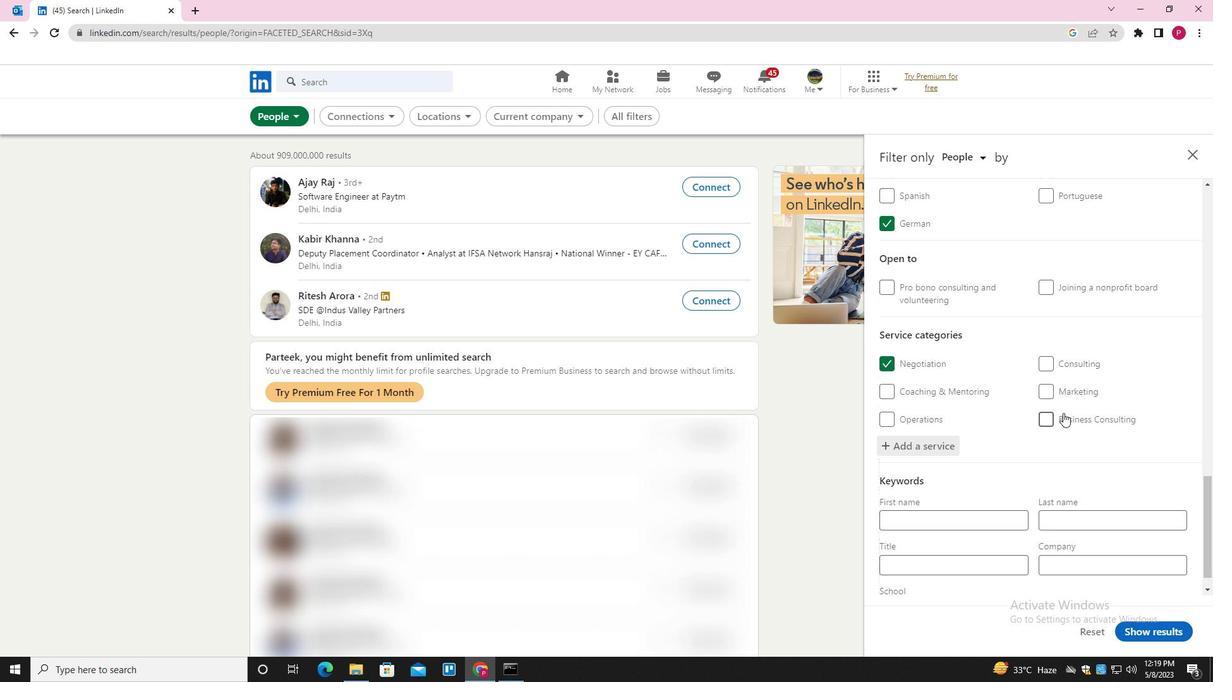 
Action: Mouse scrolled (1063, 412) with delta (0, 0)
Screenshot: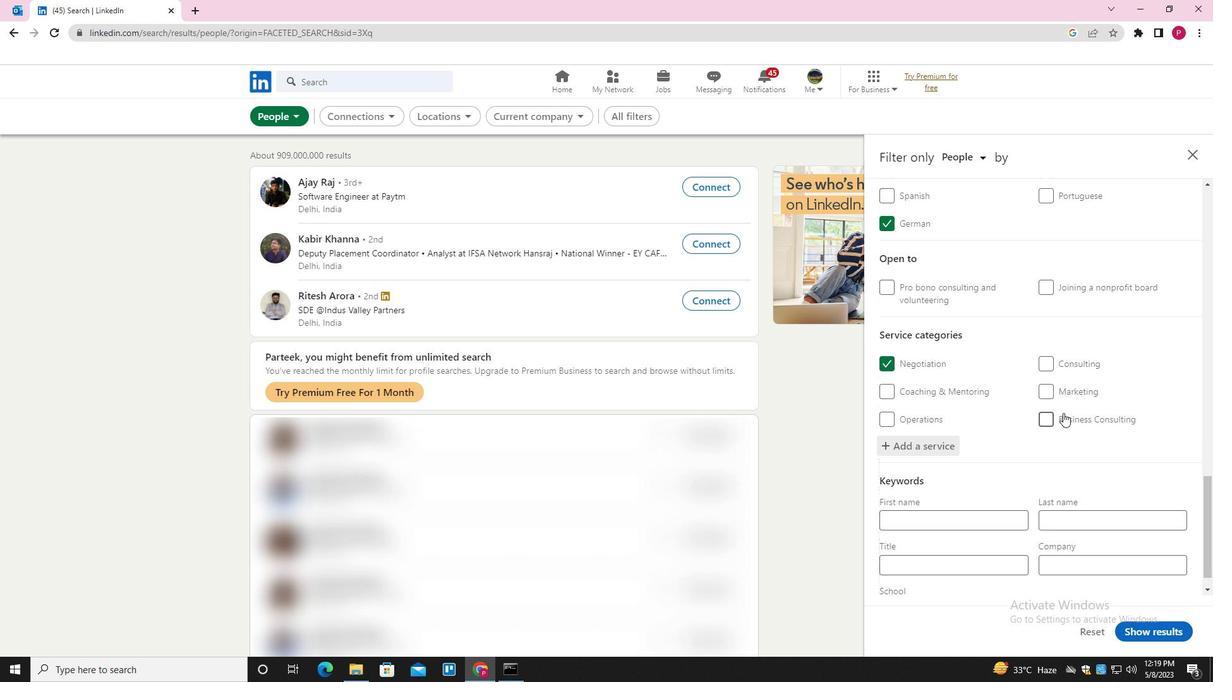 
Action: Mouse moved to (1061, 419)
Screenshot: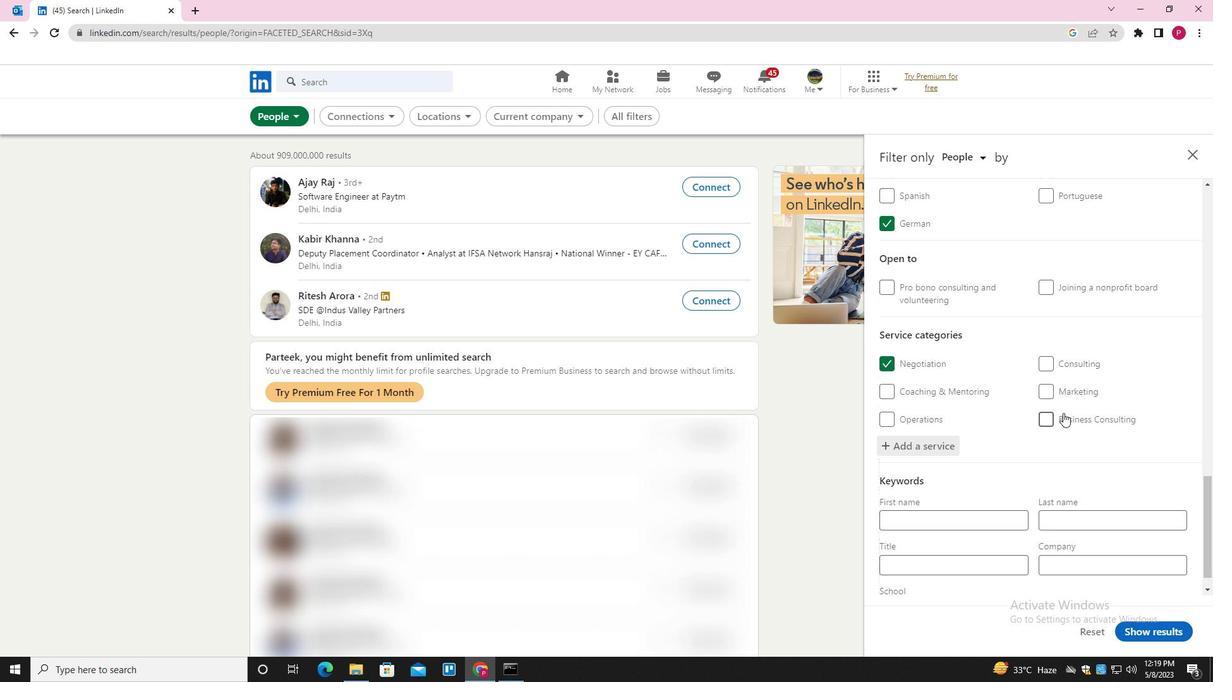 
Action: Mouse scrolled (1061, 418) with delta (0, 0)
Screenshot: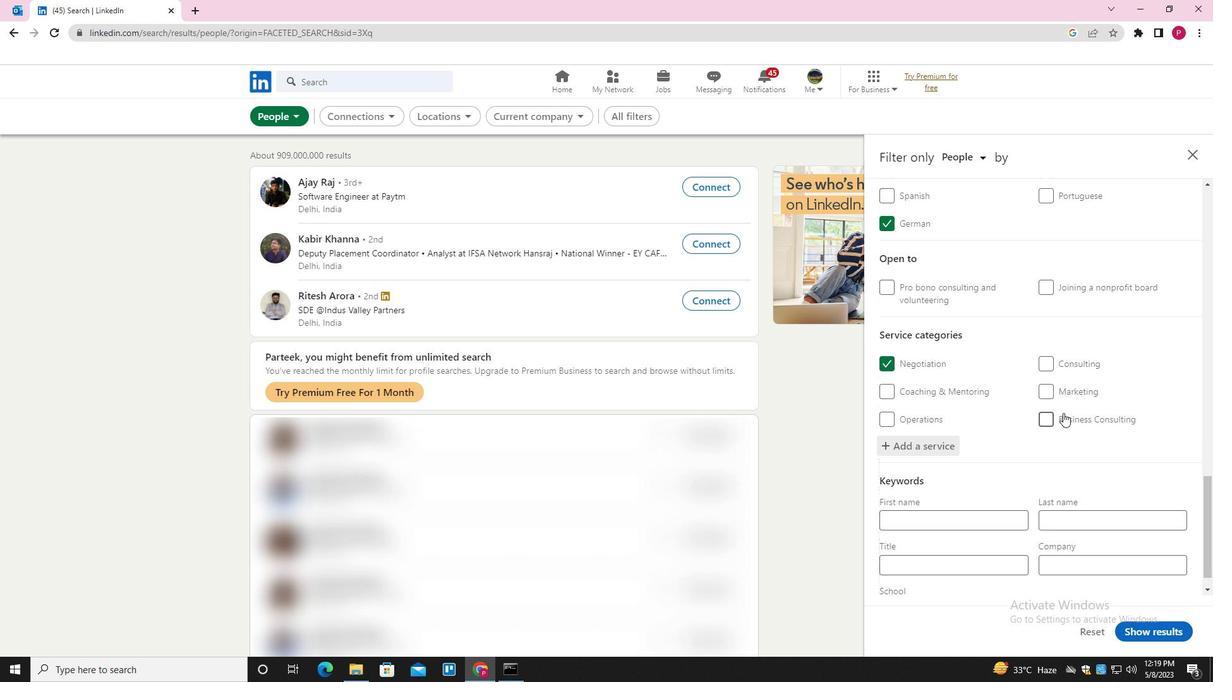 
Action: Mouse moved to (1058, 426)
Screenshot: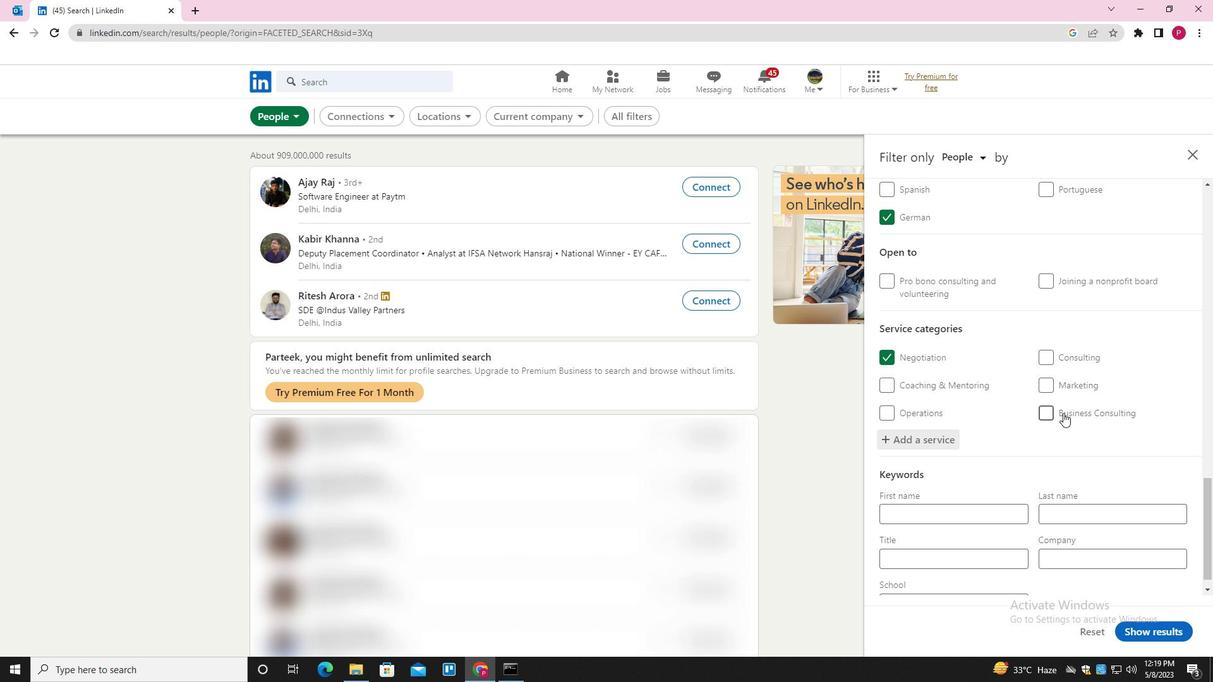
Action: Mouse scrolled (1058, 426) with delta (0, 0)
Screenshot: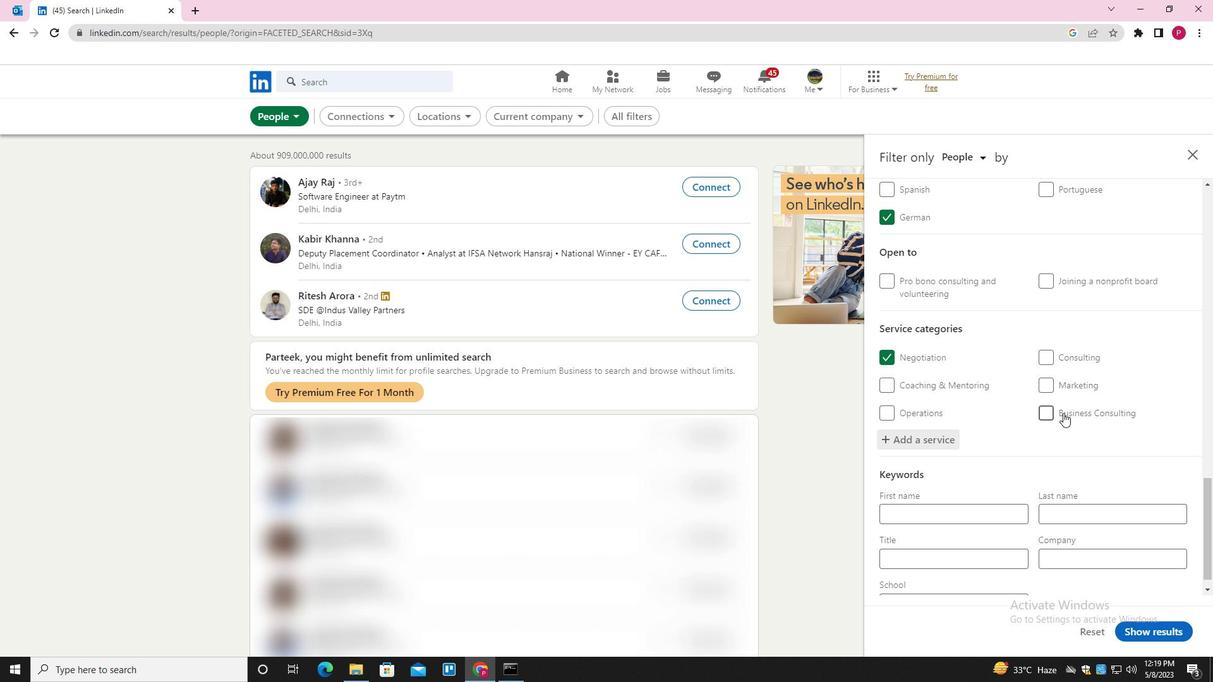 
Action: Mouse moved to (991, 546)
Screenshot: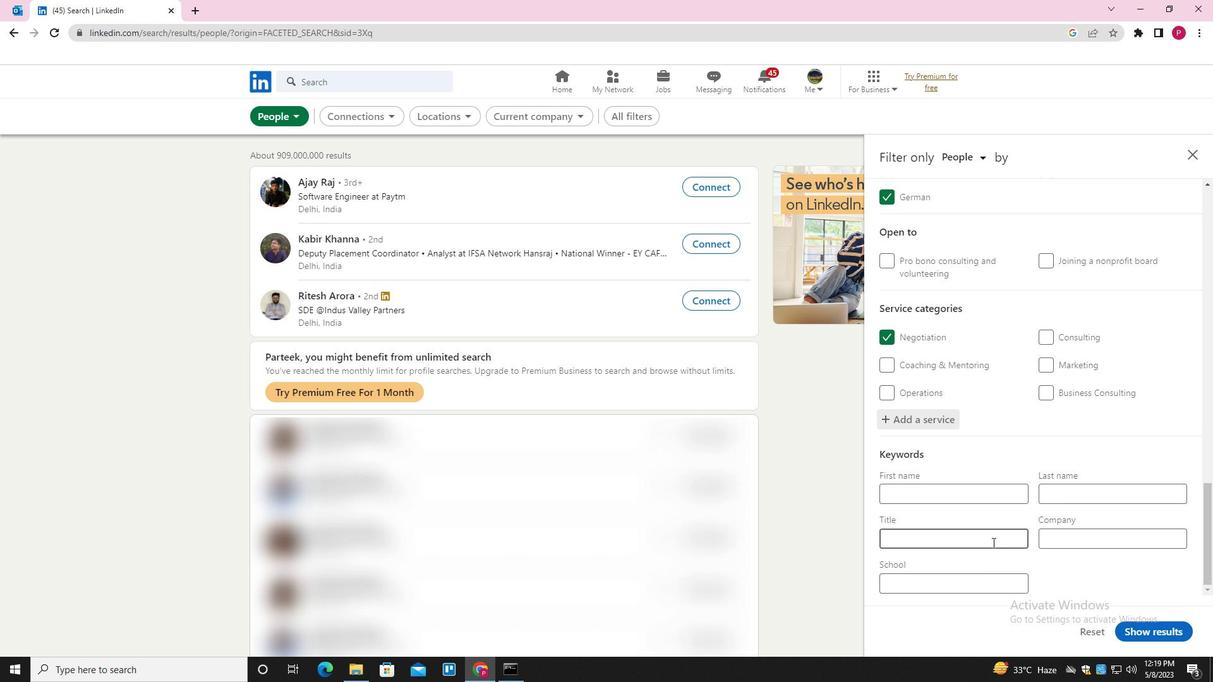 
Action: Mouse pressed left at (991, 546)
Screenshot: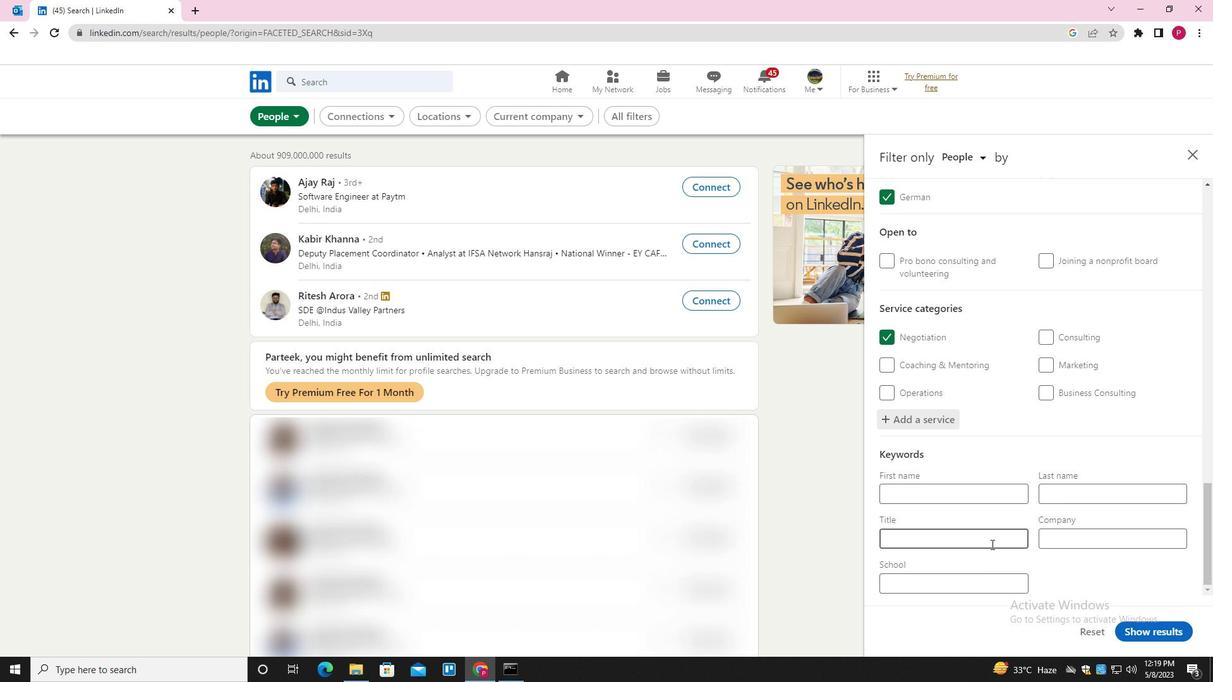 
Action: Key pressed <Key.shift>SOCIOLOGIST
Screenshot: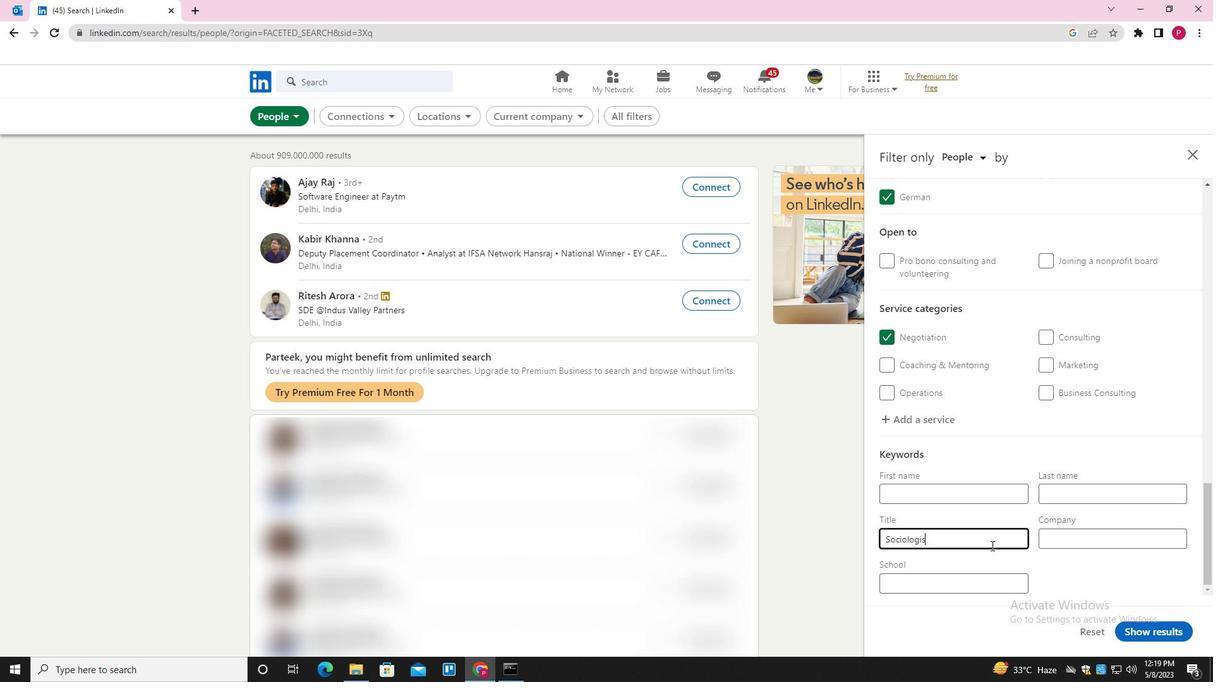 
Action: Mouse moved to (1146, 631)
Screenshot: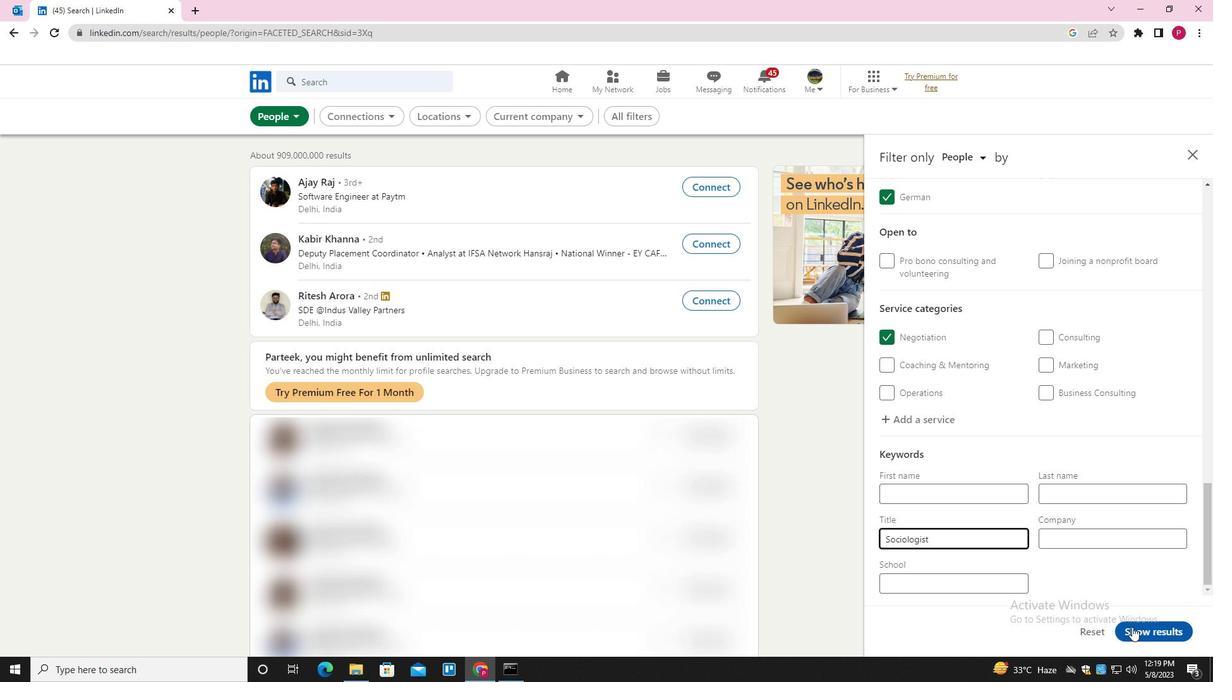 
Action: Mouse pressed left at (1146, 631)
Screenshot: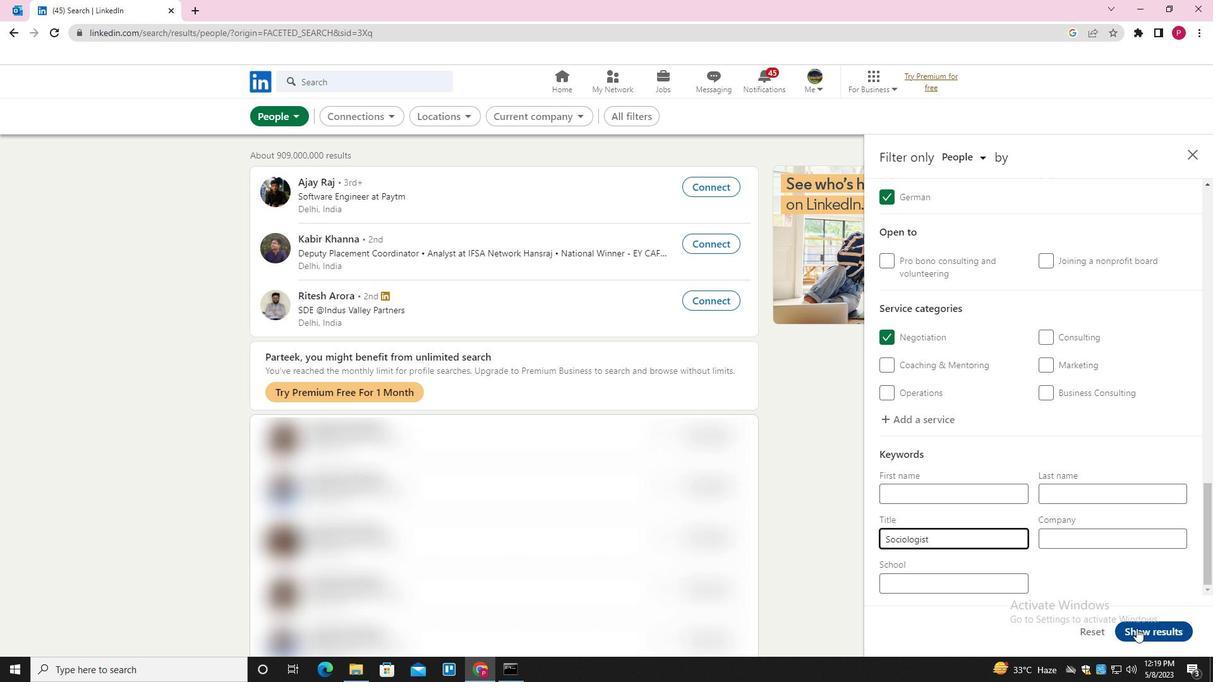 
Action: Mouse moved to (450, 230)
Screenshot: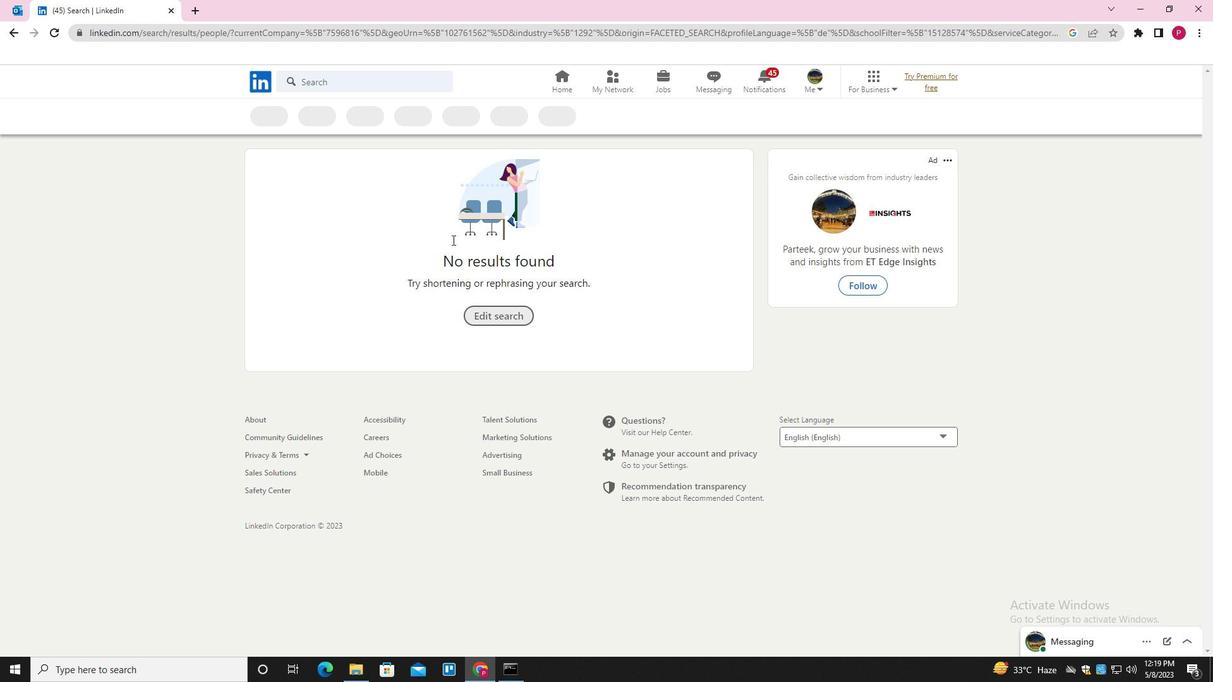 
